 Task: Find connections with filter location Navapolatsk with filter topic #construction with filter profile language English with filter current company Rabobank with filter school The West Bengal University of Health Sciences, Kolkata with filter industry Spring and Wire Product Manufacturing with filter service category Print Design with filter keywords title Store Manager
Action: Mouse moved to (192, 261)
Screenshot: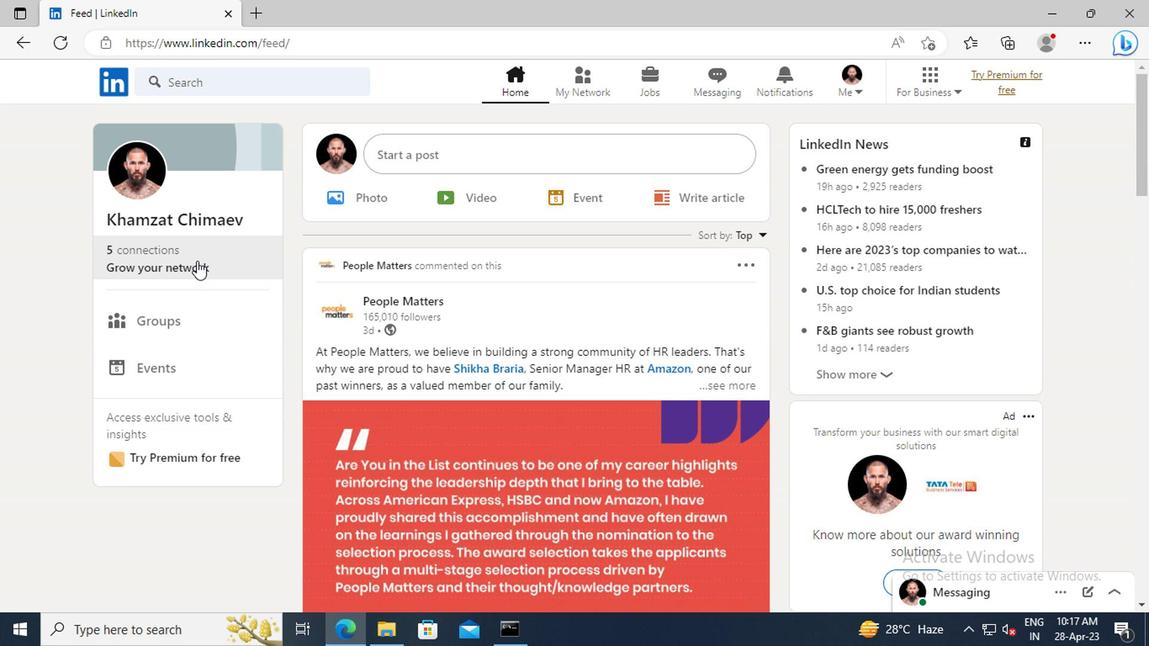 
Action: Mouse pressed left at (192, 261)
Screenshot: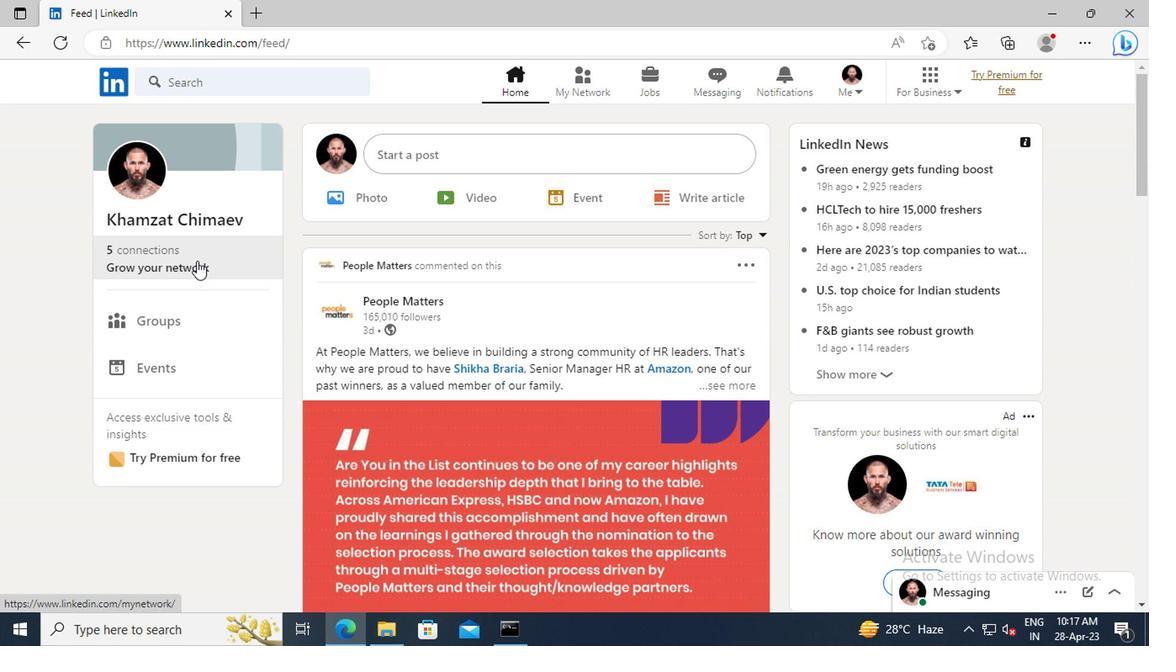 
Action: Mouse moved to (194, 176)
Screenshot: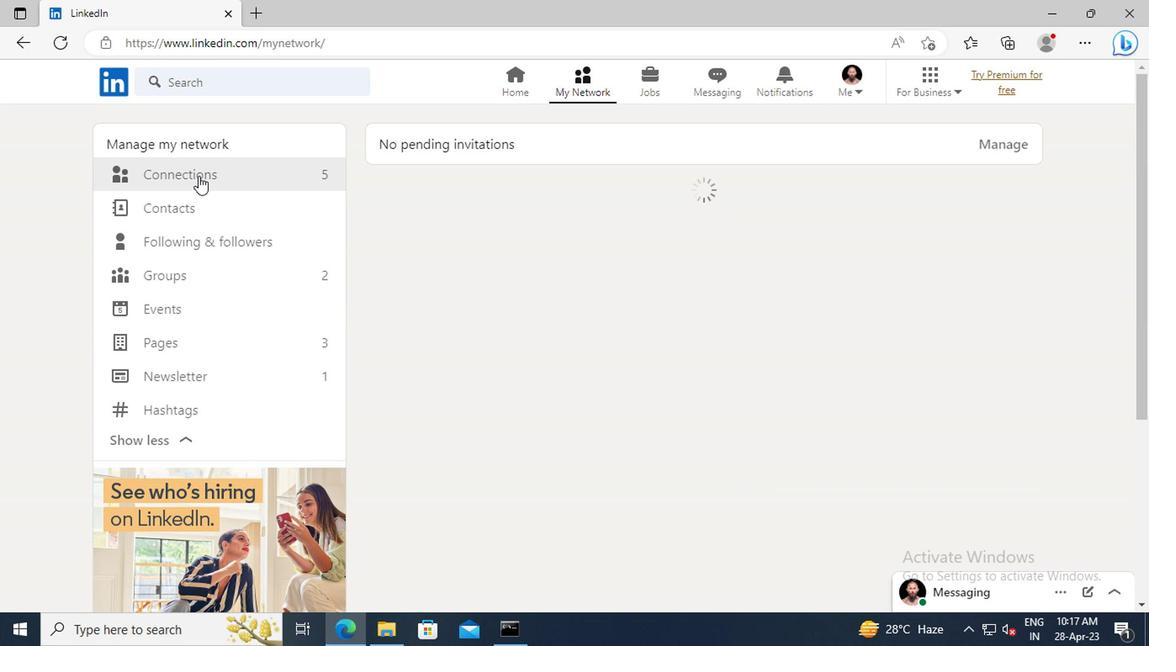 
Action: Mouse pressed left at (194, 176)
Screenshot: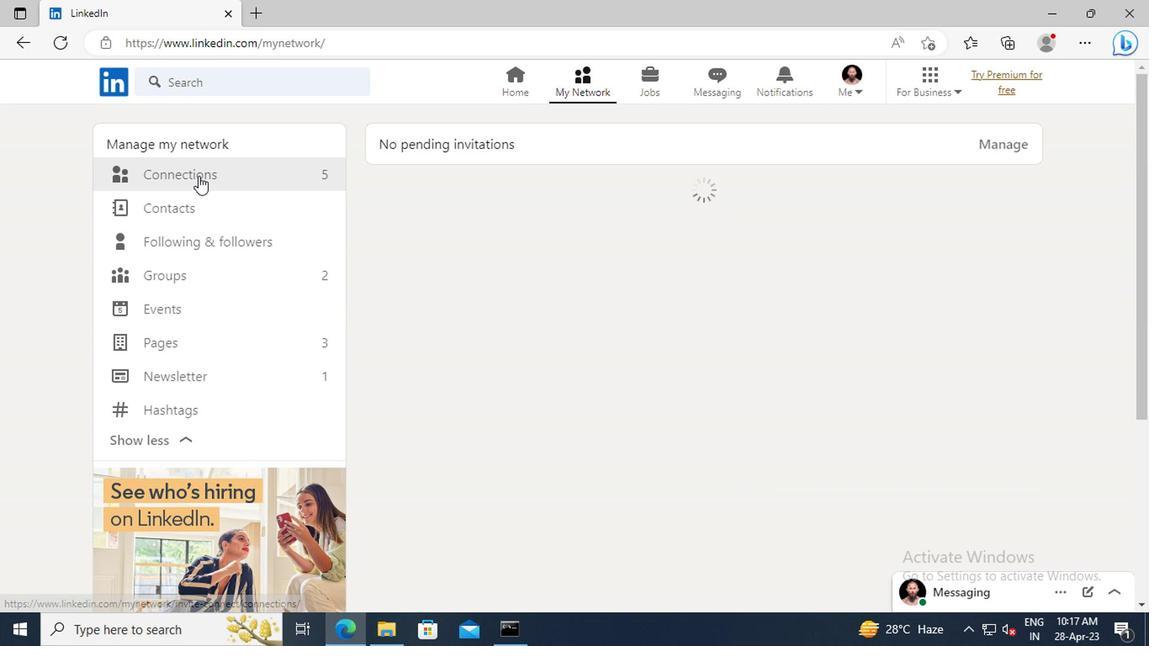 
Action: Mouse moved to (690, 180)
Screenshot: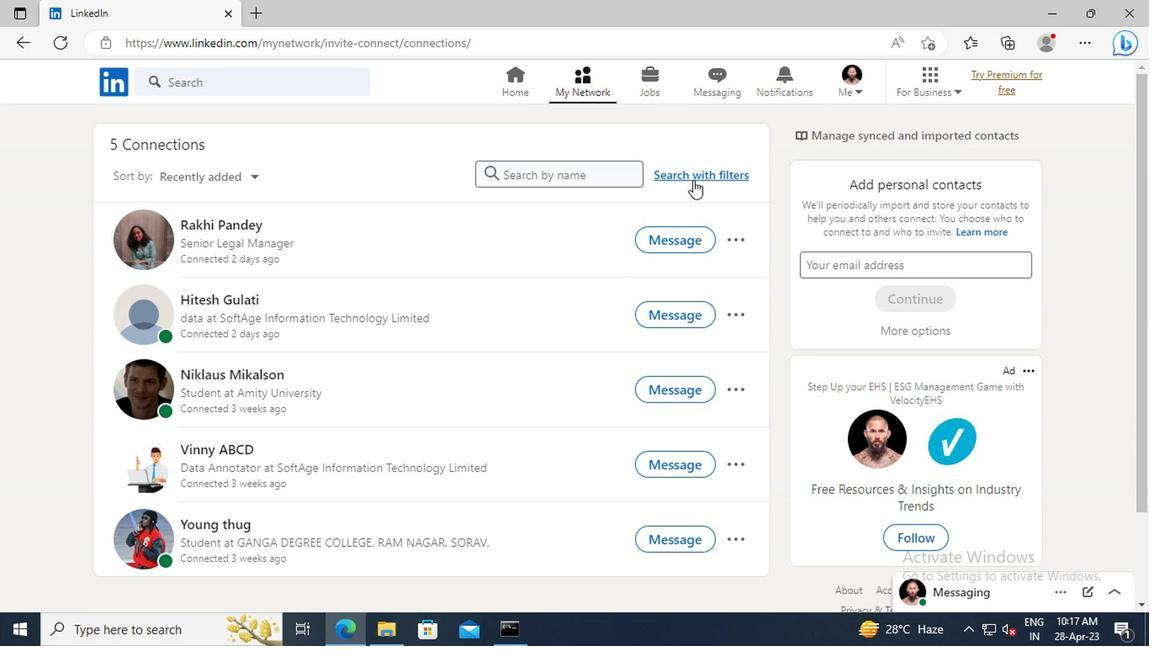 
Action: Mouse pressed left at (690, 180)
Screenshot: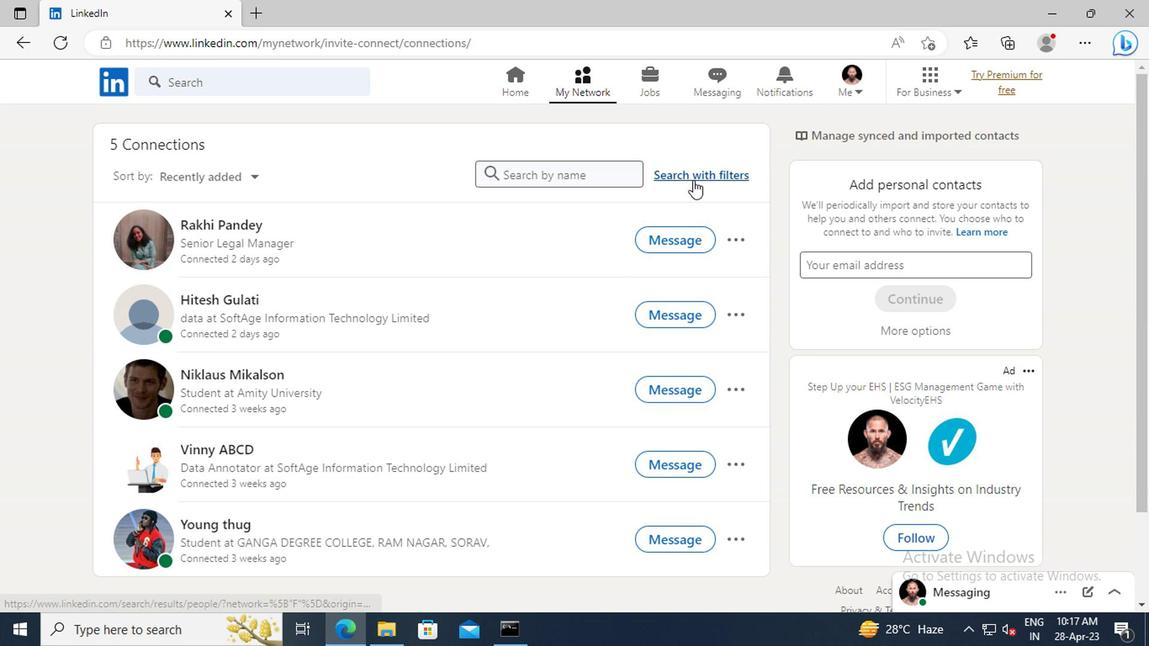 
Action: Mouse moved to (635, 132)
Screenshot: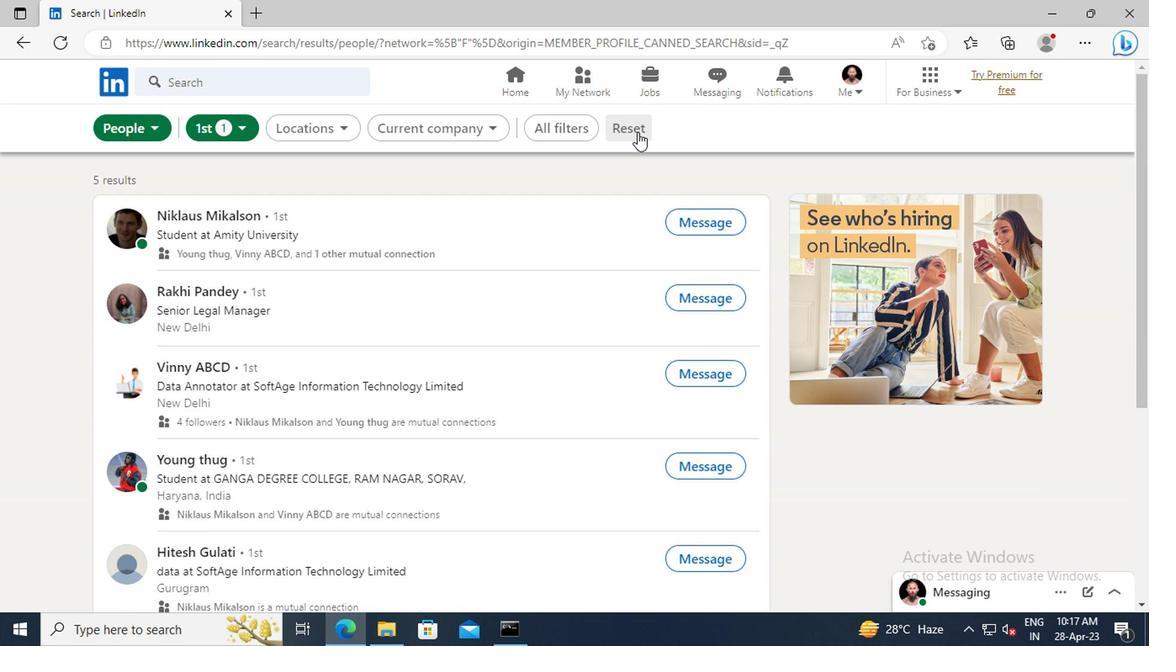 
Action: Mouse pressed left at (635, 132)
Screenshot: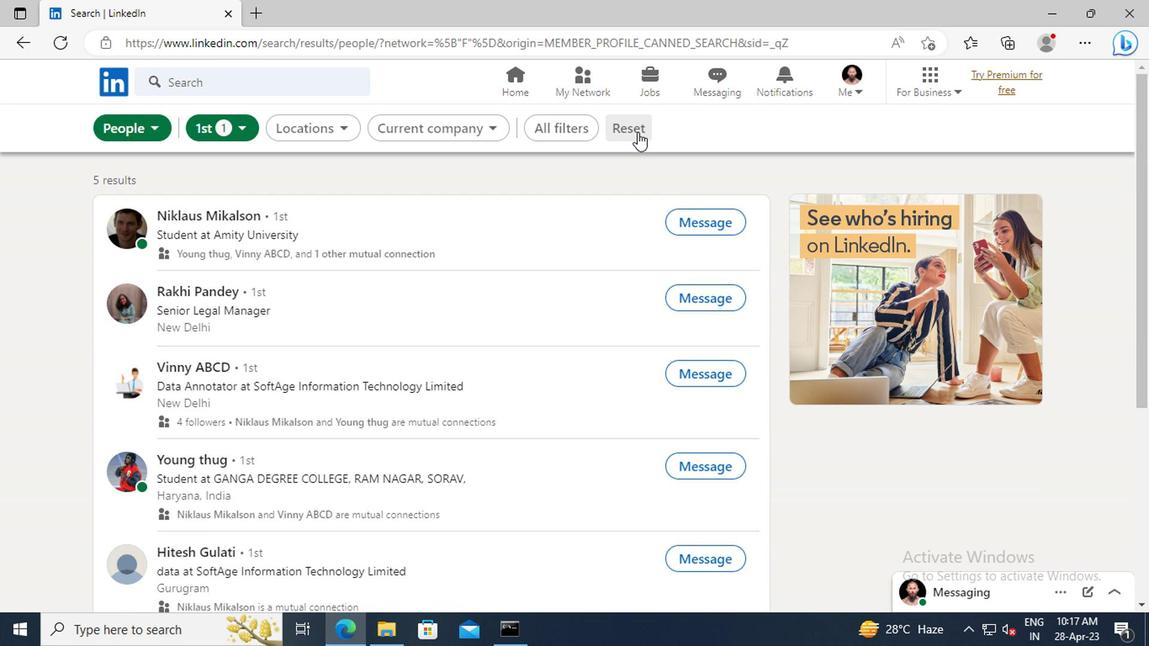 
Action: Mouse moved to (605, 129)
Screenshot: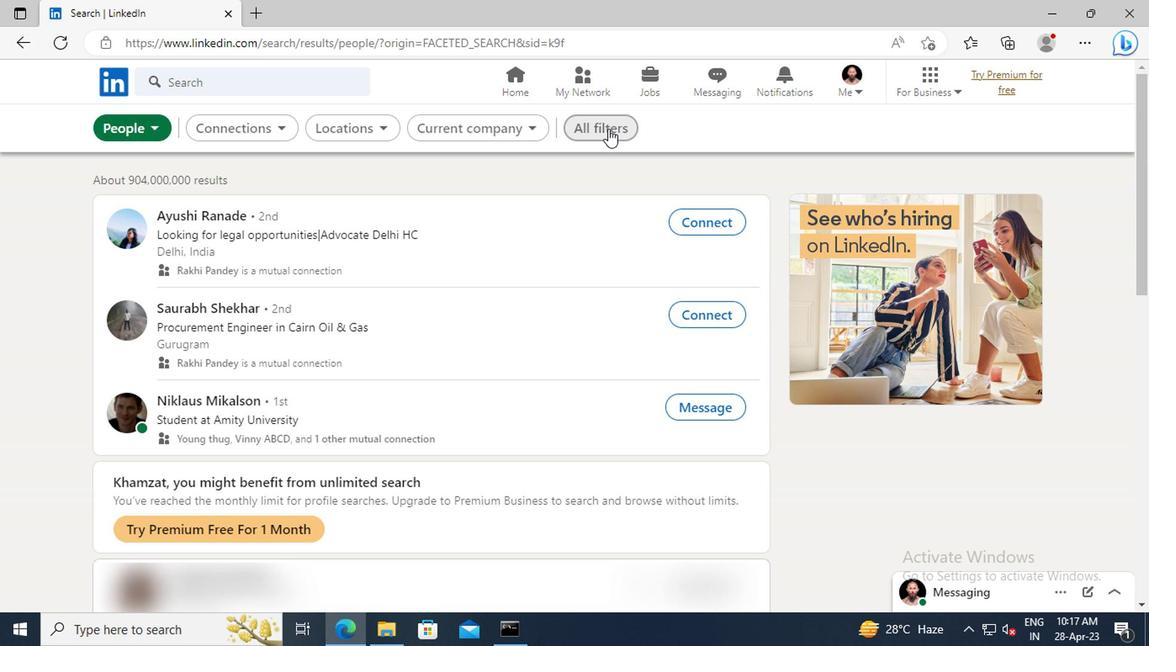 
Action: Mouse pressed left at (605, 129)
Screenshot: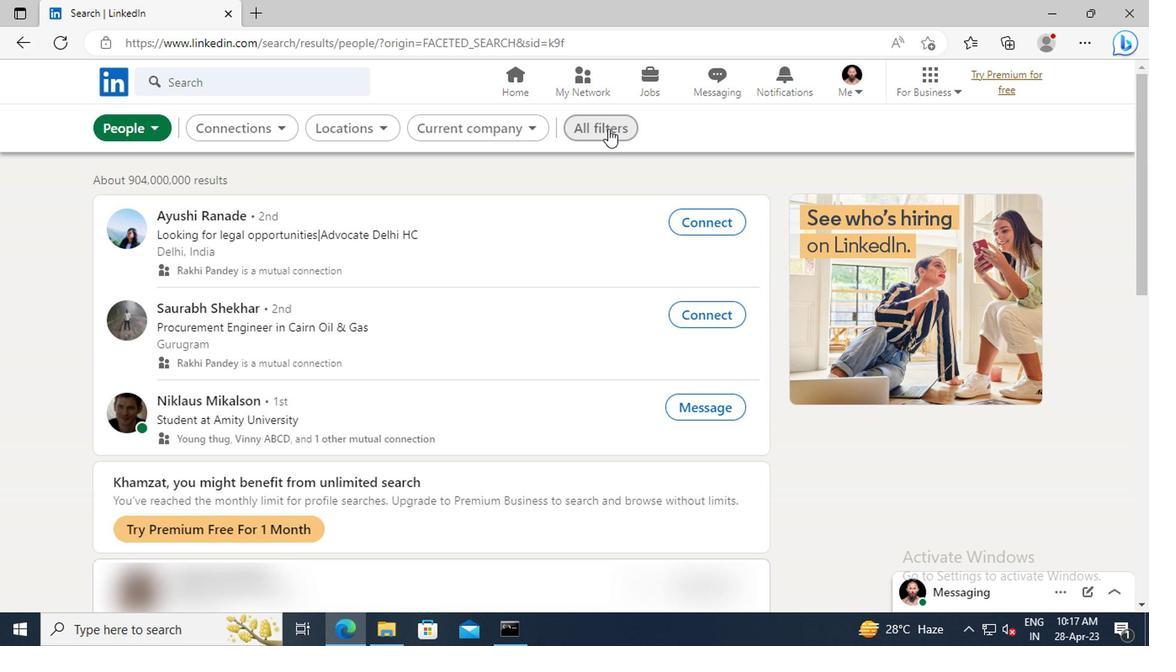 
Action: Mouse moved to (943, 299)
Screenshot: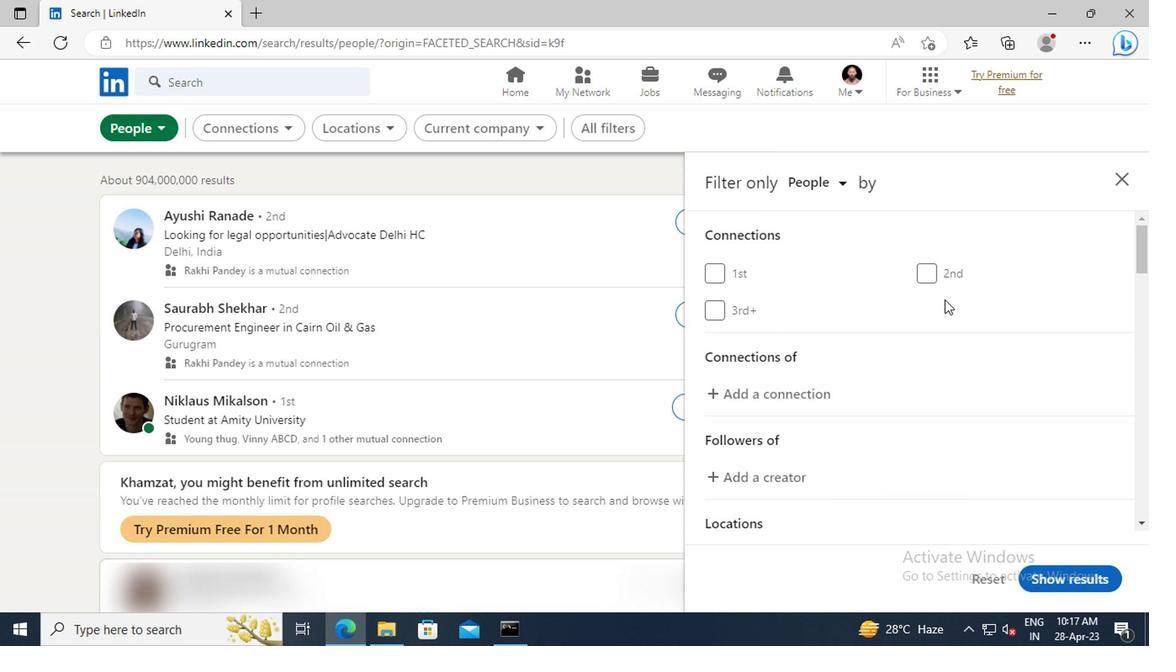 
Action: Mouse scrolled (943, 298) with delta (0, 0)
Screenshot: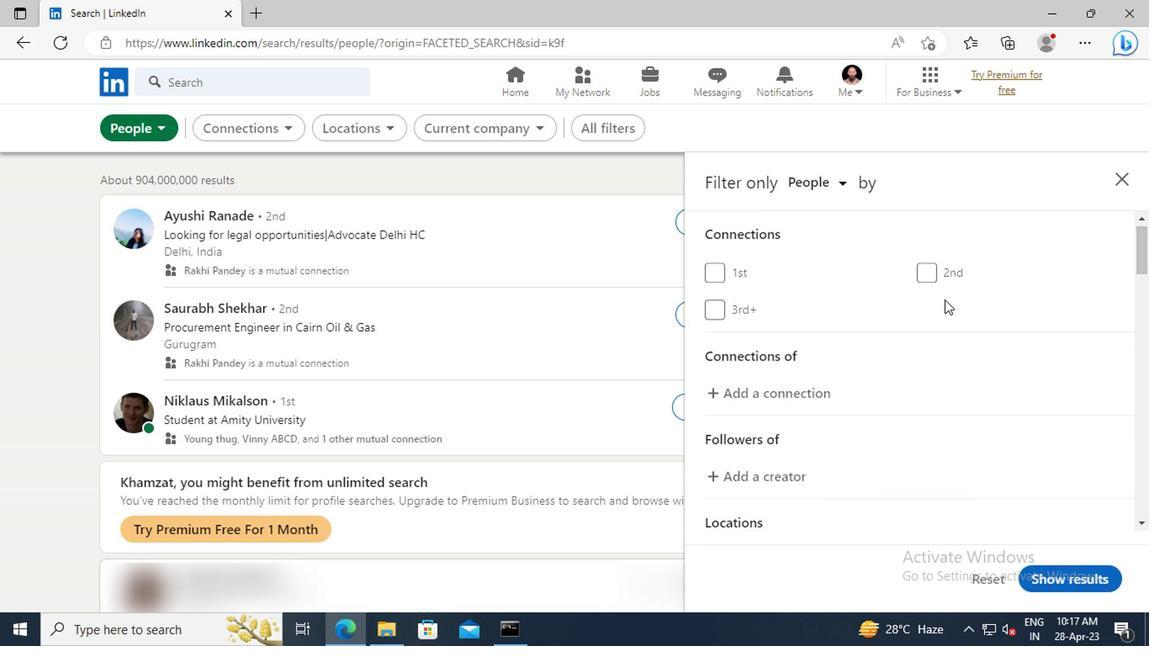 
Action: Mouse scrolled (943, 298) with delta (0, 0)
Screenshot: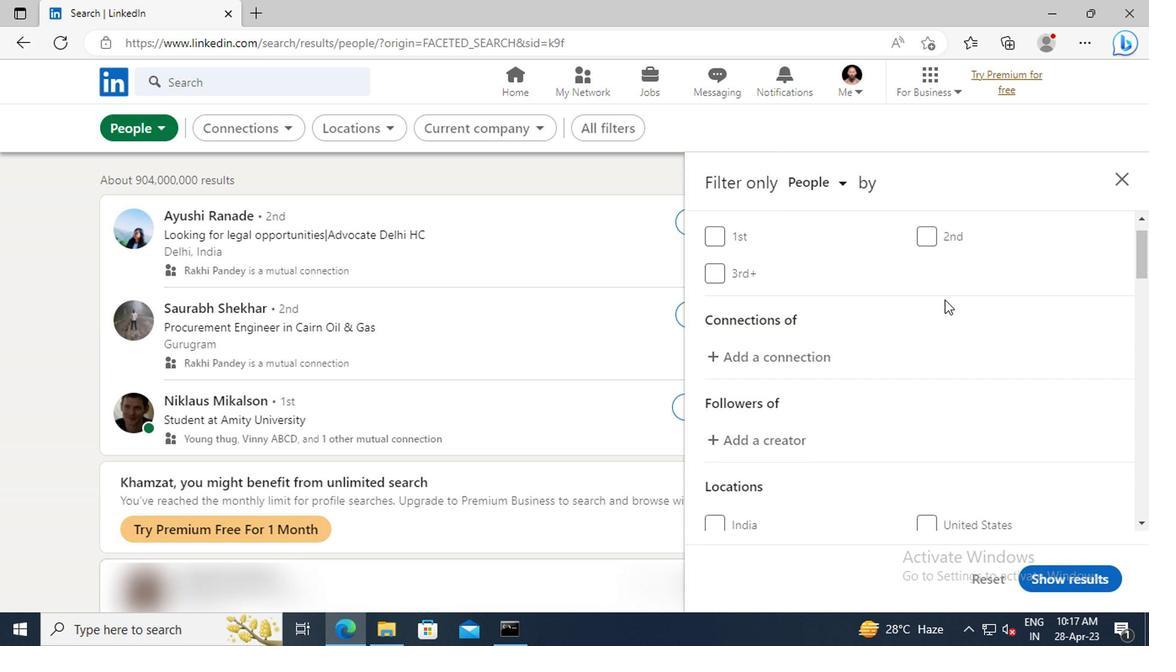 
Action: Mouse scrolled (943, 298) with delta (0, 0)
Screenshot: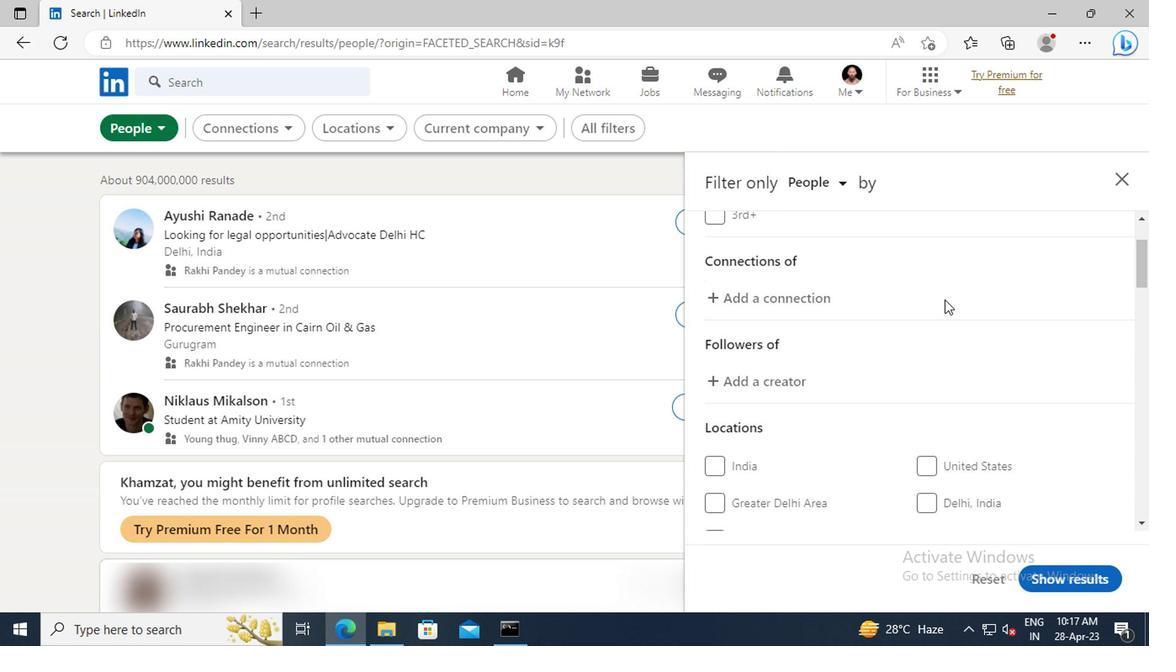 
Action: Mouse moved to (943, 300)
Screenshot: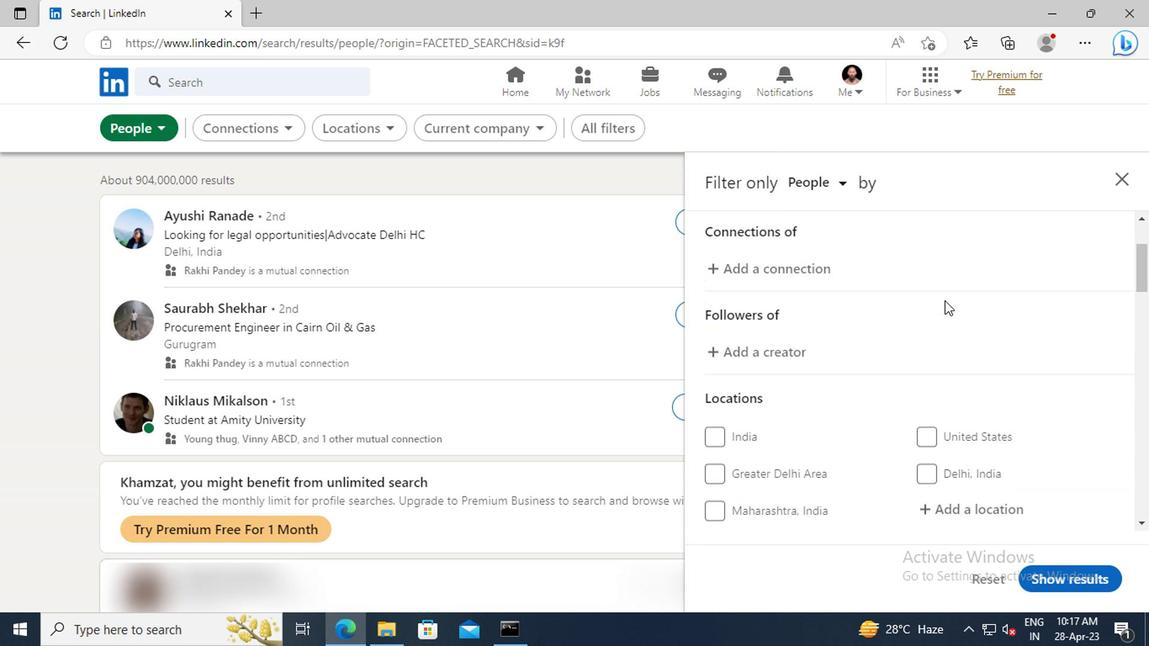 
Action: Mouse scrolled (943, 299) with delta (0, -1)
Screenshot: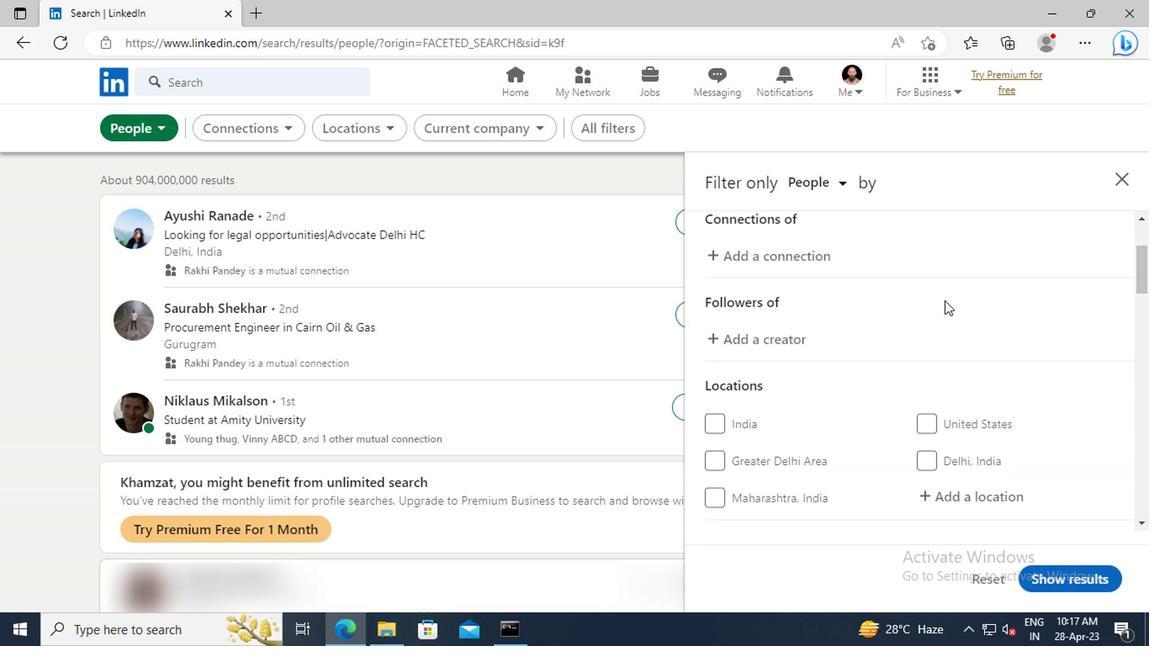 
Action: Mouse scrolled (943, 299) with delta (0, -1)
Screenshot: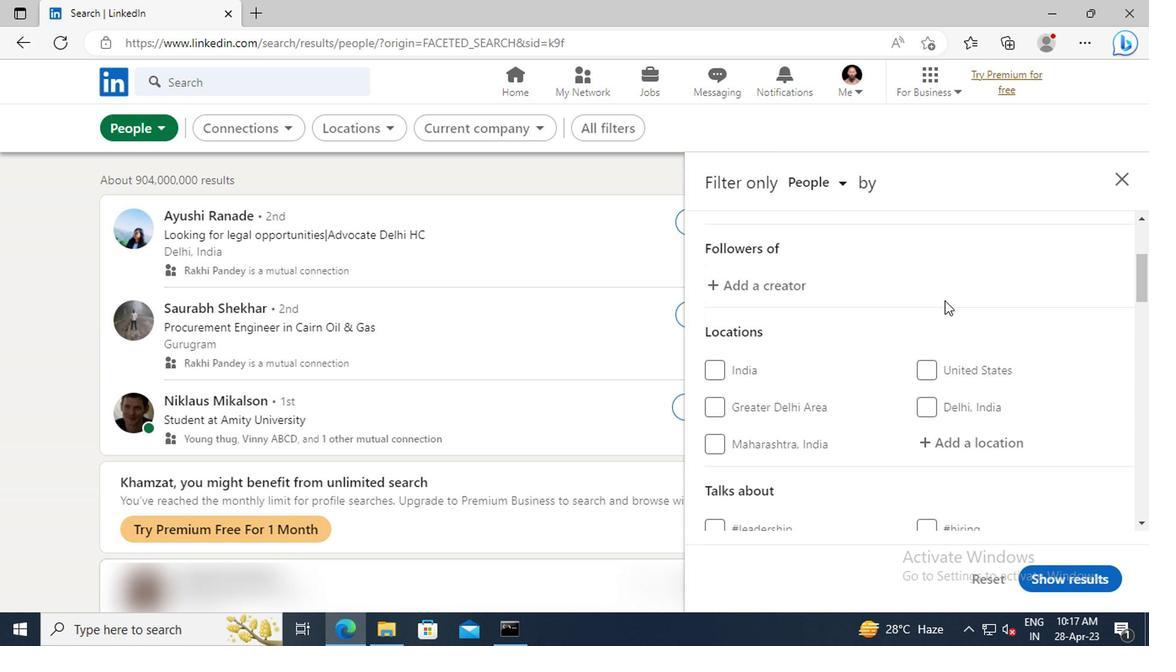 
Action: Mouse scrolled (943, 299) with delta (0, -1)
Screenshot: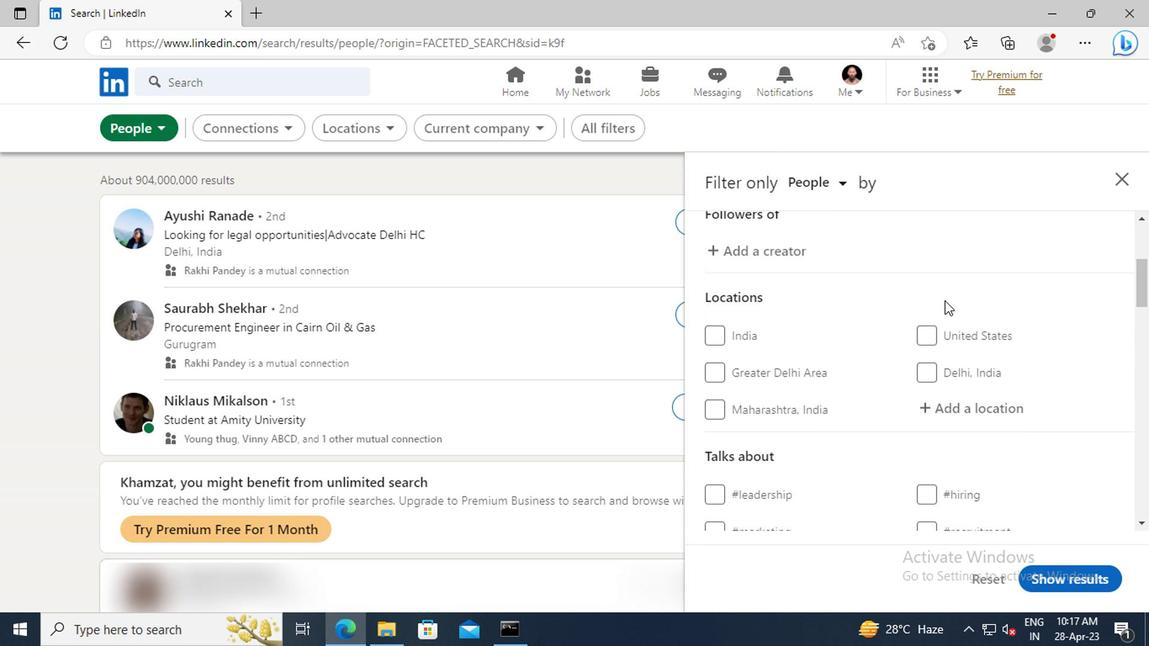 
Action: Mouse moved to (950, 341)
Screenshot: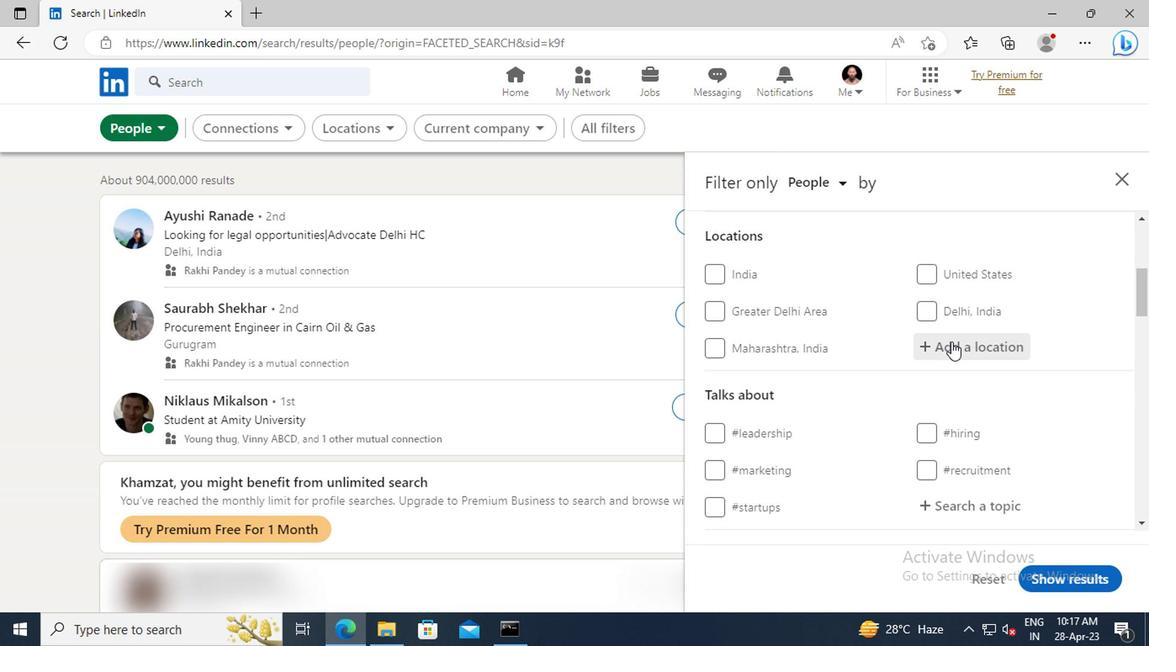 
Action: Mouse pressed left at (950, 341)
Screenshot: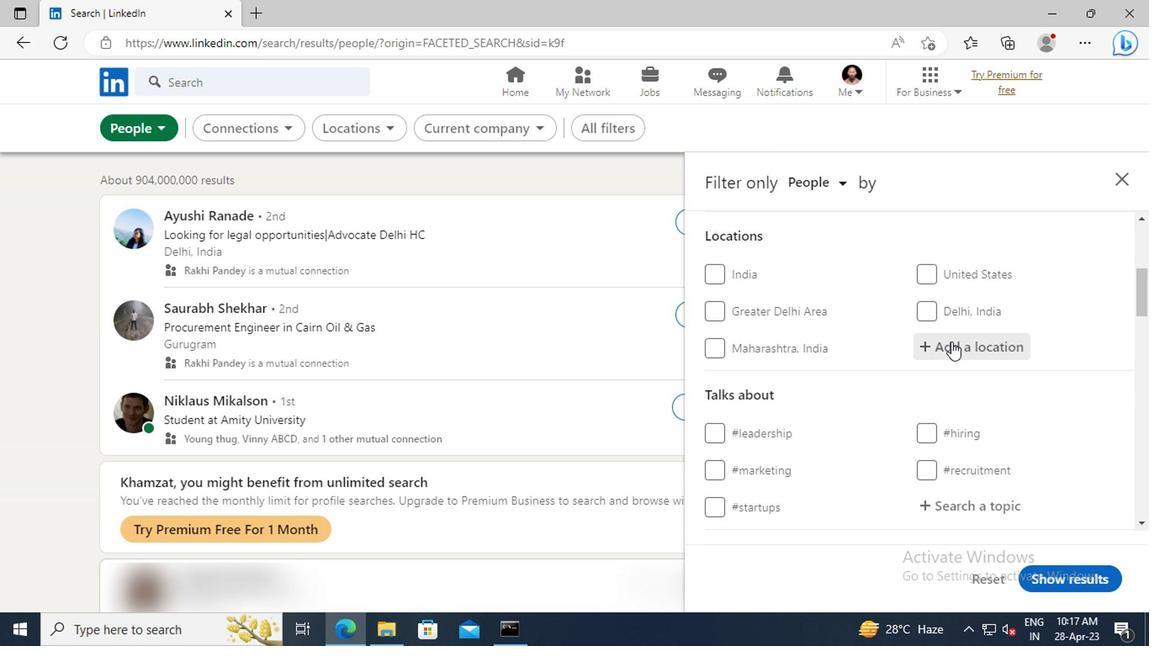 
Action: Key pressed <Key.shift>NAVAPOLATSK
Screenshot: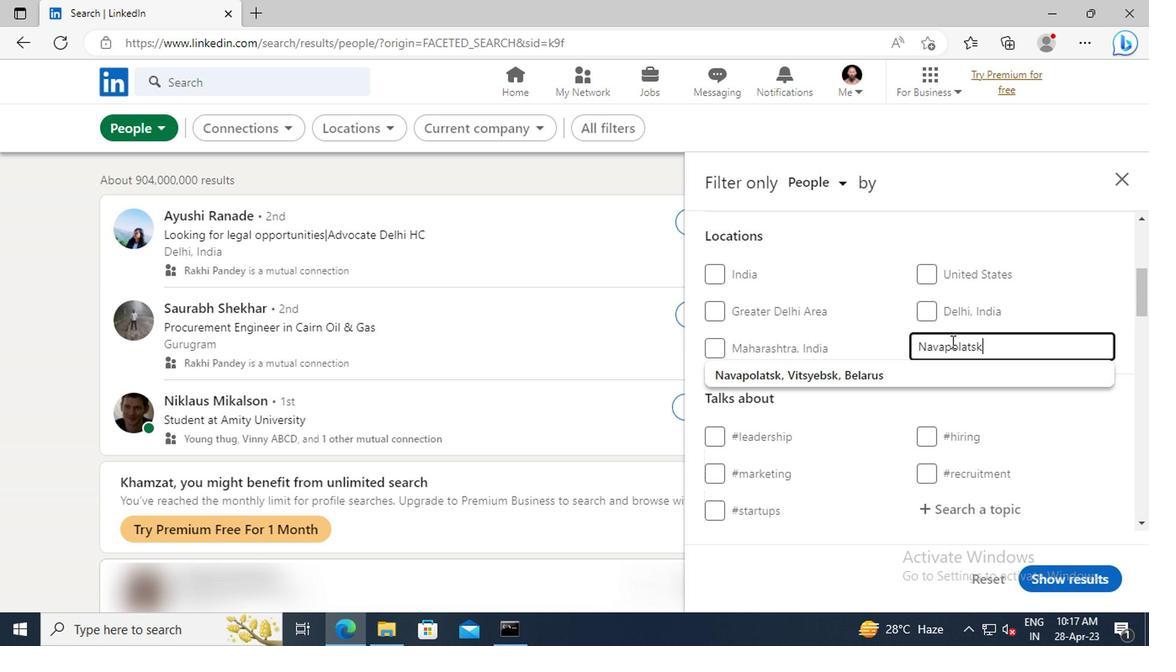 
Action: Mouse moved to (950, 368)
Screenshot: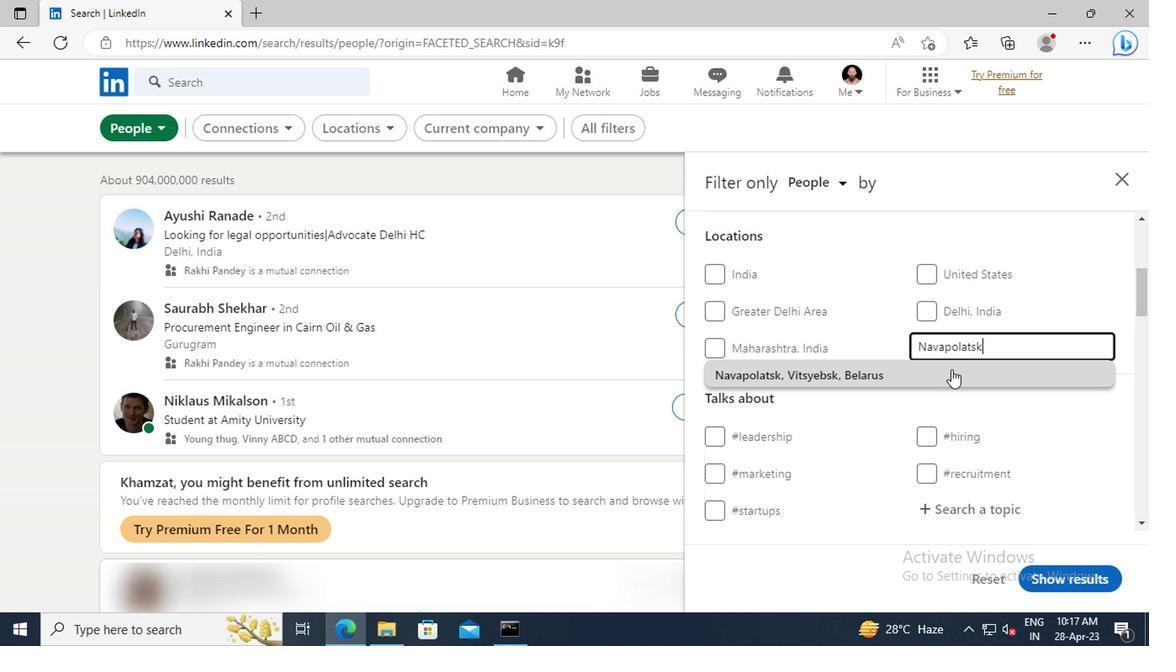 
Action: Mouse pressed left at (950, 368)
Screenshot: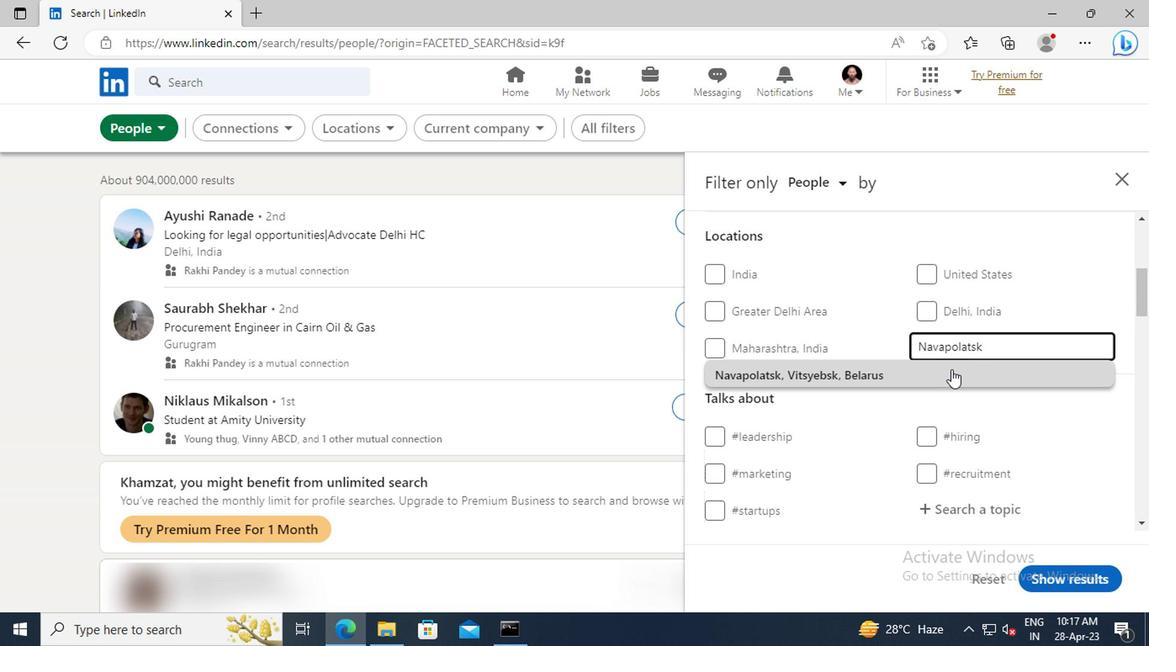 
Action: Mouse moved to (952, 356)
Screenshot: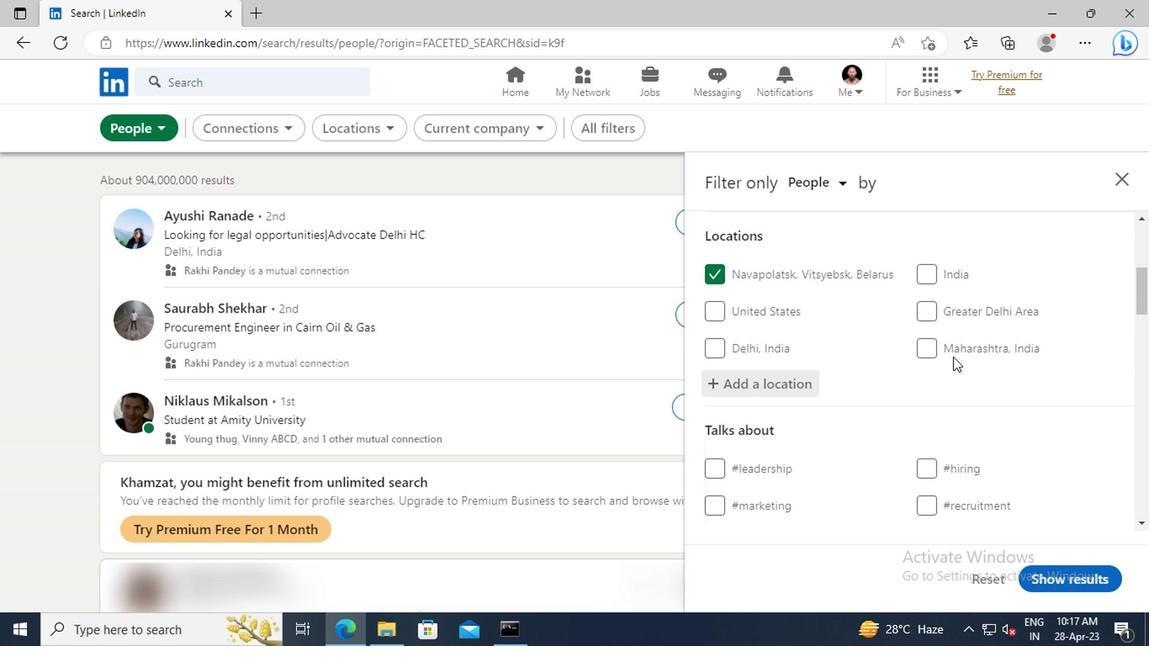 
Action: Mouse scrolled (952, 355) with delta (0, 0)
Screenshot: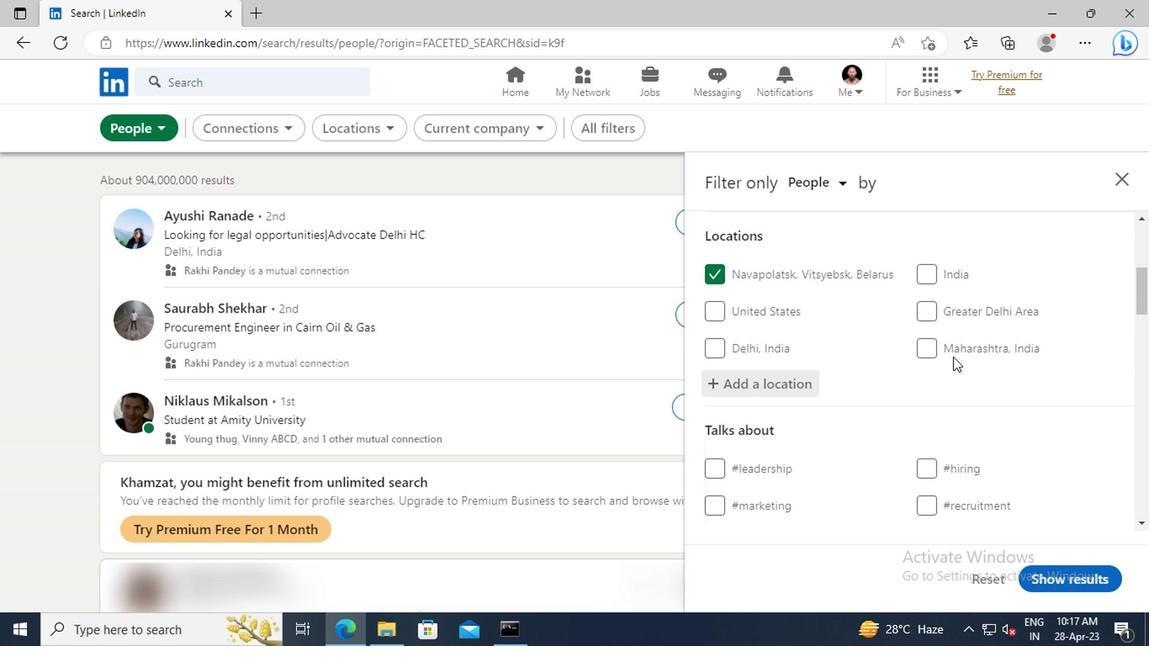 
Action: Mouse scrolled (952, 355) with delta (0, 0)
Screenshot: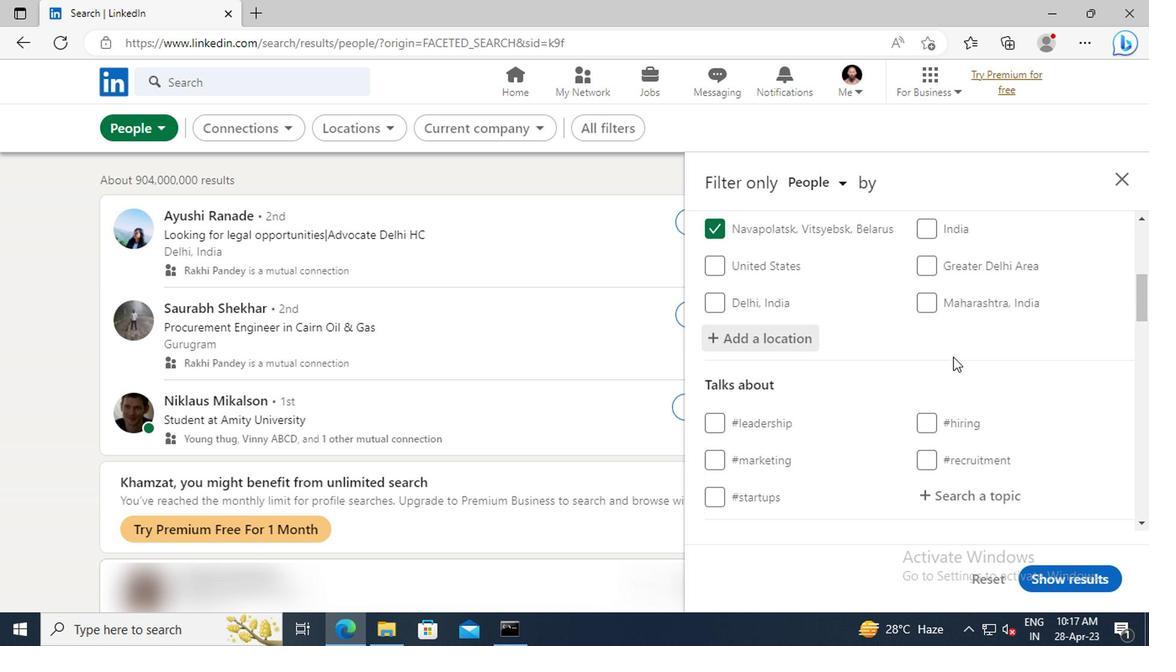 
Action: Mouse scrolled (952, 355) with delta (0, 0)
Screenshot: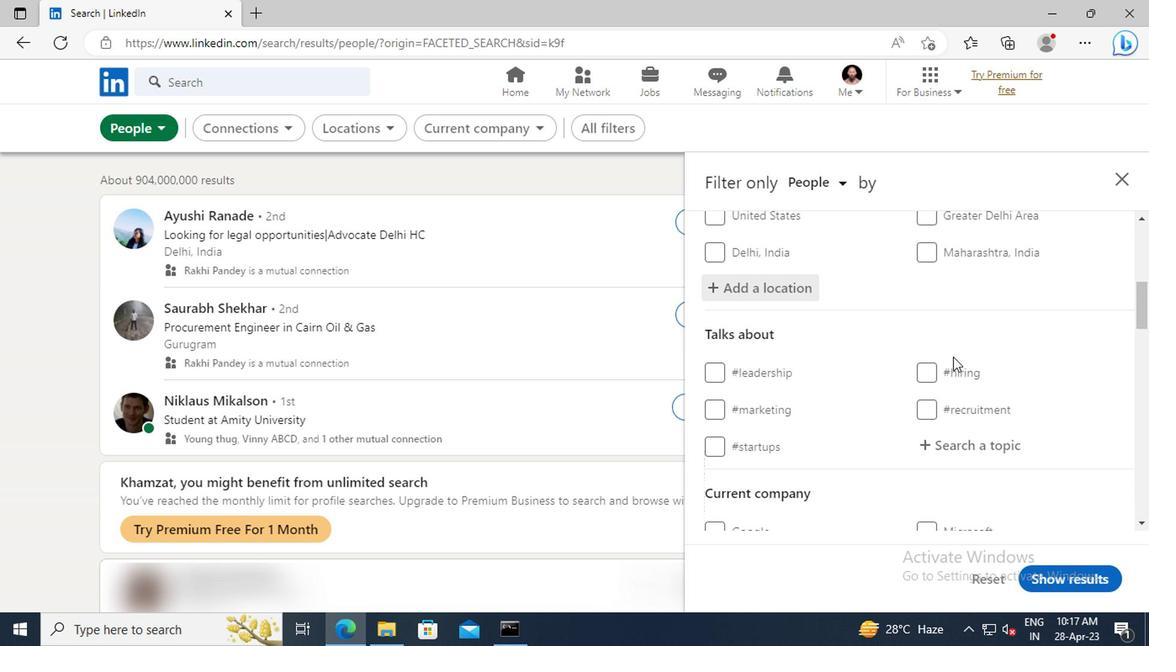 
Action: Mouse moved to (953, 396)
Screenshot: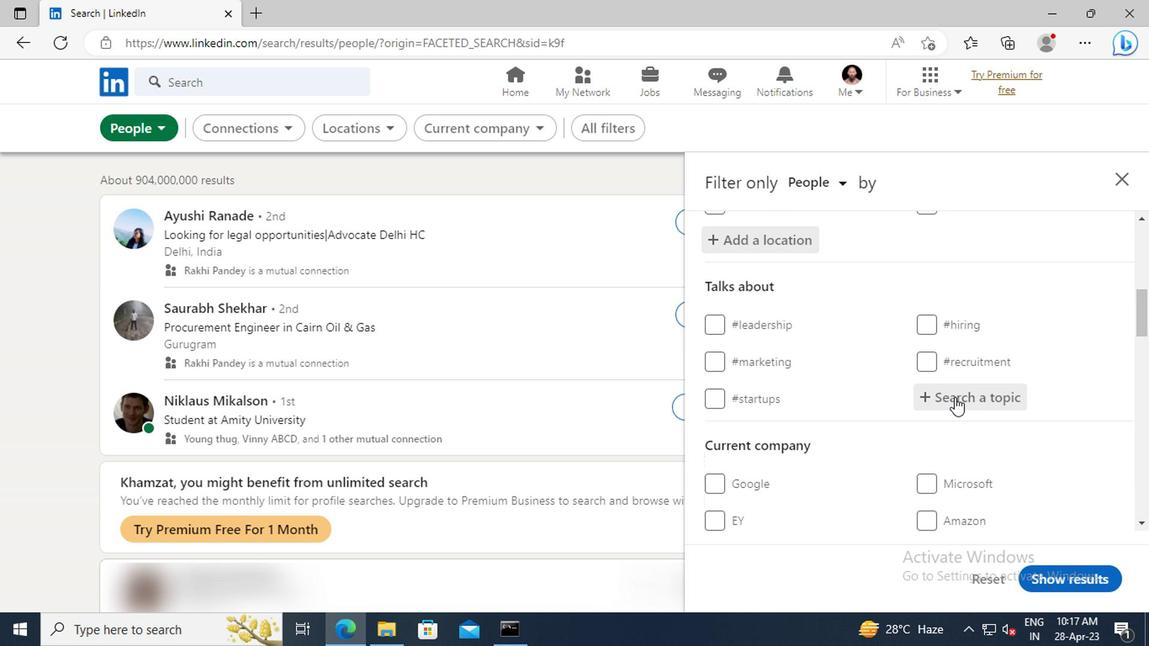 
Action: Mouse pressed left at (953, 396)
Screenshot: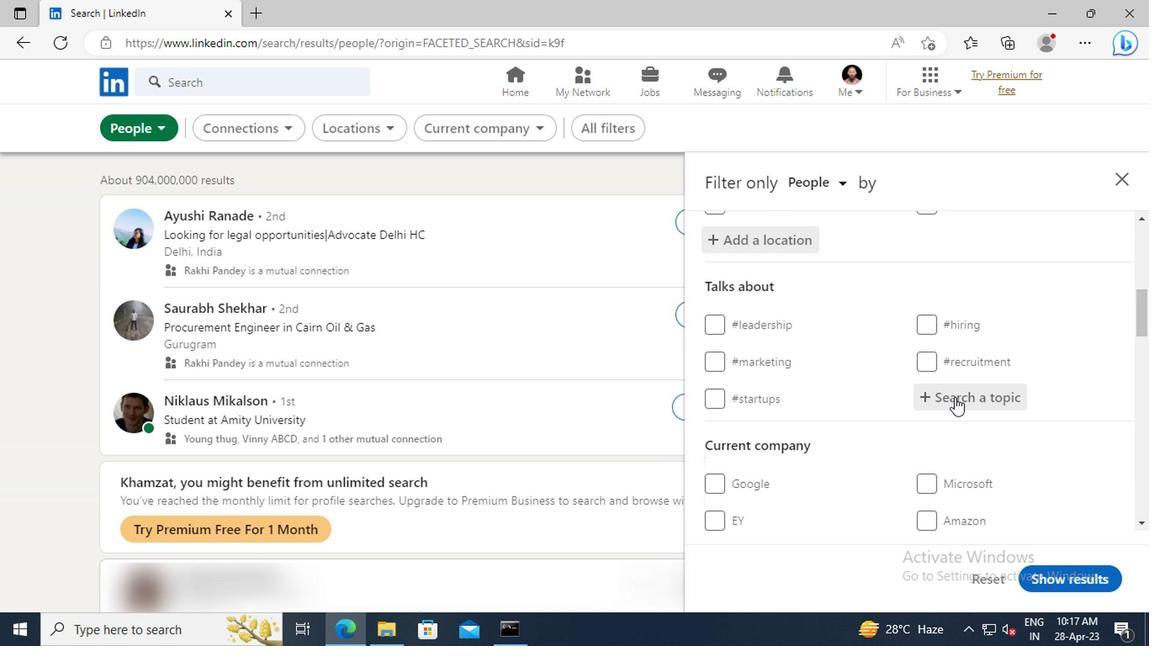 
Action: Key pressed <Key.shift>#CONSTRUCTION<Key.enter>
Screenshot: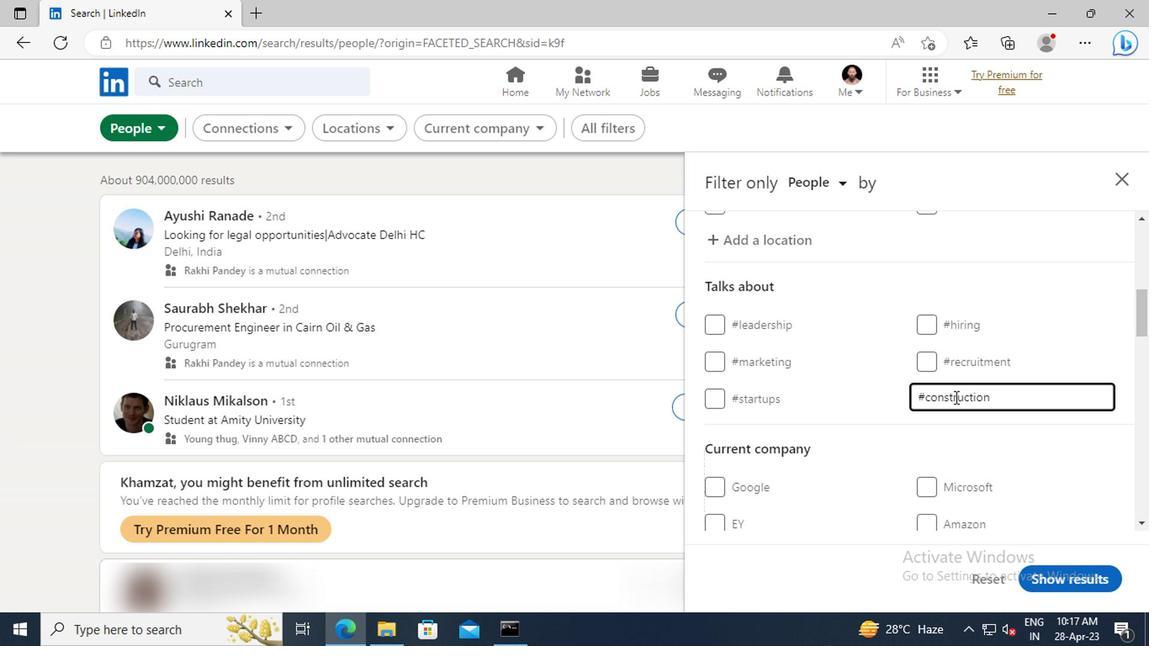 
Action: Mouse scrolled (953, 395) with delta (0, 0)
Screenshot: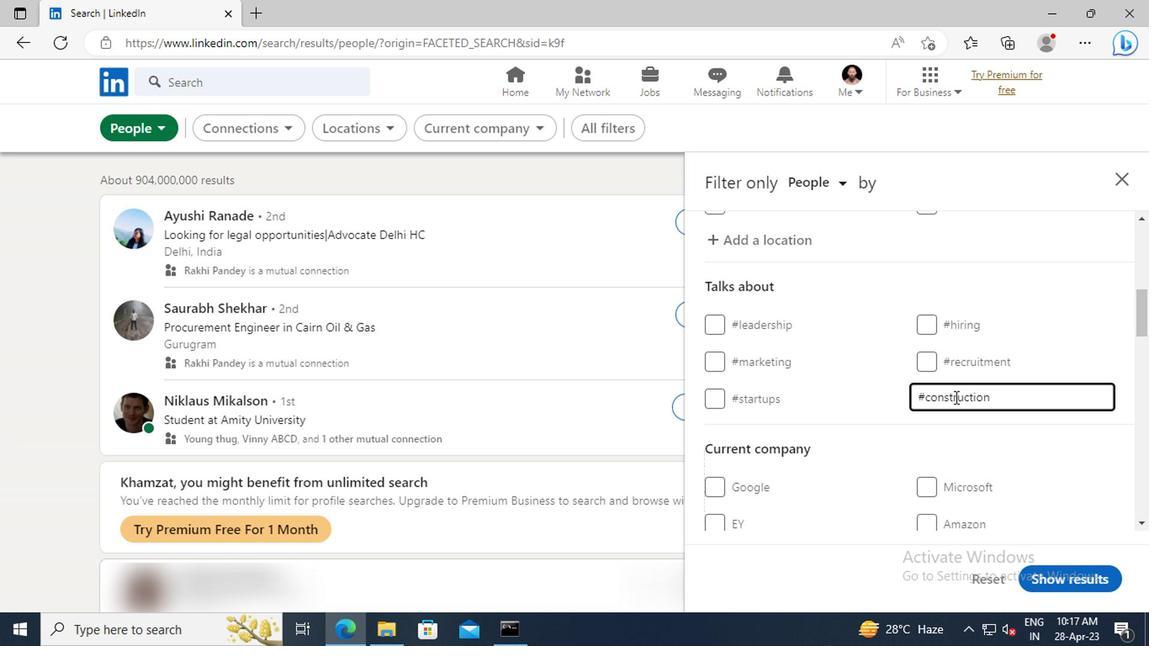 
Action: Mouse scrolled (953, 395) with delta (0, 0)
Screenshot: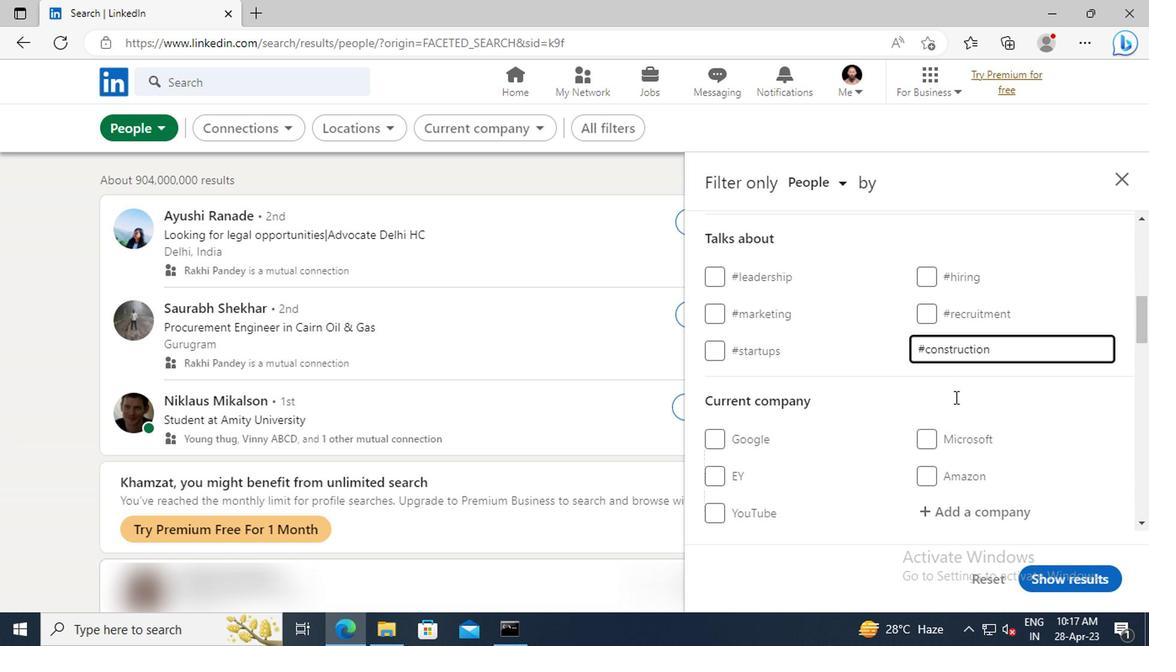 
Action: Mouse scrolled (953, 395) with delta (0, 0)
Screenshot: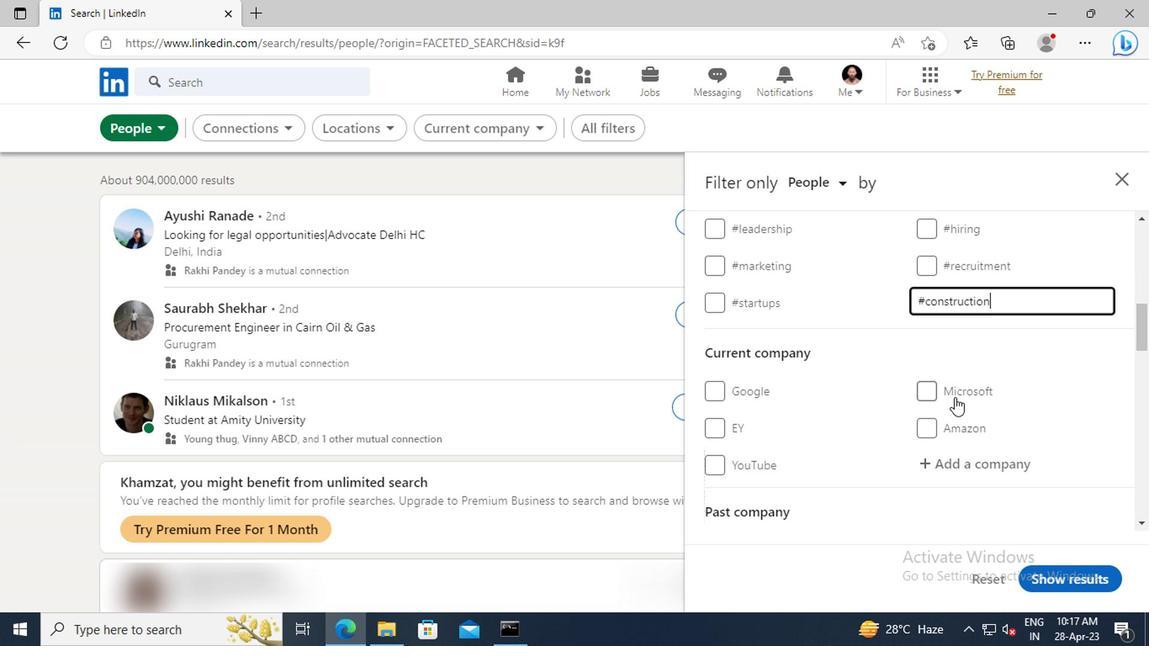 
Action: Mouse scrolled (953, 395) with delta (0, 0)
Screenshot: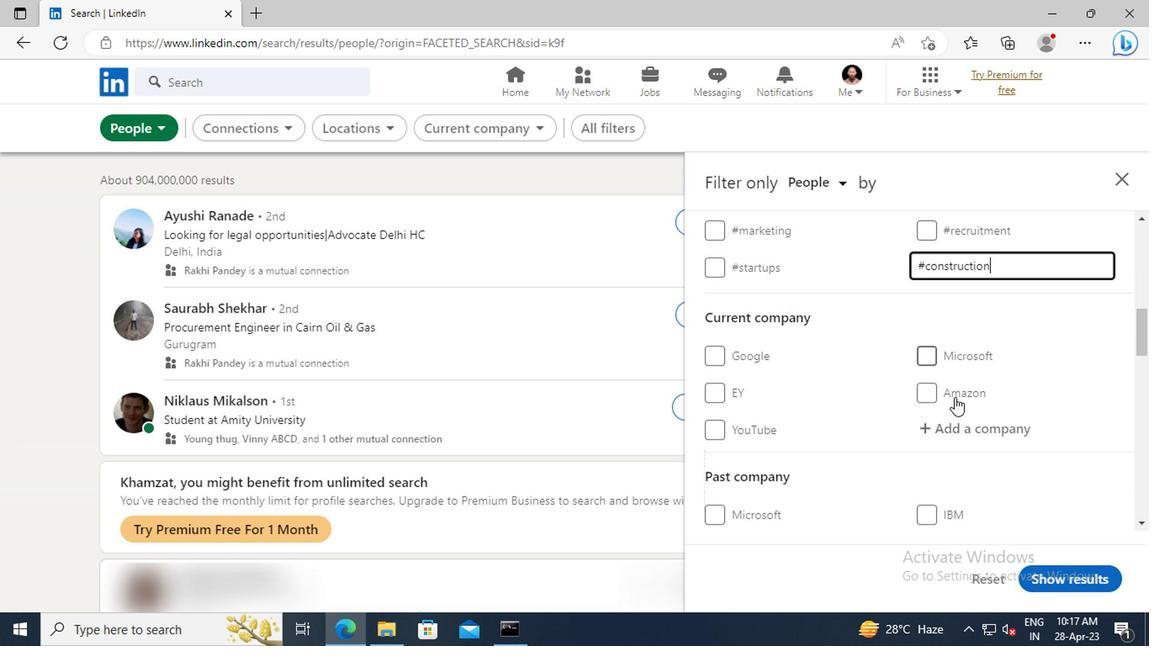
Action: Mouse scrolled (953, 395) with delta (0, 0)
Screenshot: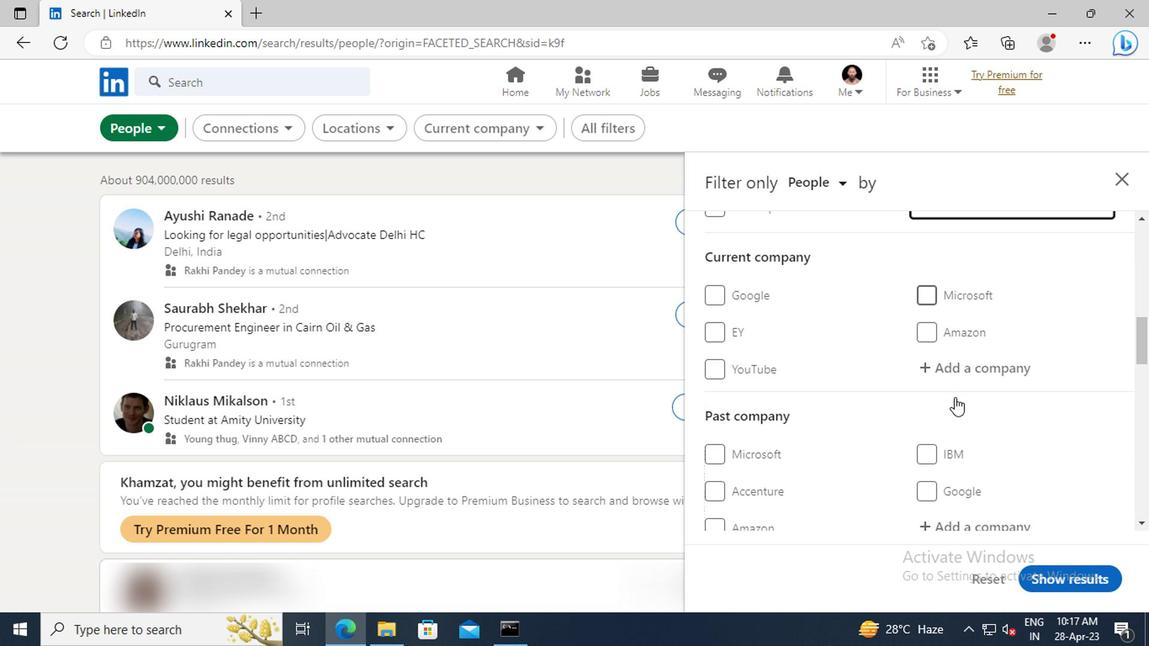 
Action: Mouse scrolled (953, 395) with delta (0, 0)
Screenshot: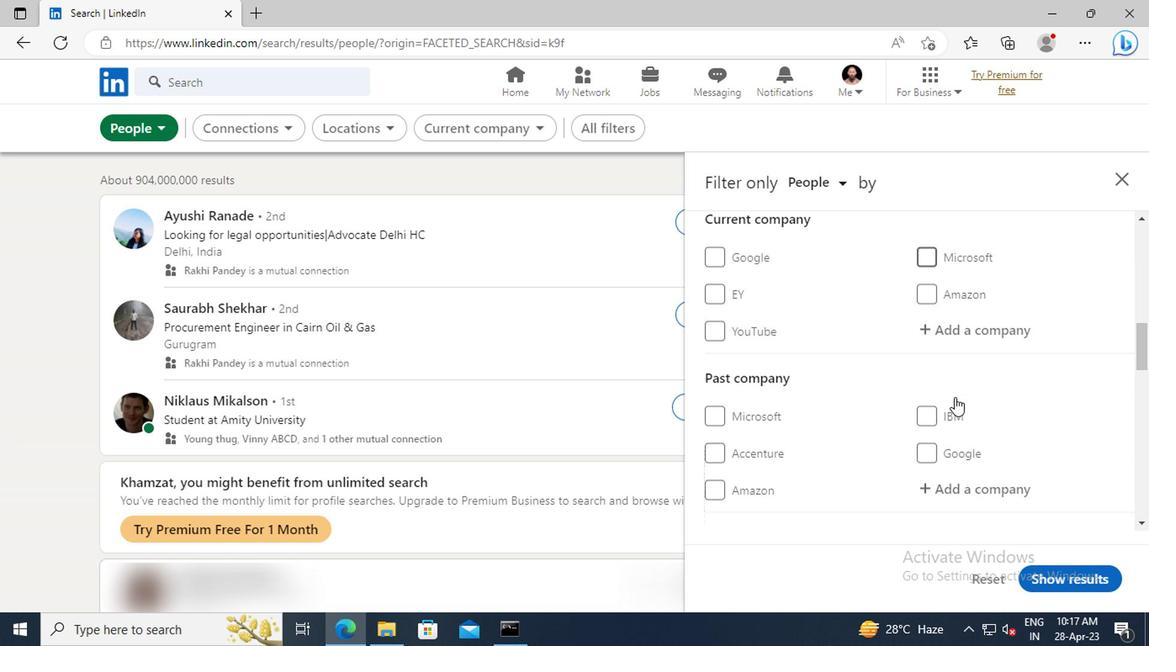 
Action: Mouse scrolled (953, 395) with delta (0, 0)
Screenshot: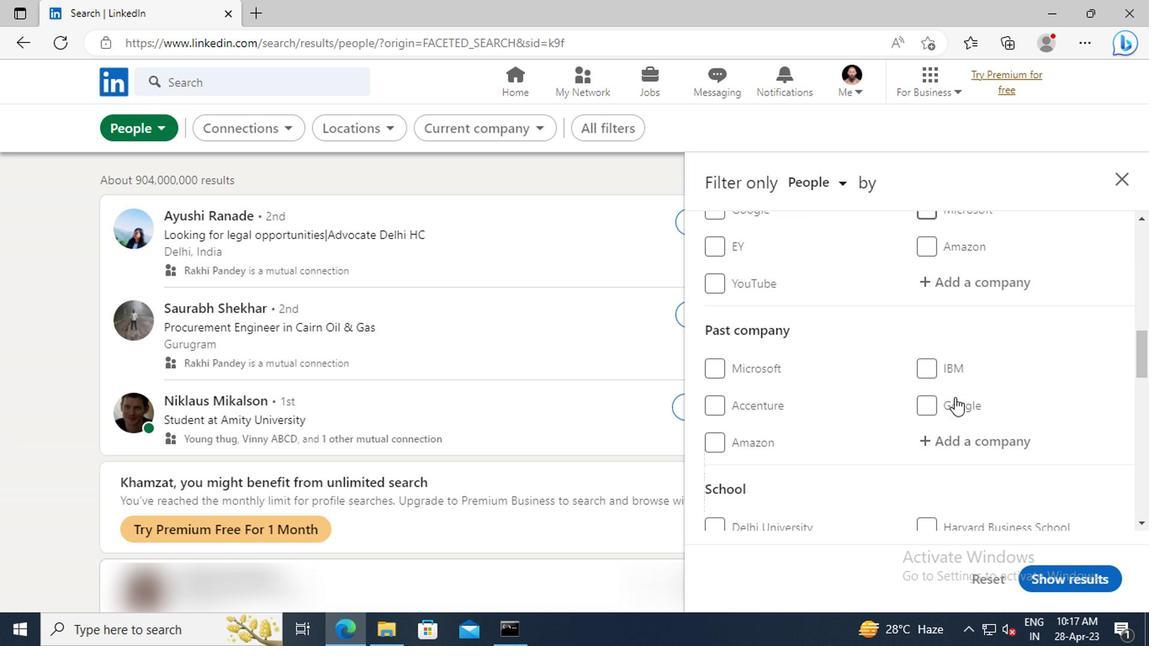 
Action: Mouse scrolled (953, 395) with delta (0, 0)
Screenshot: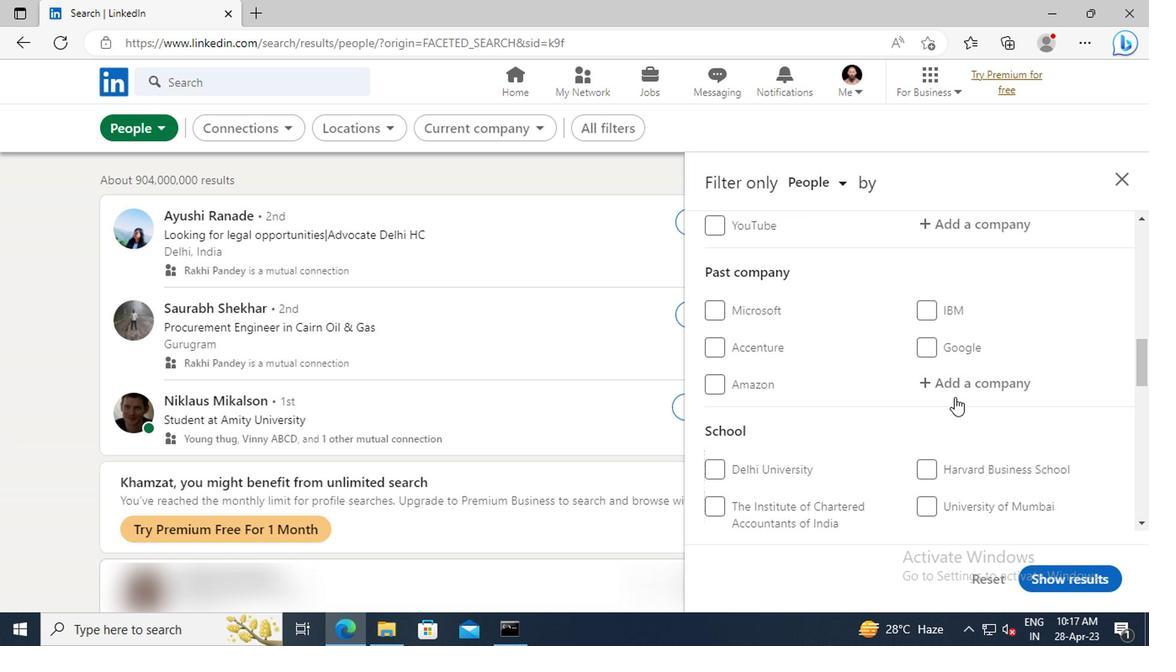 
Action: Mouse scrolled (953, 395) with delta (0, 0)
Screenshot: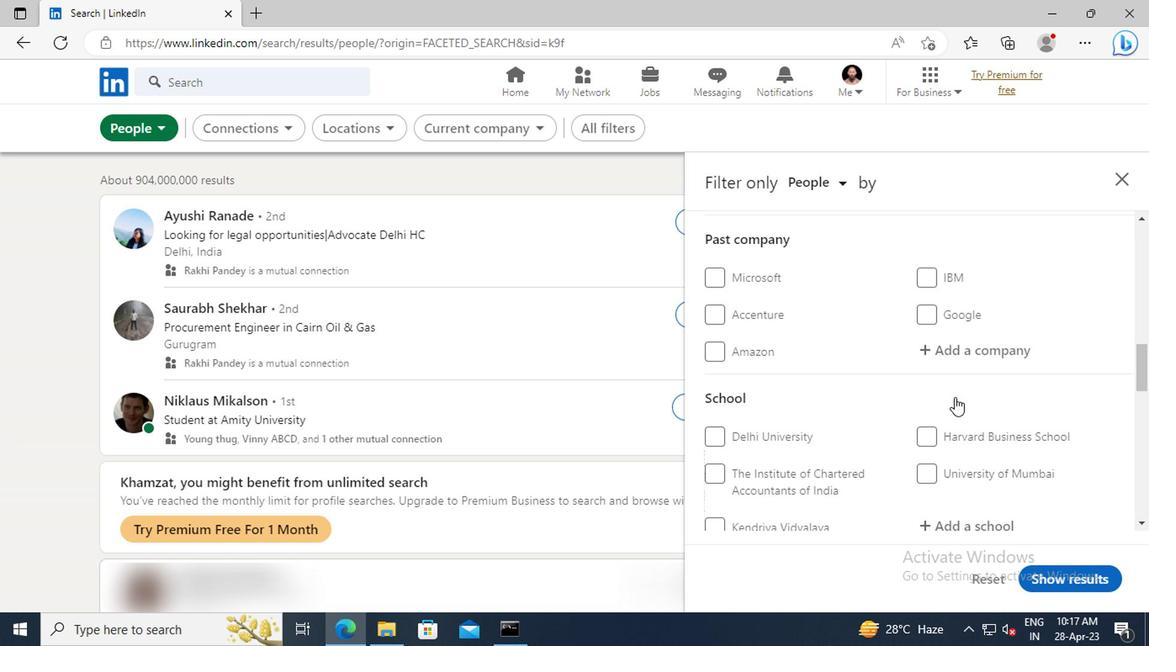 
Action: Mouse scrolled (953, 395) with delta (0, 0)
Screenshot: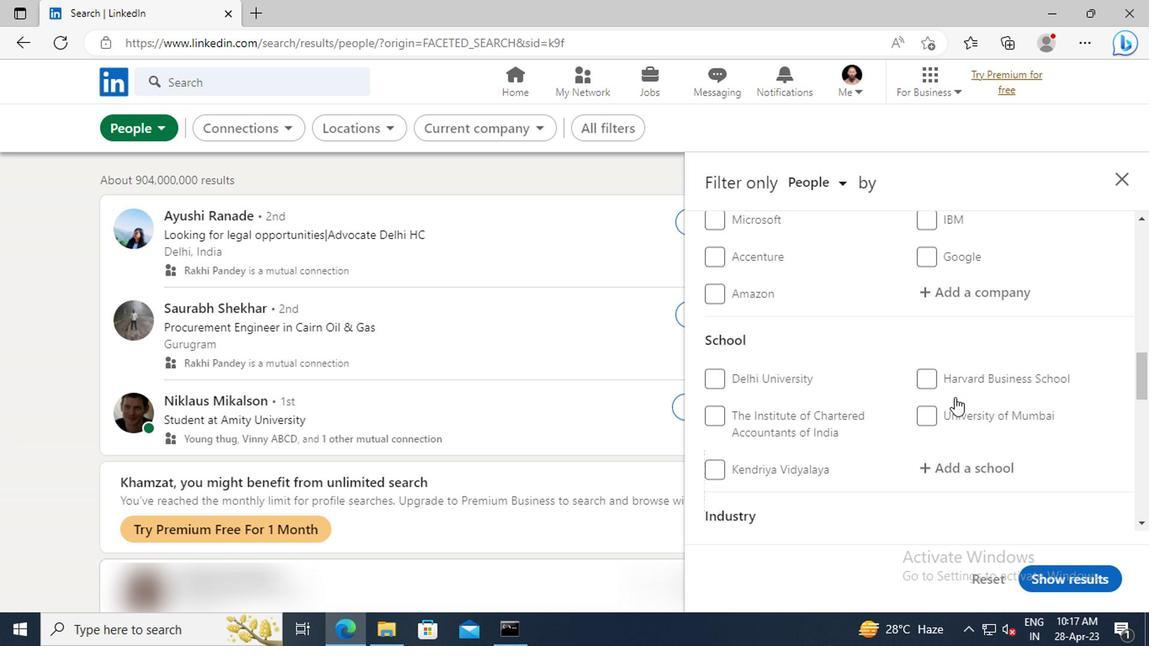
Action: Mouse scrolled (953, 395) with delta (0, 0)
Screenshot: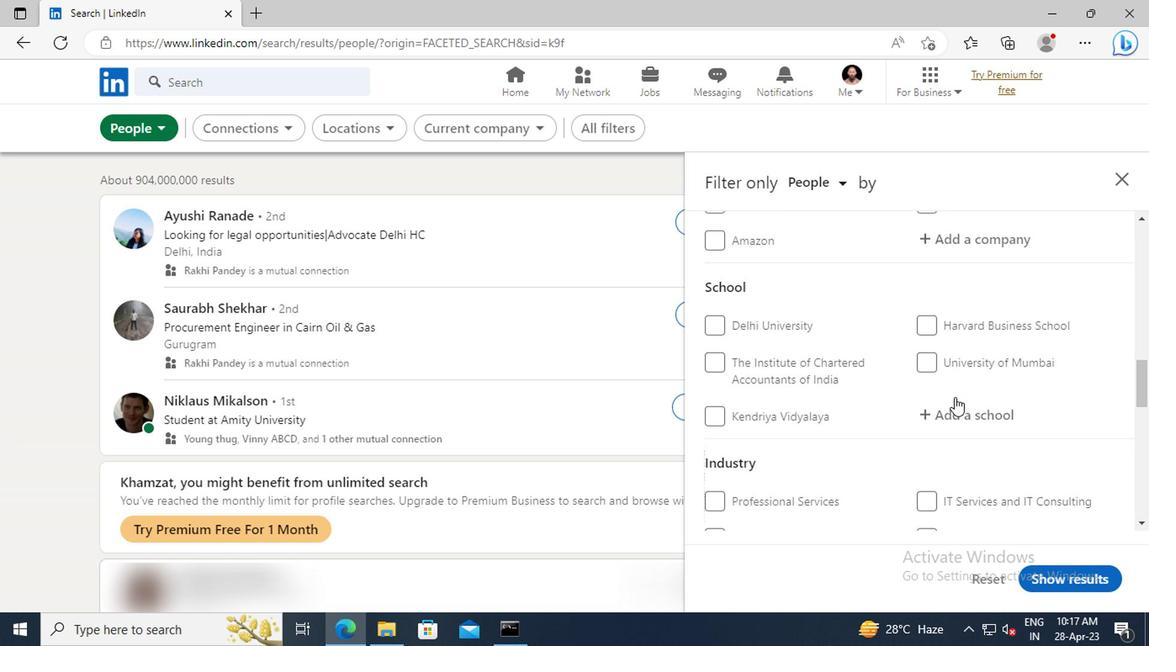 
Action: Mouse scrolled (953, 395) with delta (0, 0)
Screenshot: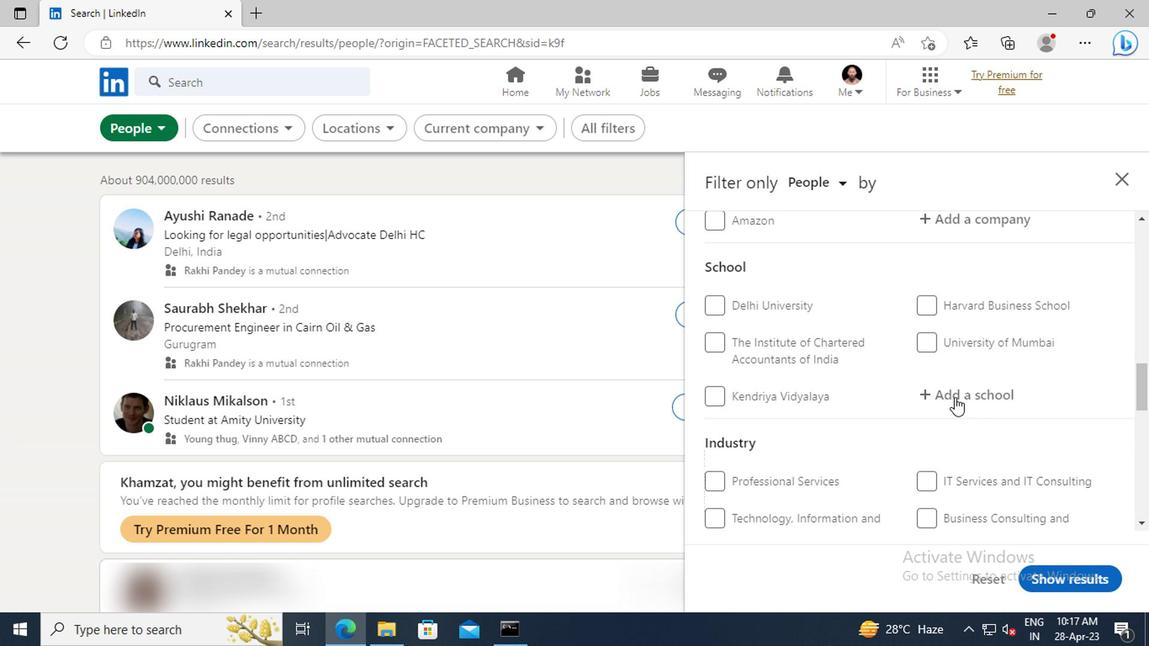 
Action: Mouse scrolled (953, 395) with delta (0, 0)
Screenshot: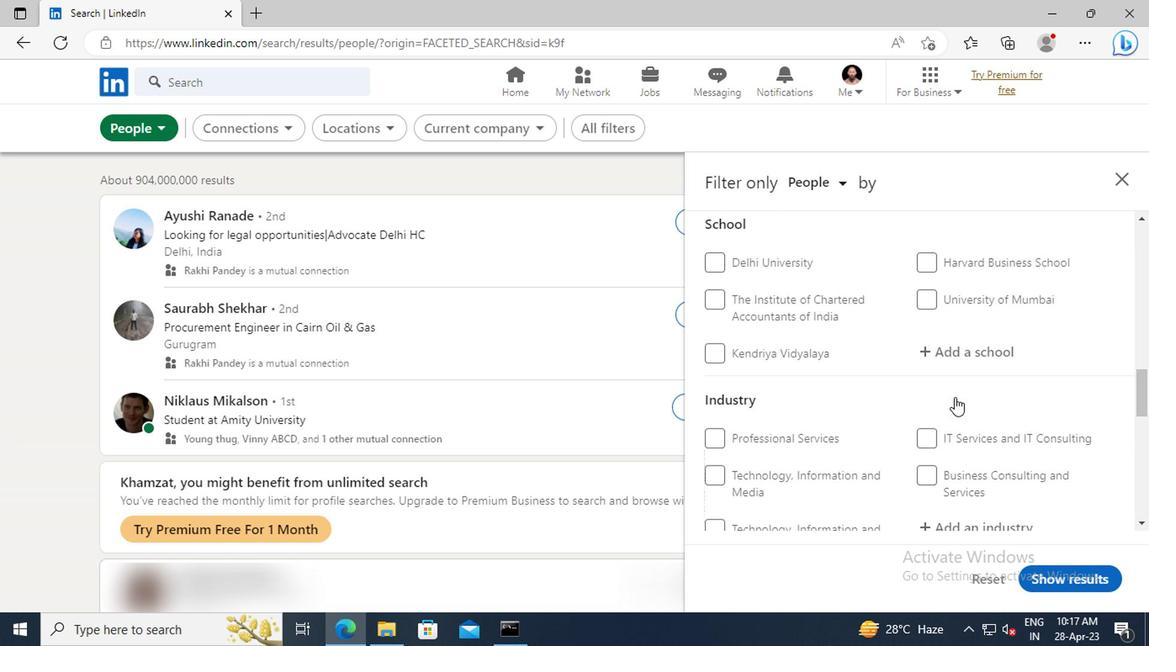 
Action: Mouse scrolled (953, 395) with delta (0, 0)
Screenshot: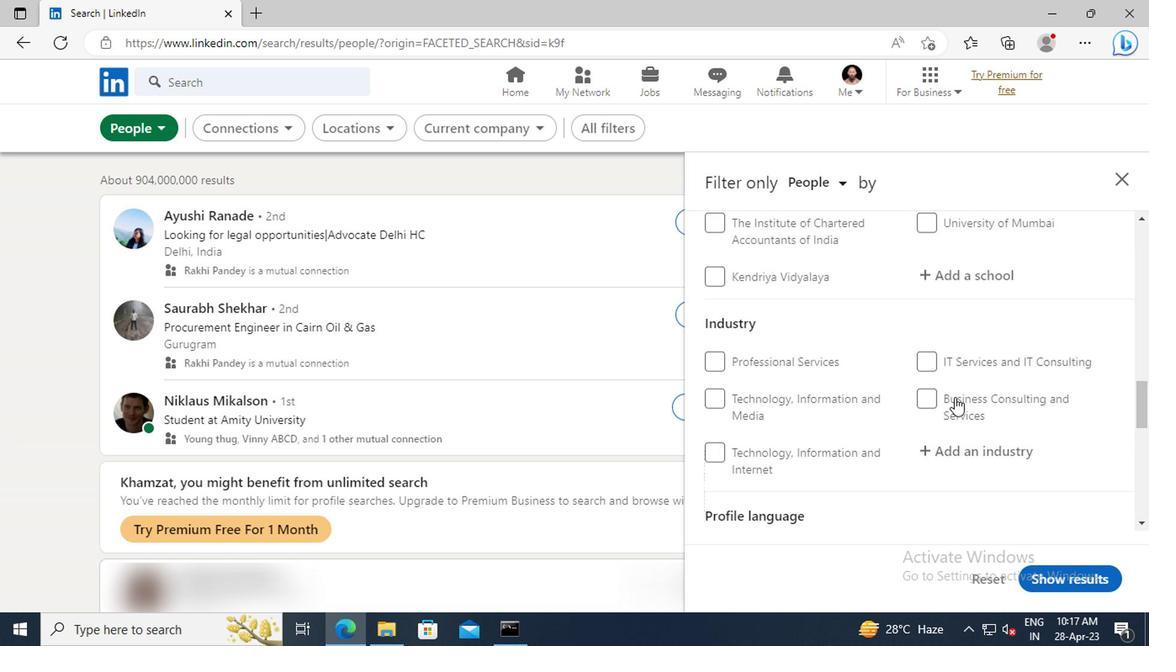
Action: Mouse scrolled (953, 395) with delta (0, 0)
Screenshot: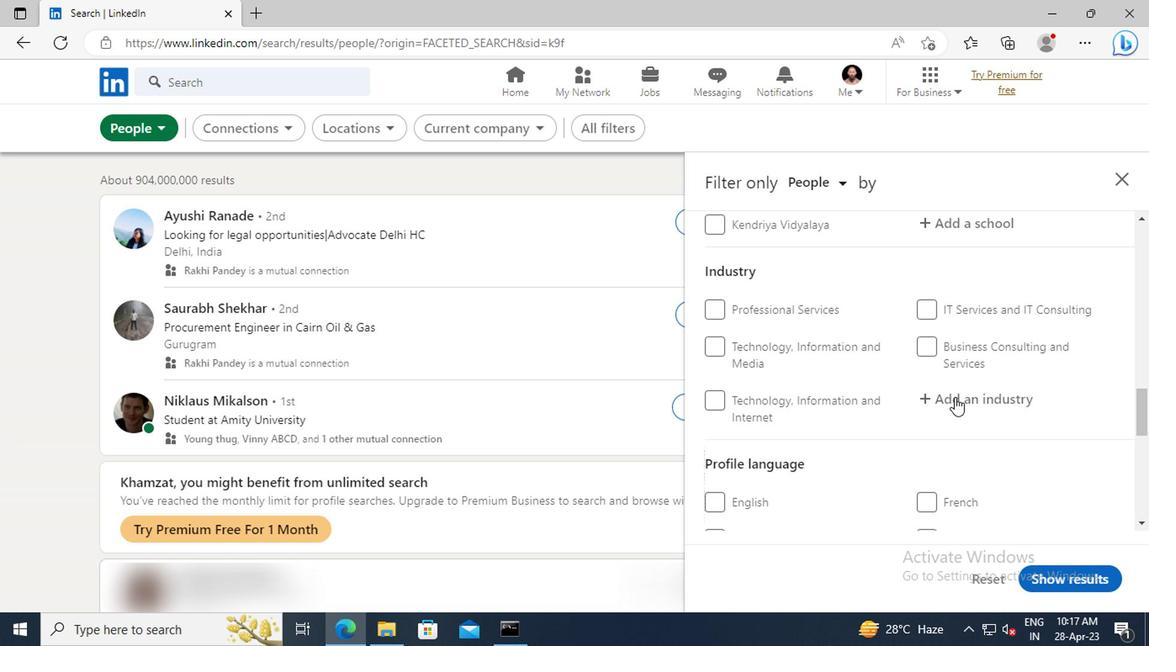 
Action: Mouse scrolled (953, 395) with delta (0, 0)
Screenshot: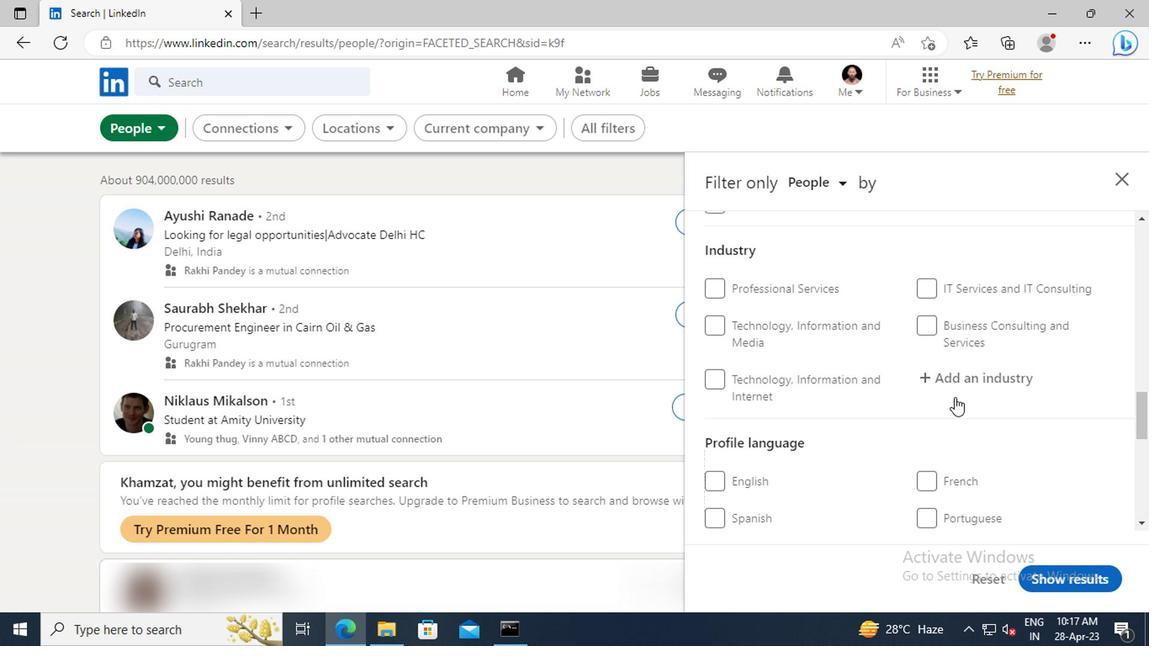
Action: Mouse scrolled (953, 395) with delta (0, 0)
Screenshot: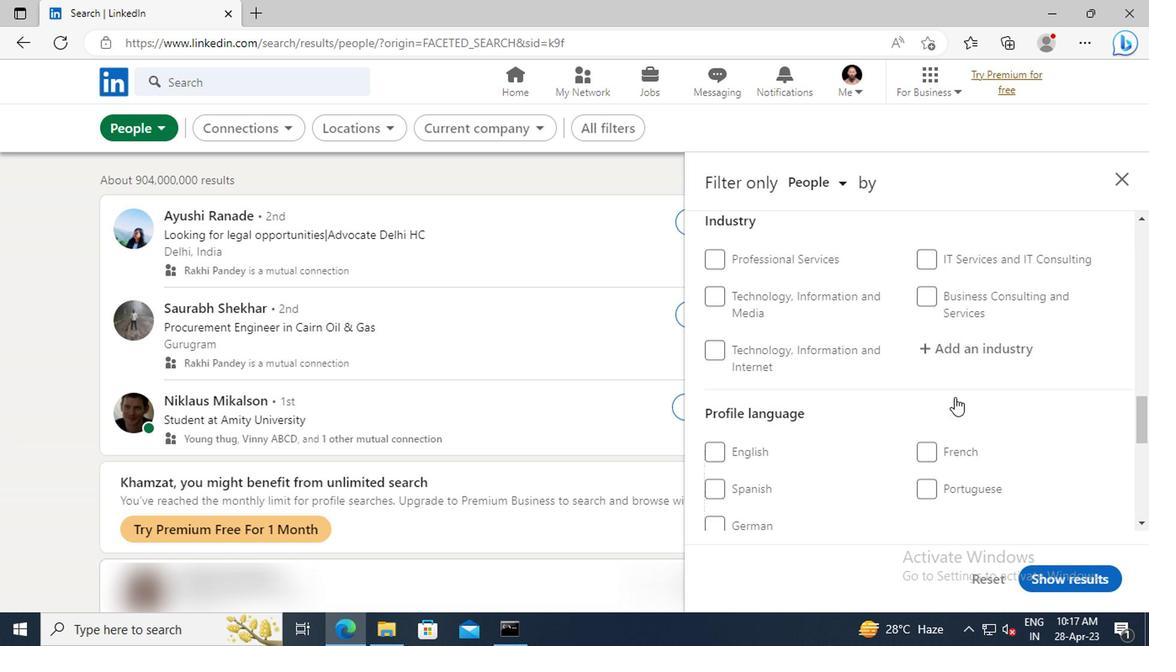 
Action: Mouse scrolled (953, 395) with delta (0, 0)
Screenshot: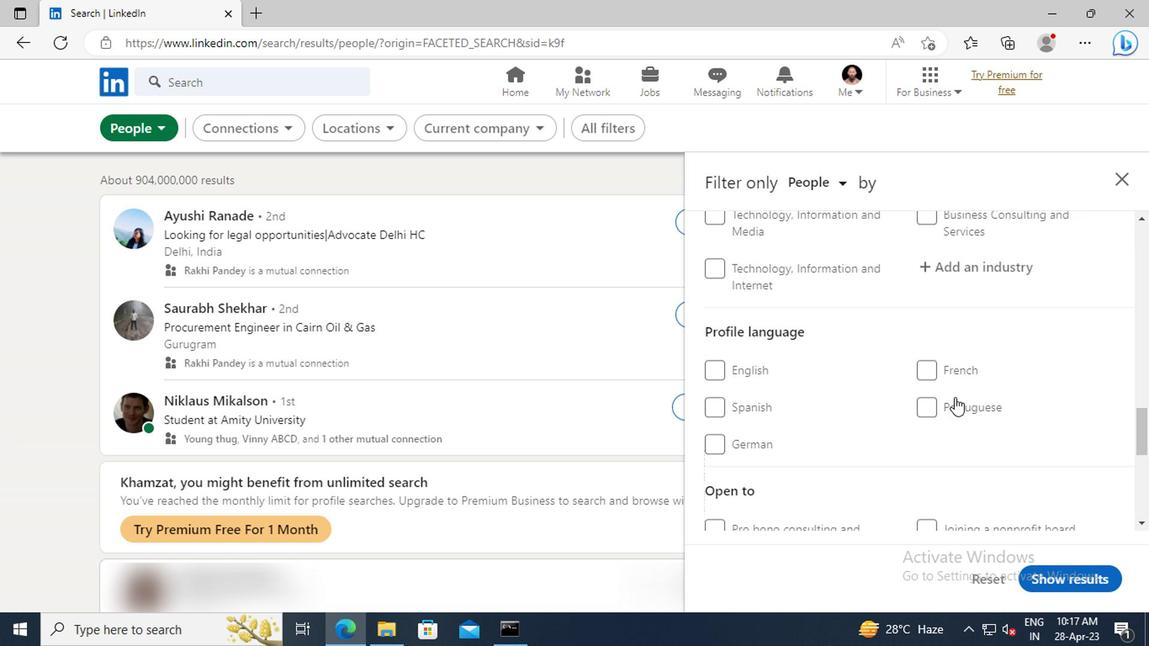 
Action: Mouse moved to (718, 314)
Screenshot: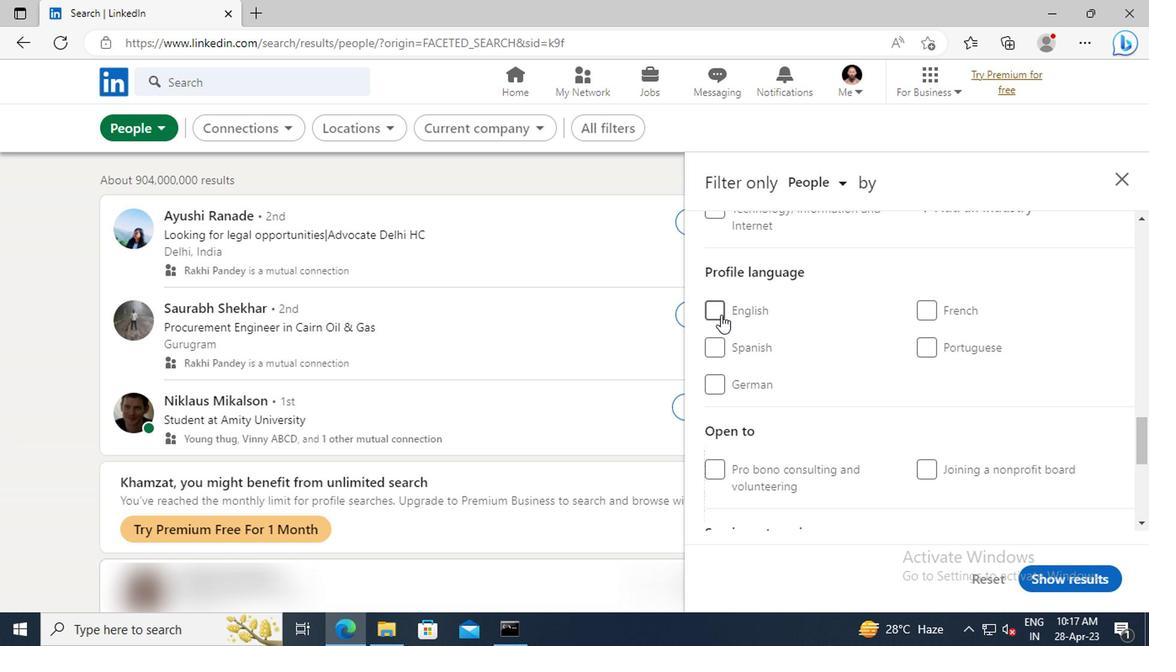 
Action: Mouse pressed left at (718, 314)
Screenshot: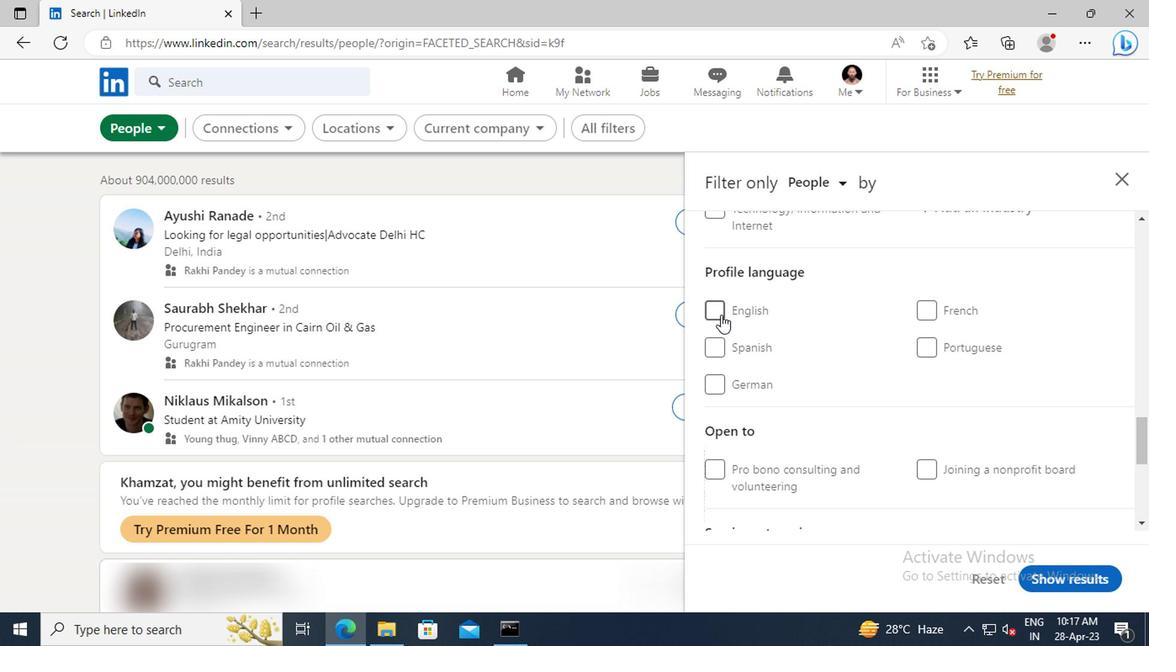 
Action: Mouse moved to (901, 362)
Screenshot: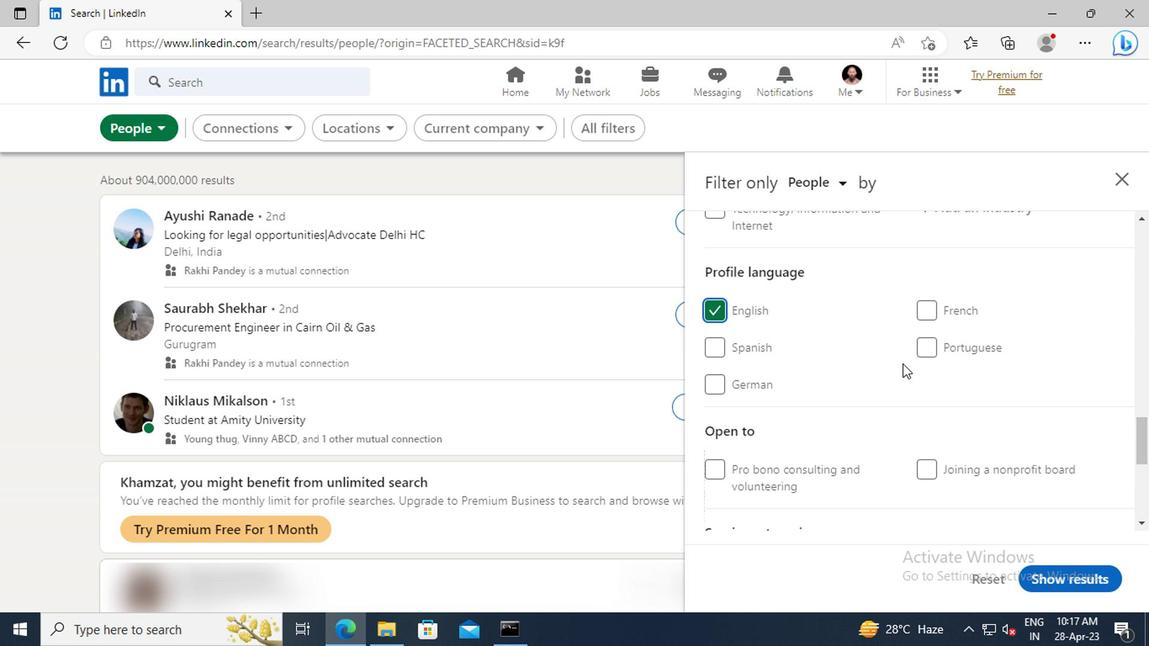 
Action: Mouse scrolled (901, 364) with delta (0, 1)
Screenshot: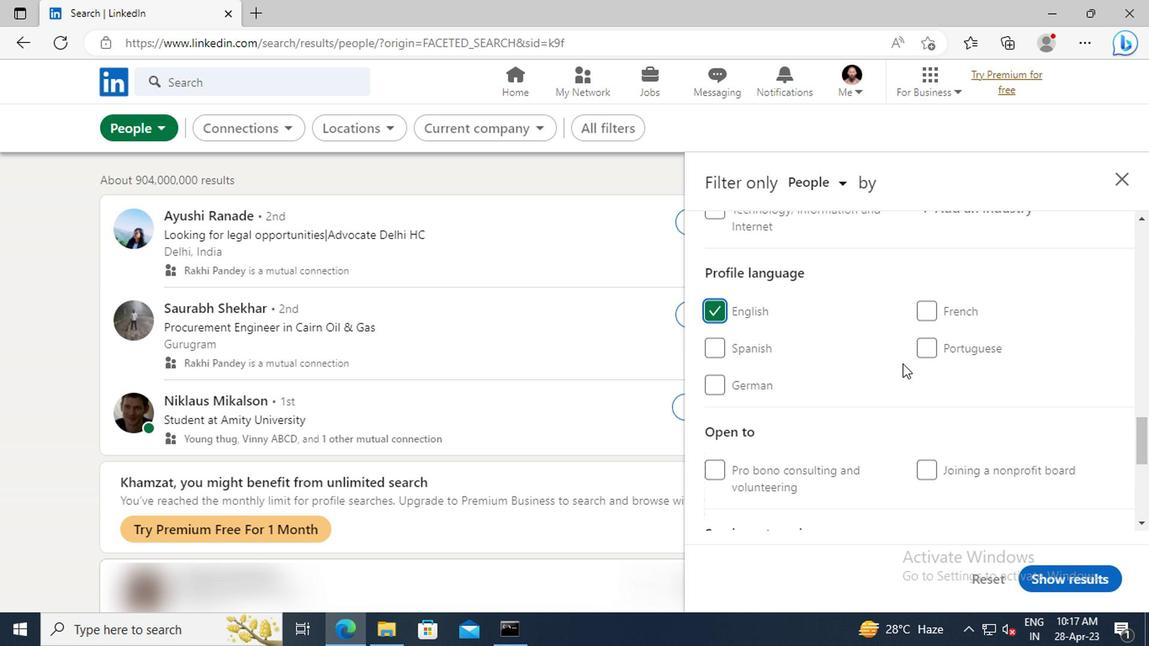 
Action: Mouse scrolled (901, 364) with delta (0, 1)
Screenshot: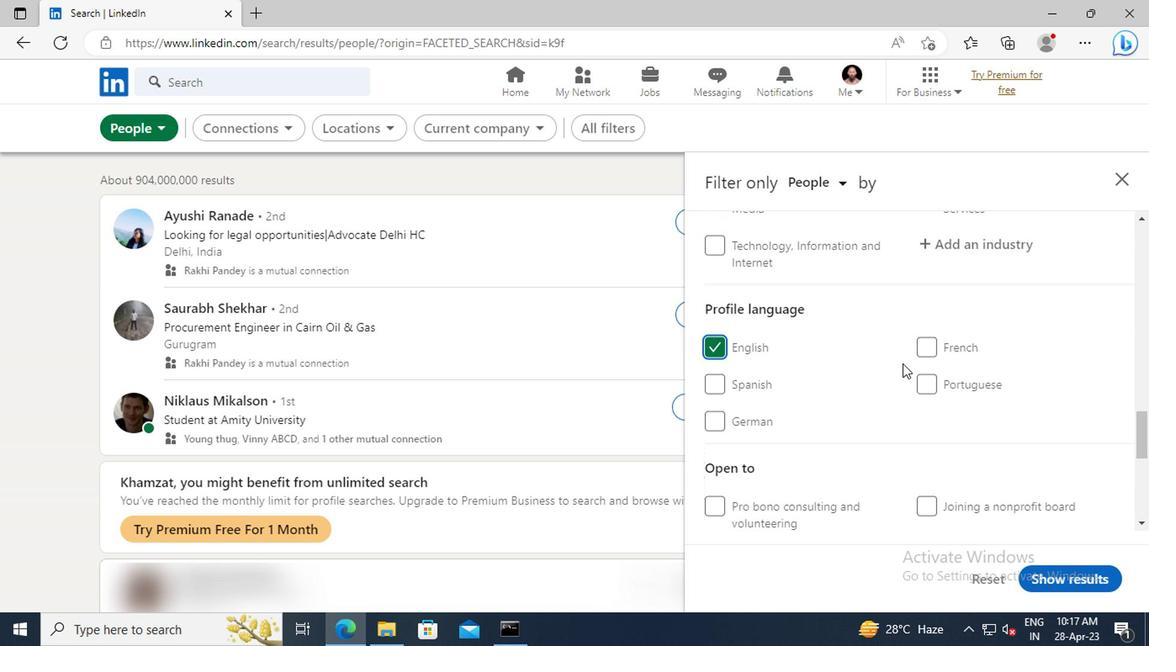 
Action: Mouse scrolled (901, 364) with delta (0, 1)
Screenshot: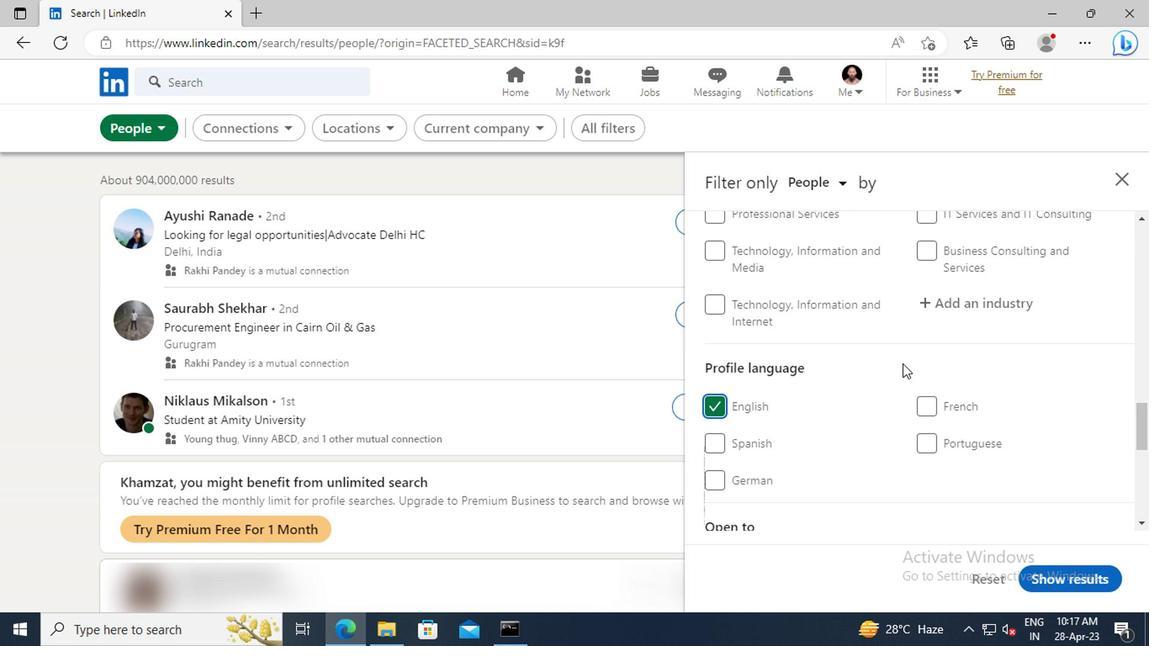 
Action: Mouse scrolled (901, 364) with delta (0, 1)
Screenshot: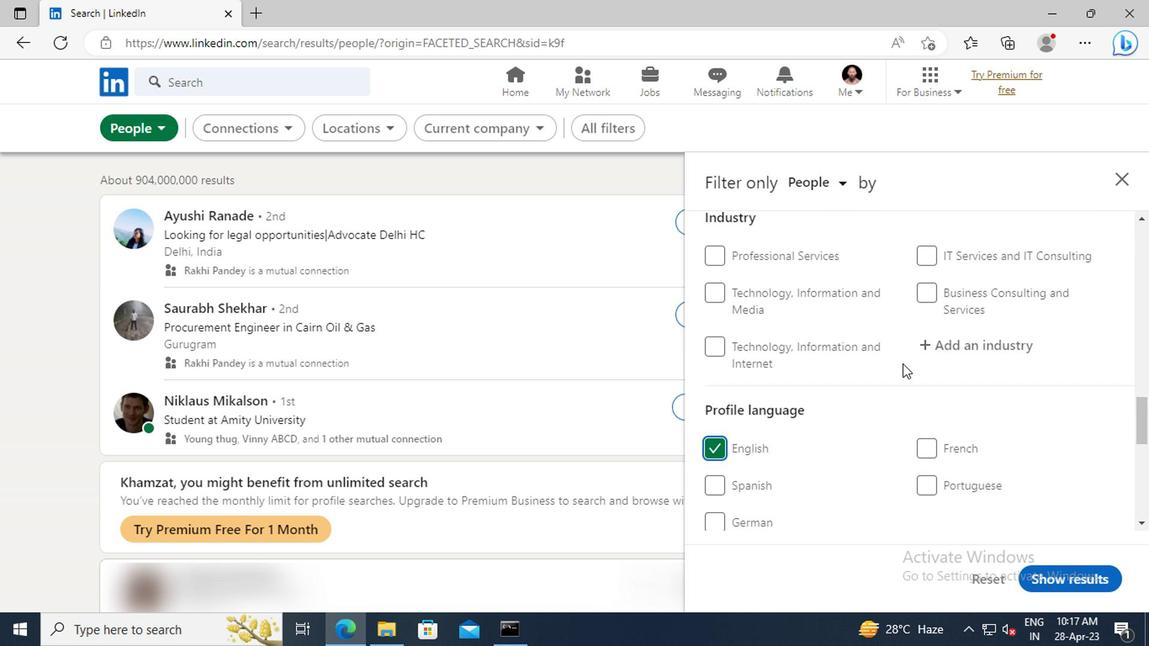 
Action: Mouse scrolled (901, 364) with delta (0, 1)
Screenshot: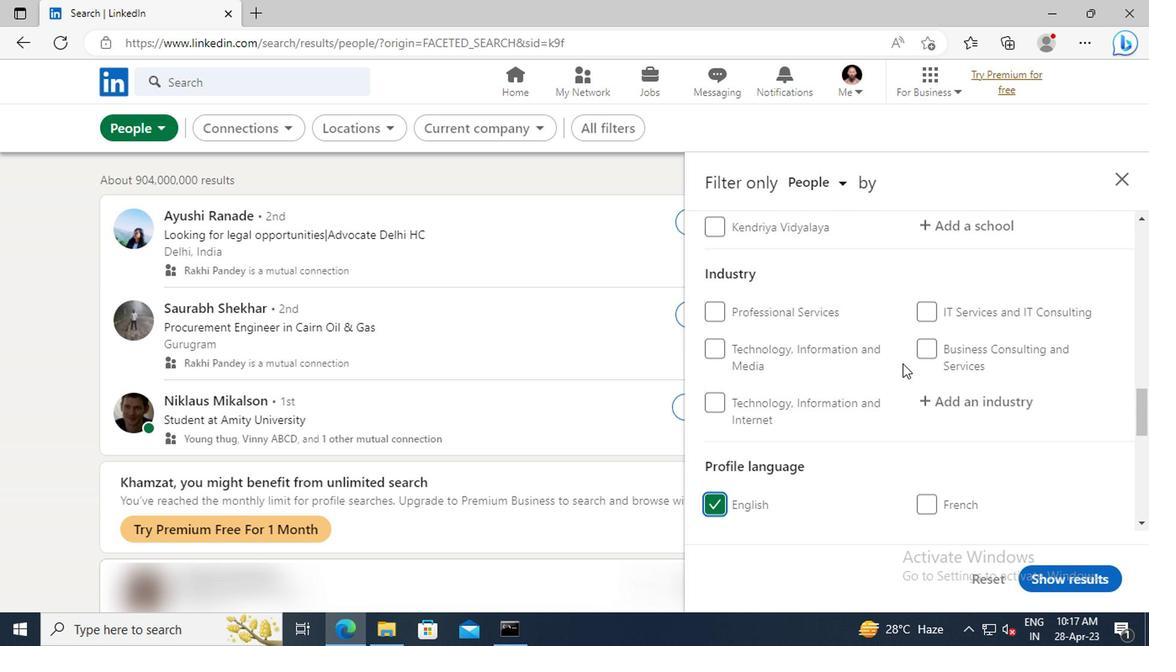 
Action: Mouse scrolled (901, 364) with delta (0, 1)
Screenshot: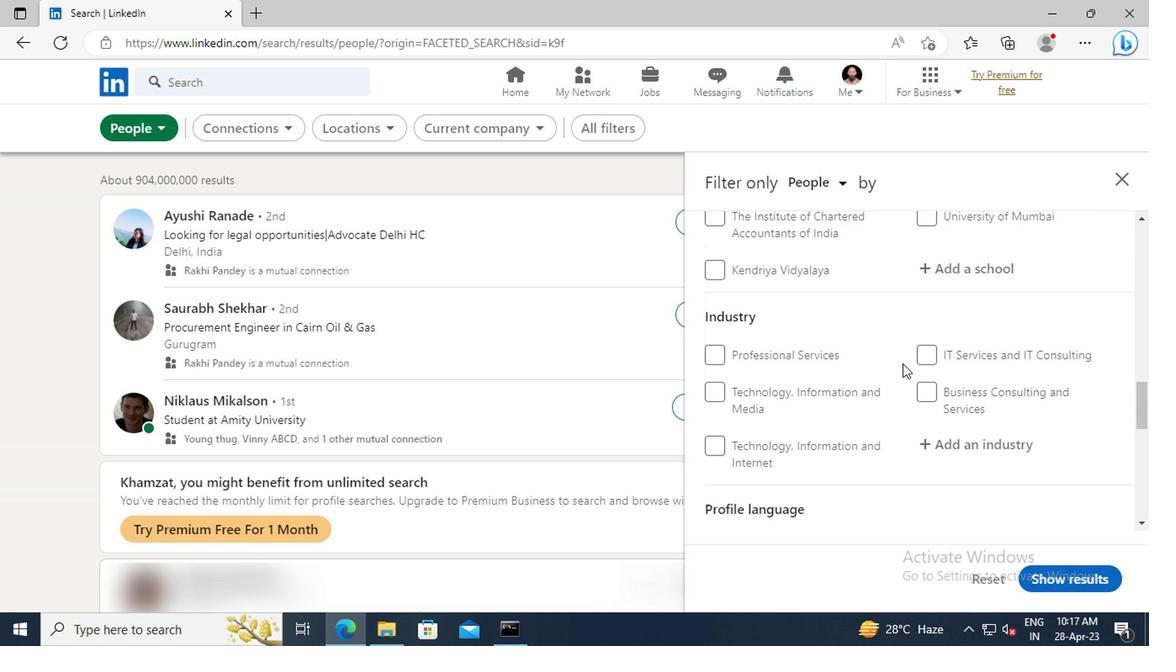 
Action: Mouse scrolled (901, 364) with delta (0, 1)
Screenshot: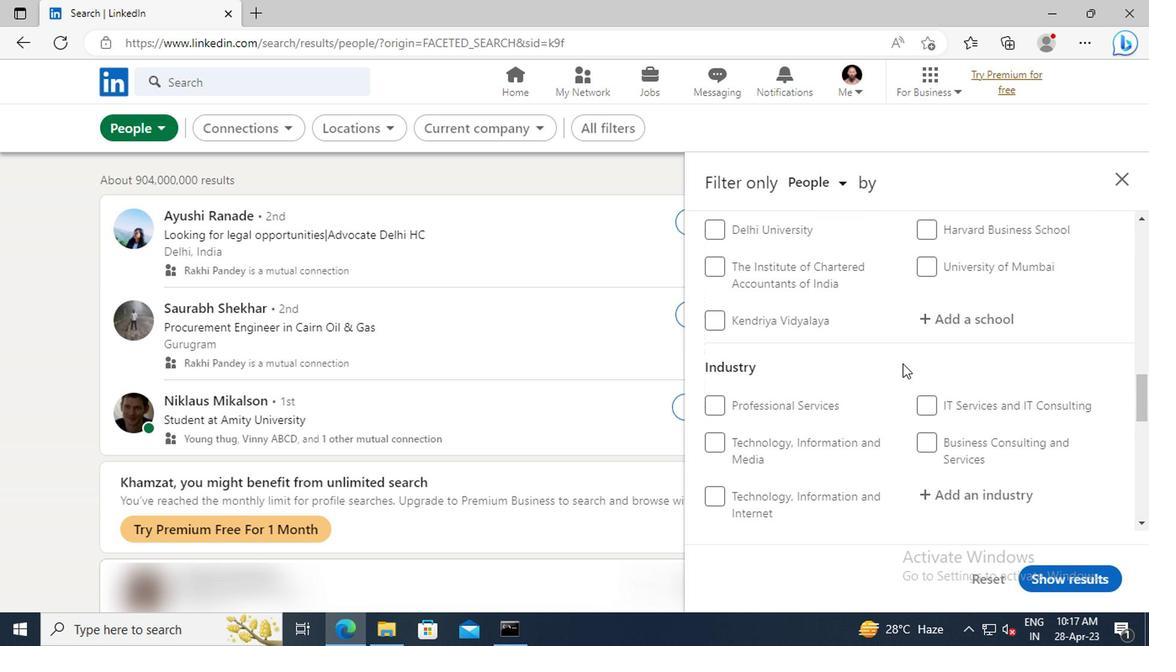 
Action: Mouse scrolled (901, 364) with delta (0, 1)
Screenshot: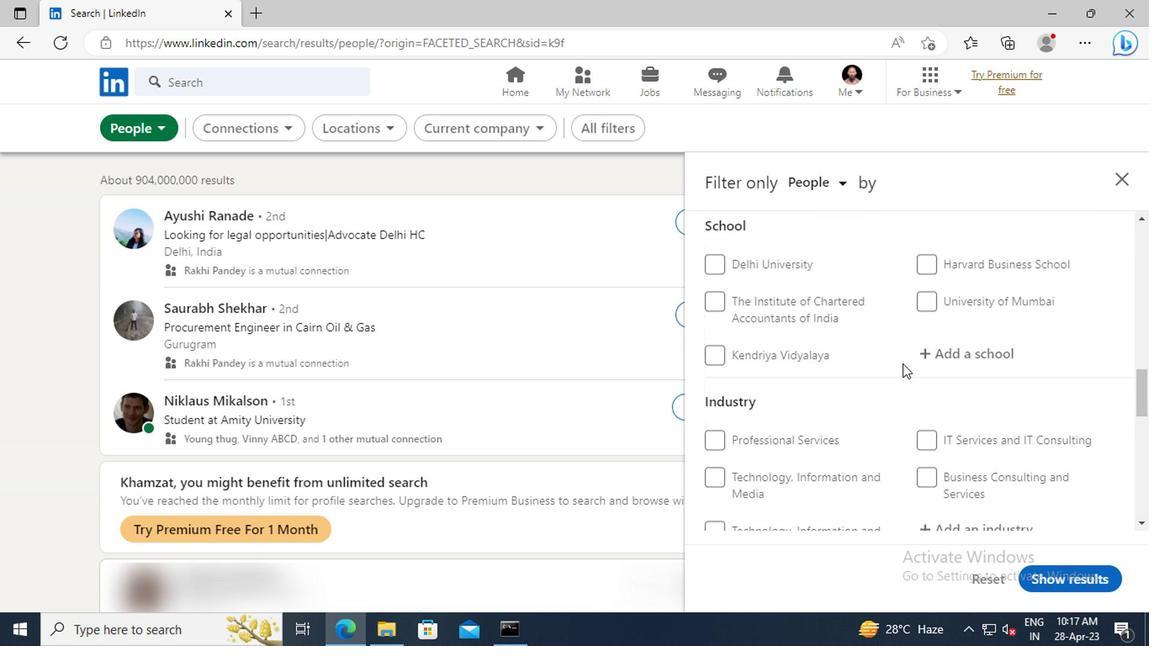 
Action: Mouse scrolled (901, 364) with delta (0, 1)
Screenshot: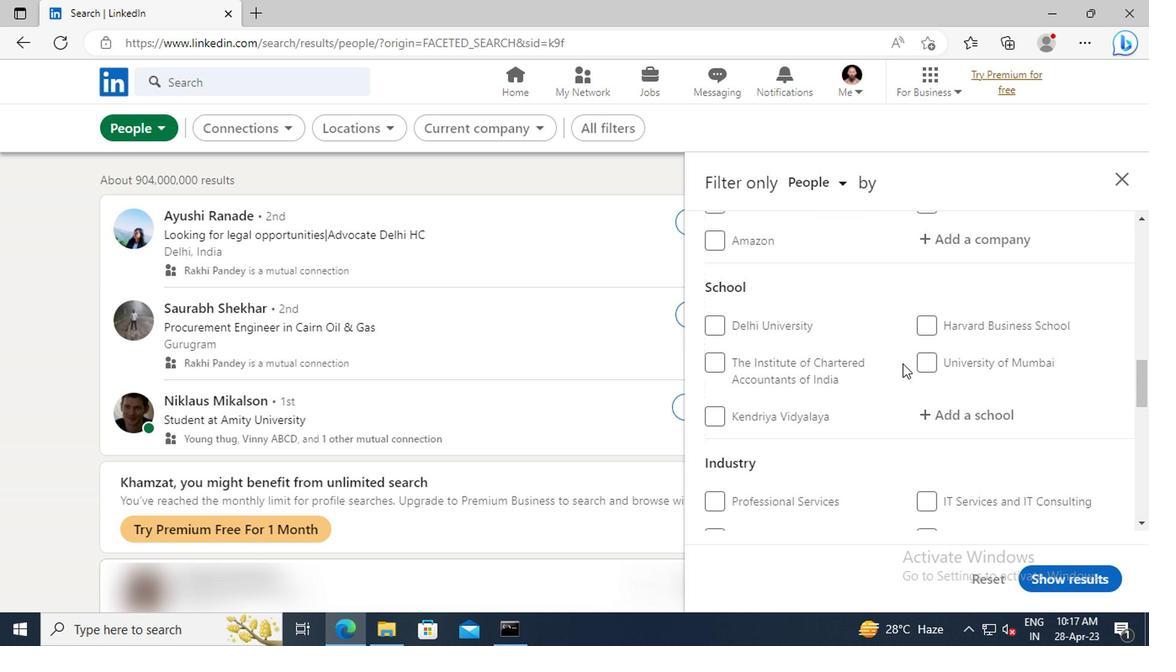
Action: Mouse scrolled (901, 364) with delta (0, 1)
Screenshot: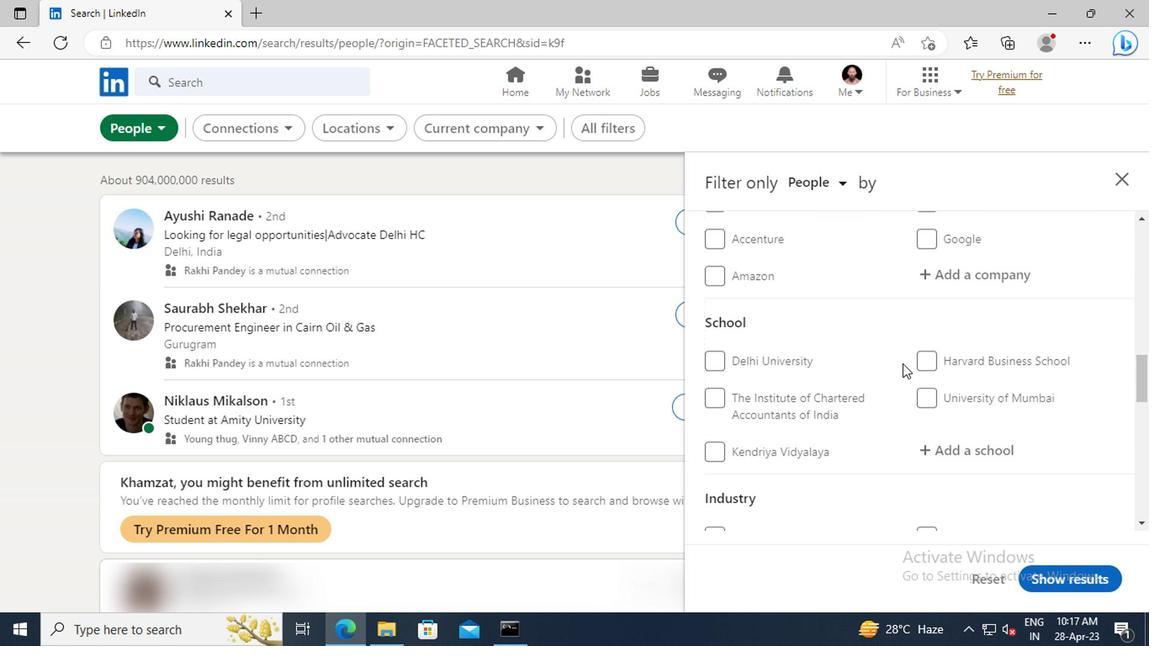 
Action: Mouse scrolled (901, 364) with delta (0, 1)
Screenshot: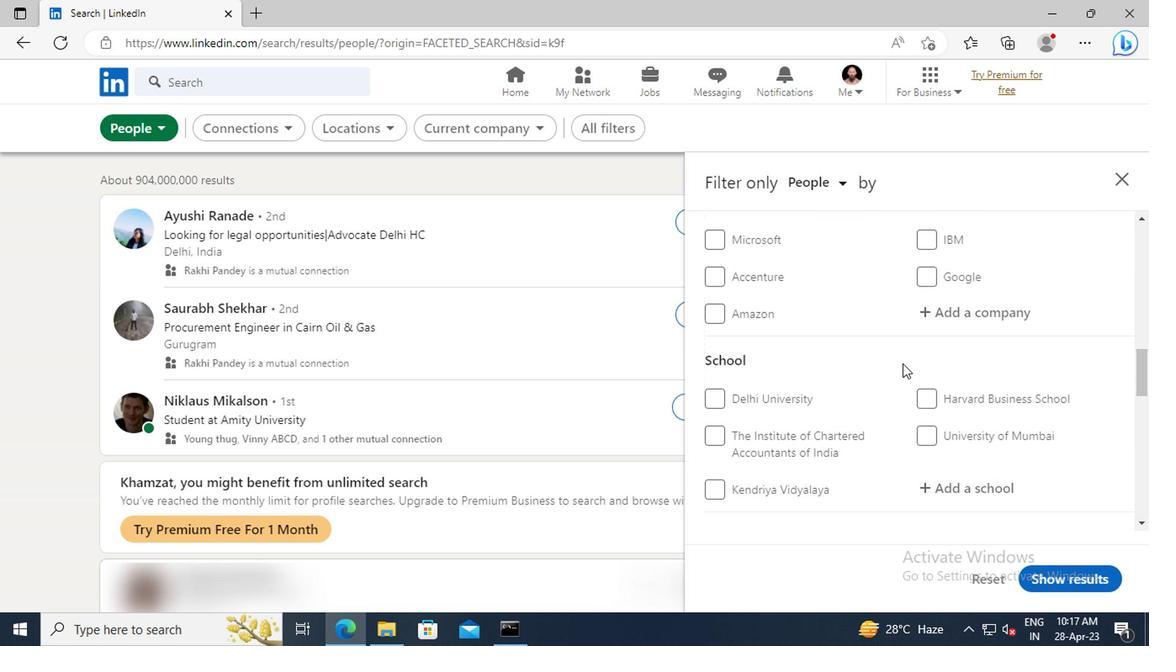 
Action: Mouse scrolled (901, 364) with delta (0, 1)
Screenshot: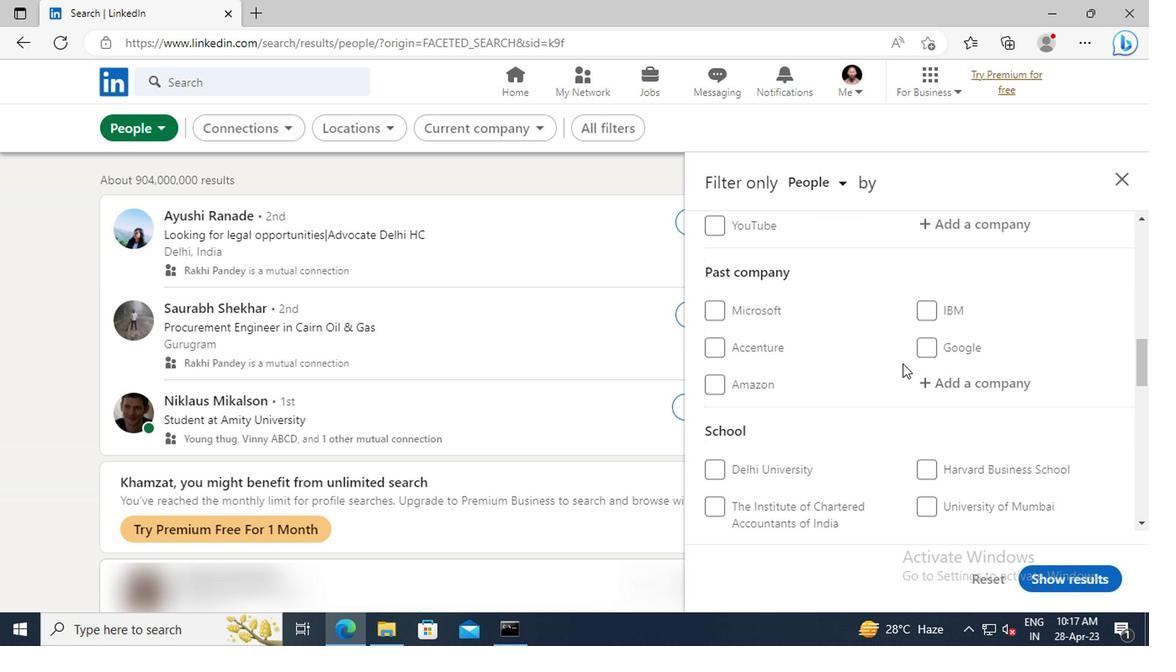 
Action: Mouse scrolled (901, 364) with delta (0, 1)
Screenshot: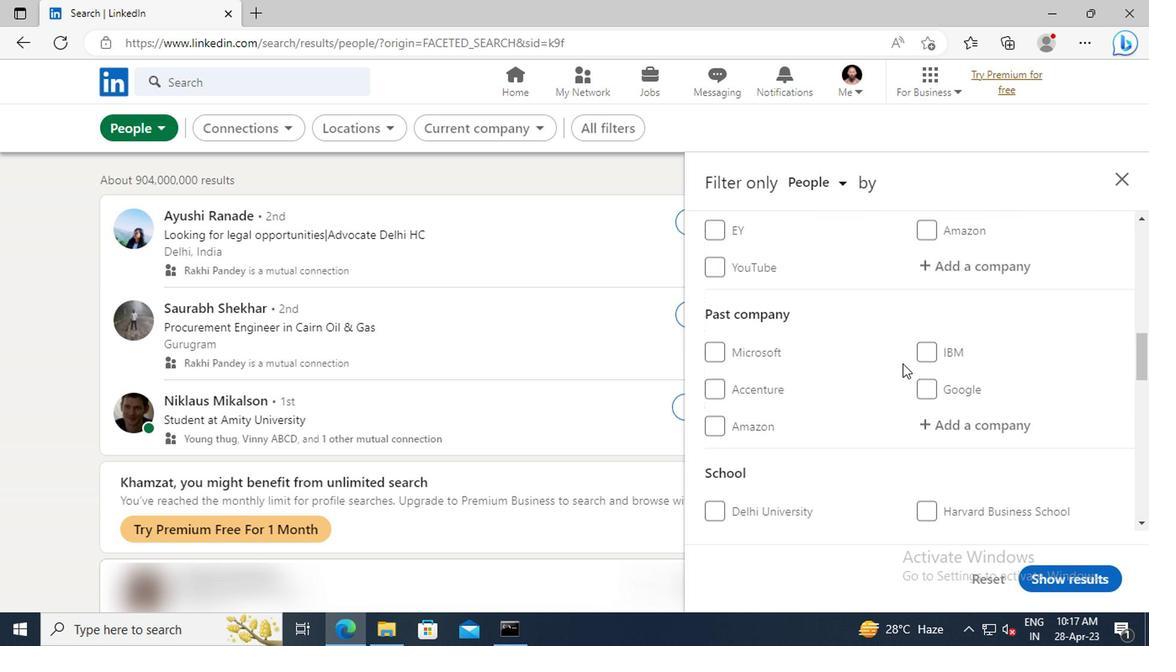 
Action: Mouse scrolled (901, 364) with delta (0, 1)
Screenshot: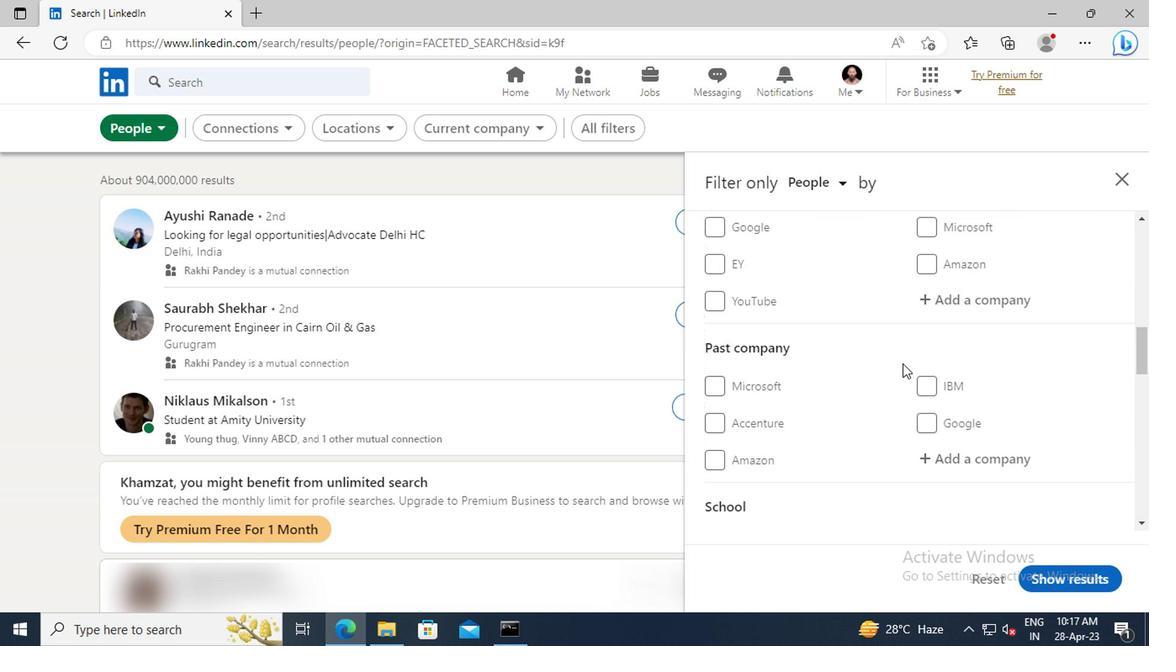 
Action: Mouse moved to (933, 372)
Screenshot: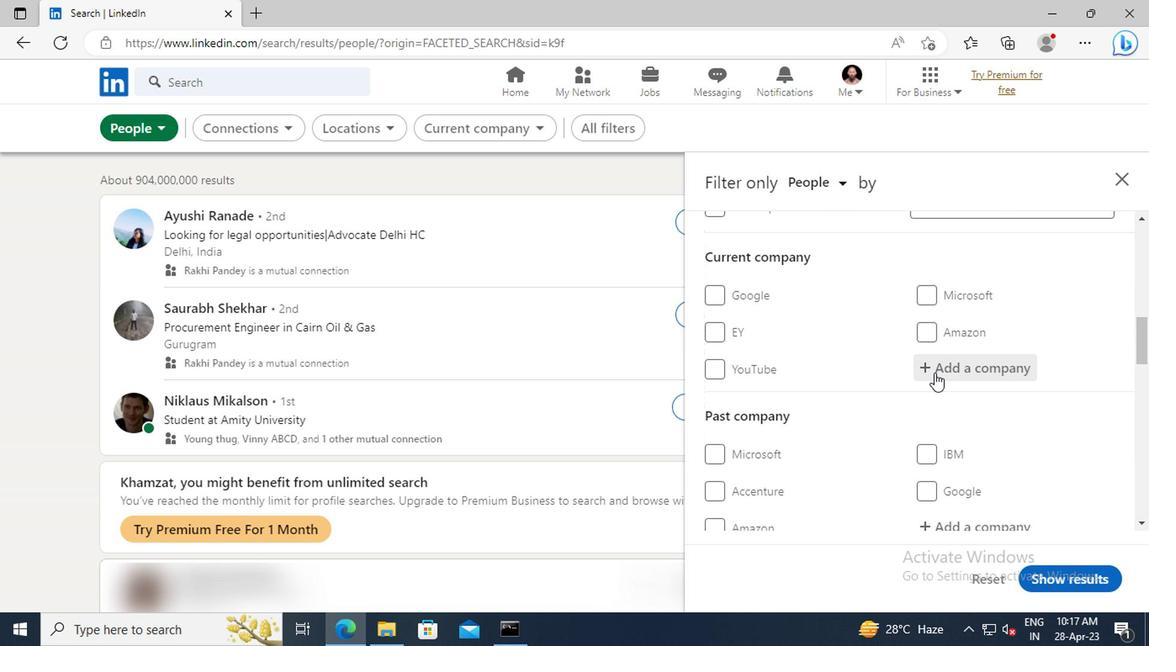 
Action: Mouse pressed left at (933, 372)
Screenshot: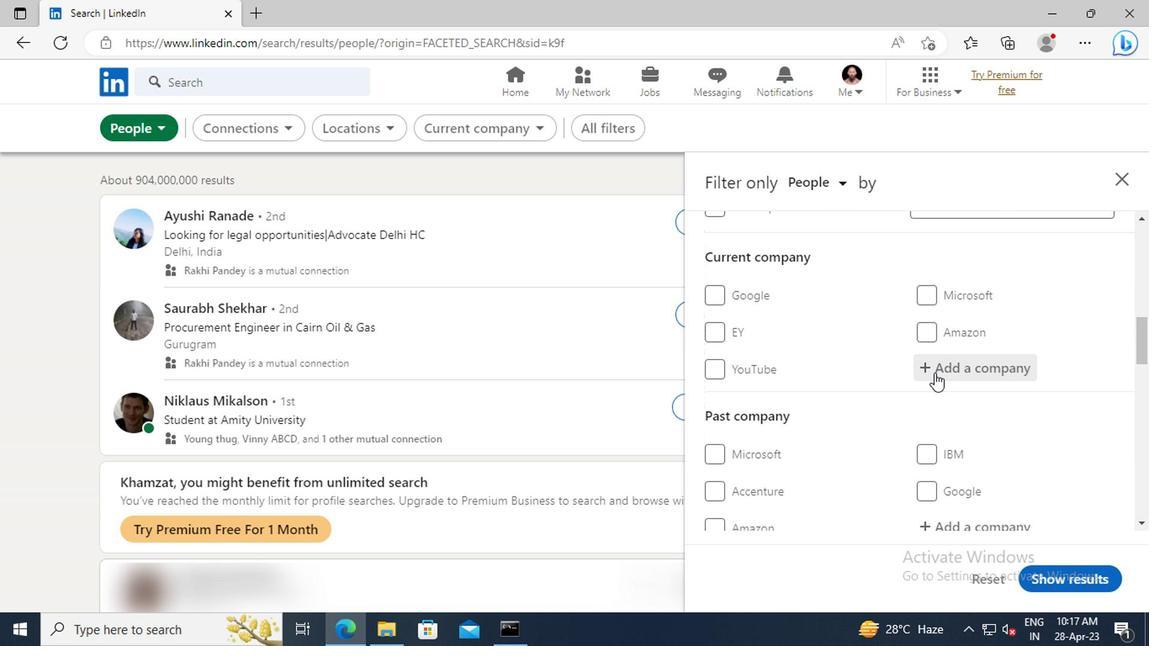 
Action: Key pressed <Key.shift>RABOBANK
Screenshot: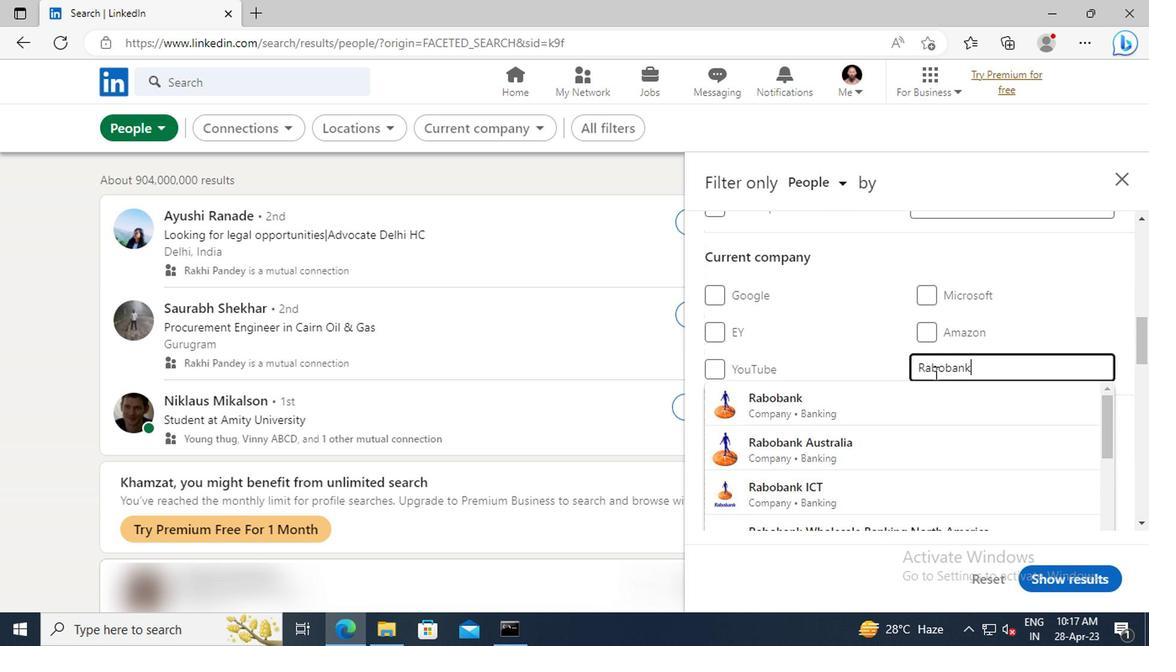 
Action: Mouse moved to (935, 395)
Screenshot: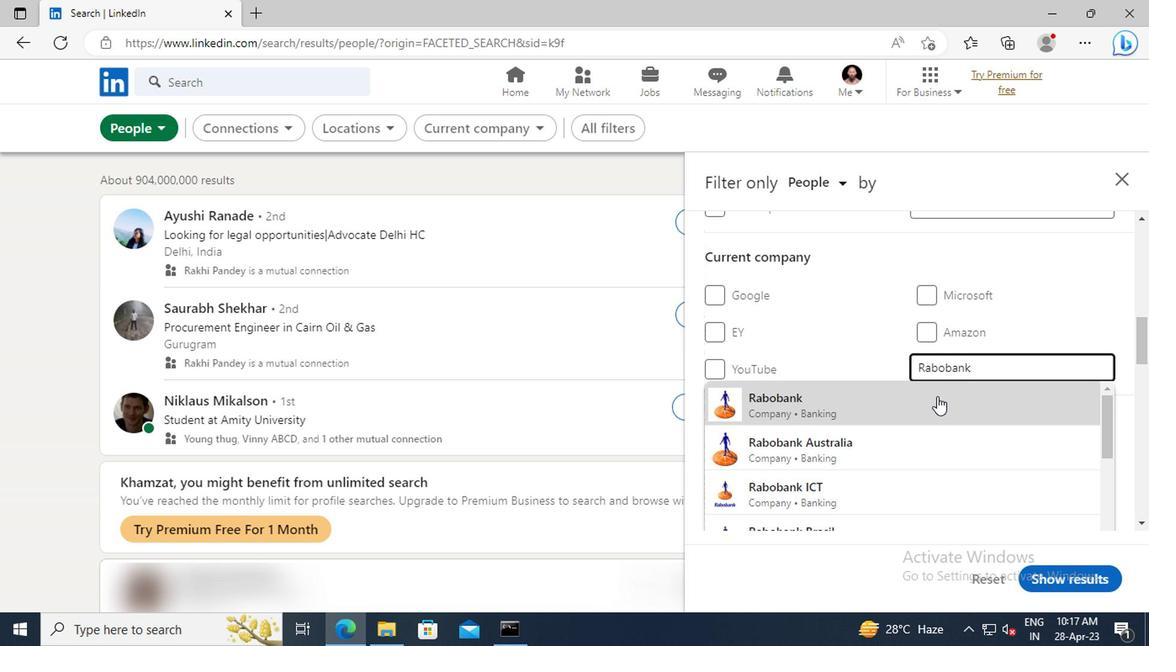 
Action: Mouse pressed left at (935, 395)
Screenshot: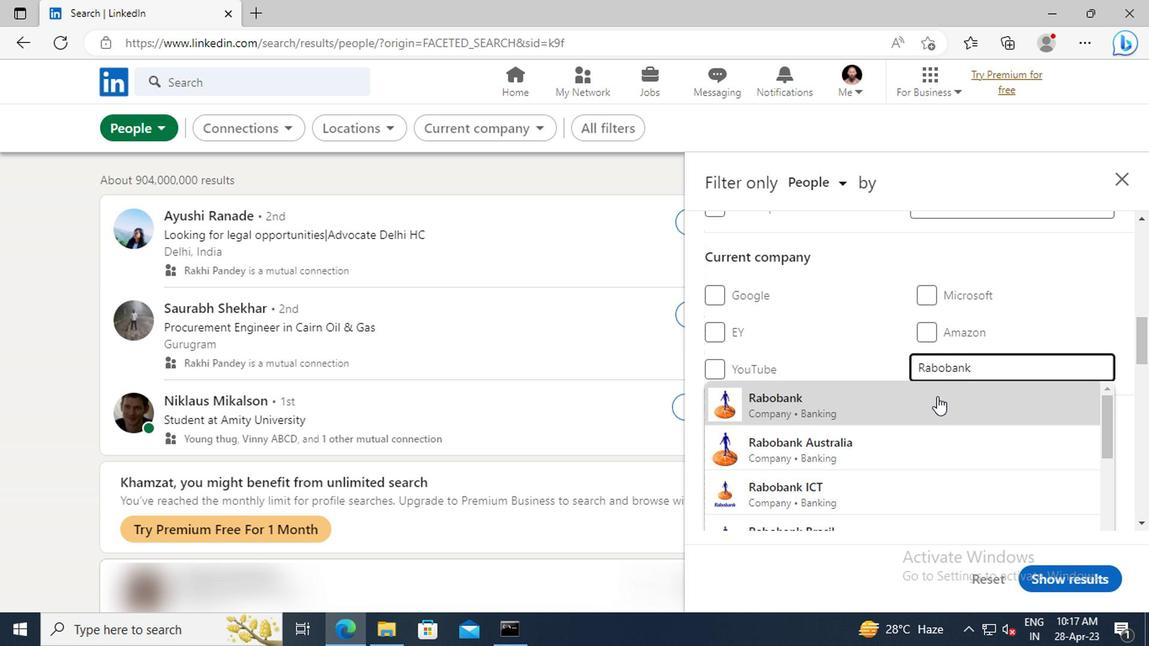 
Action: Mouse moved to (927, 362)
Screenshot: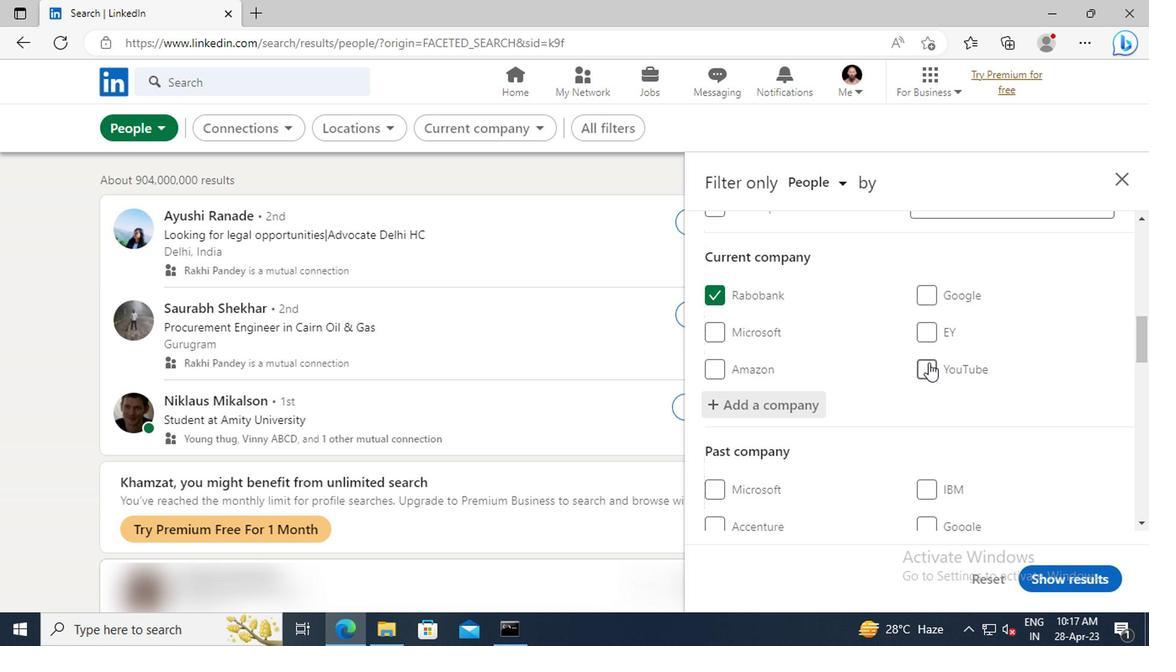 
Action: Mouse scrolled (927, 361) with delta (0, 0)
Screenshot: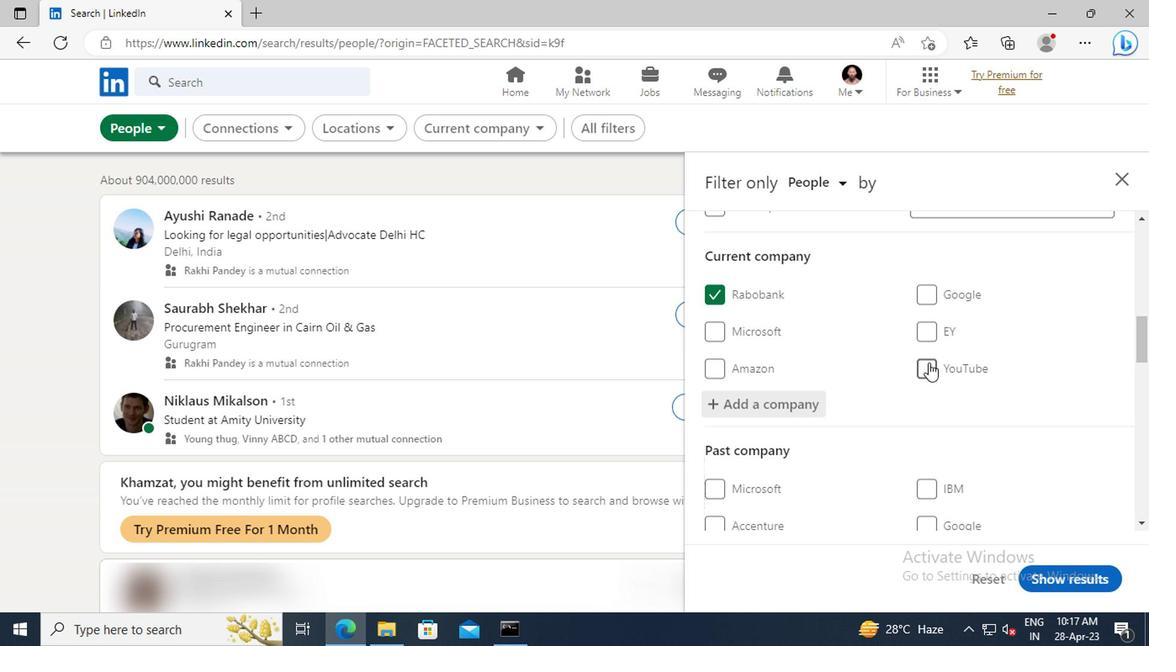 
Action: Mouse scrolled (927, 361) with delta (0, 0)
Screenshot: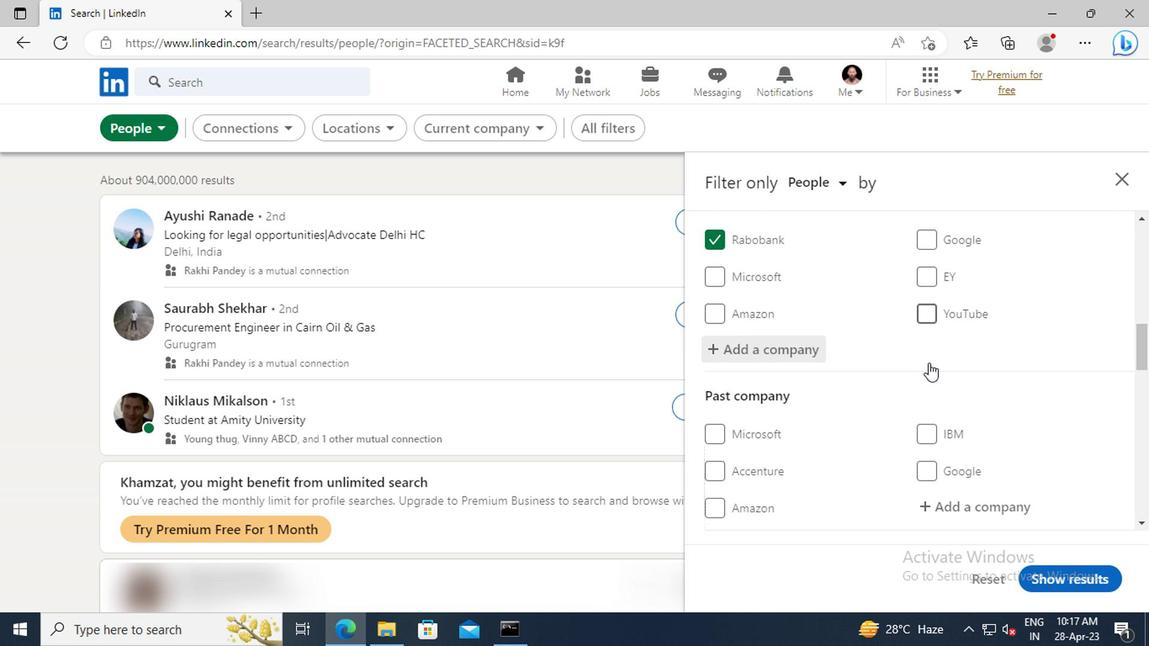 
Action: Mouse scrolled (927, 361) with delta (0, 0)
Screenshot: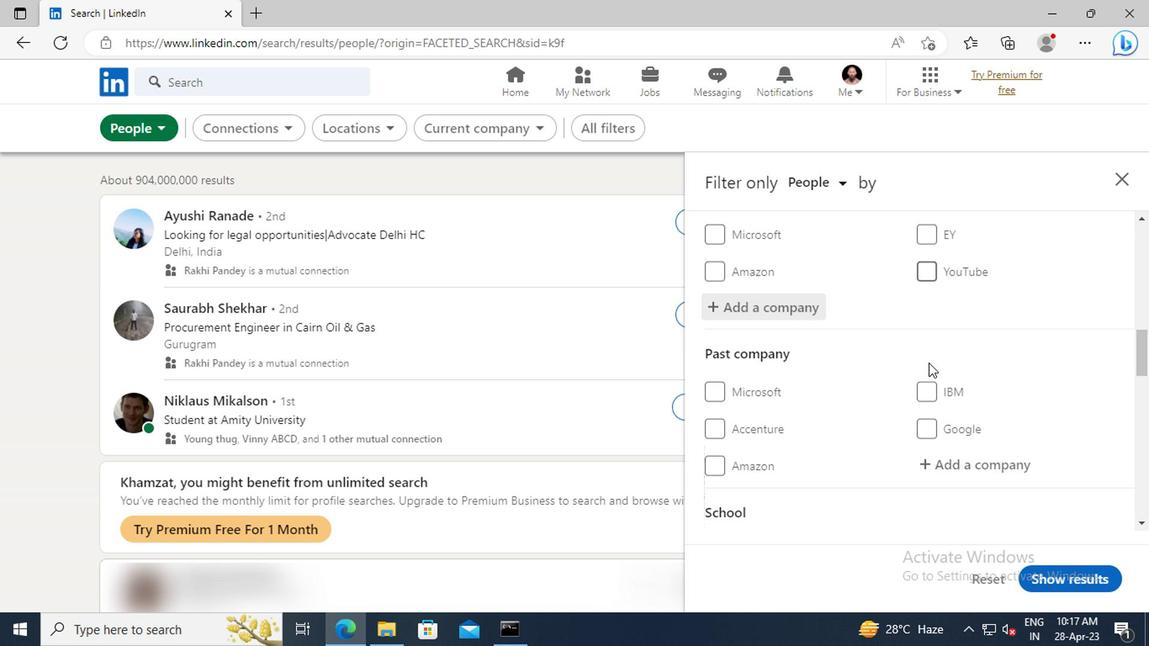 
Action: Mouse scrolled (927, 361) with delta (0, 0)
Screenshot: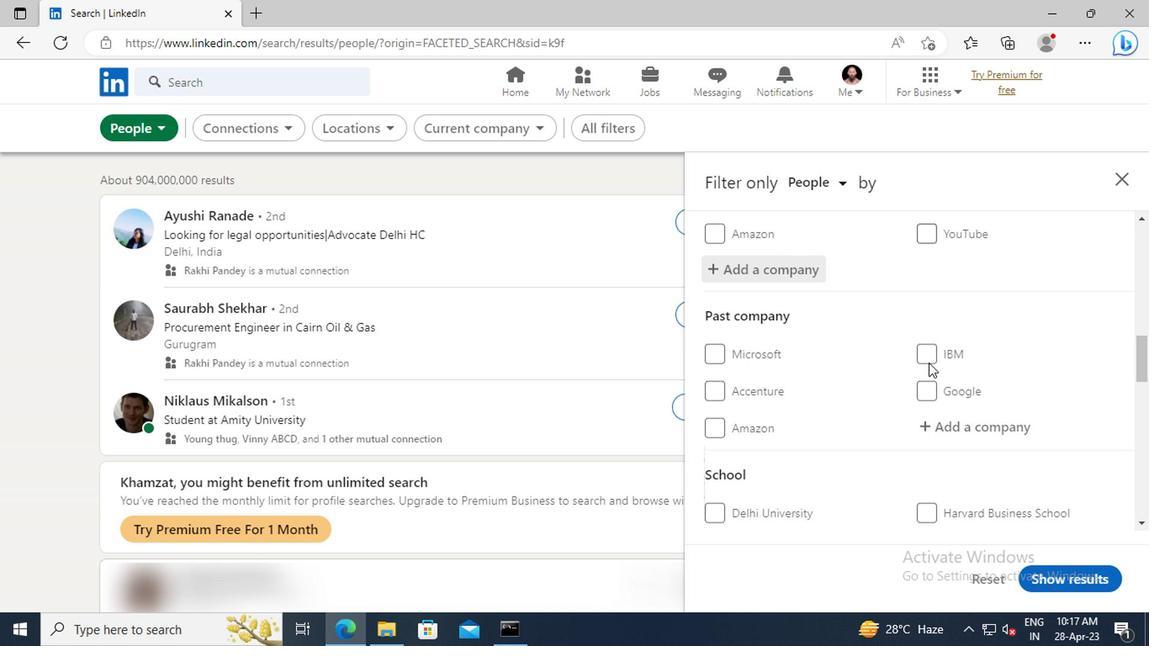 
Action: Mouse scrolled (927, 361) with delta (0, 0)
Screenshot: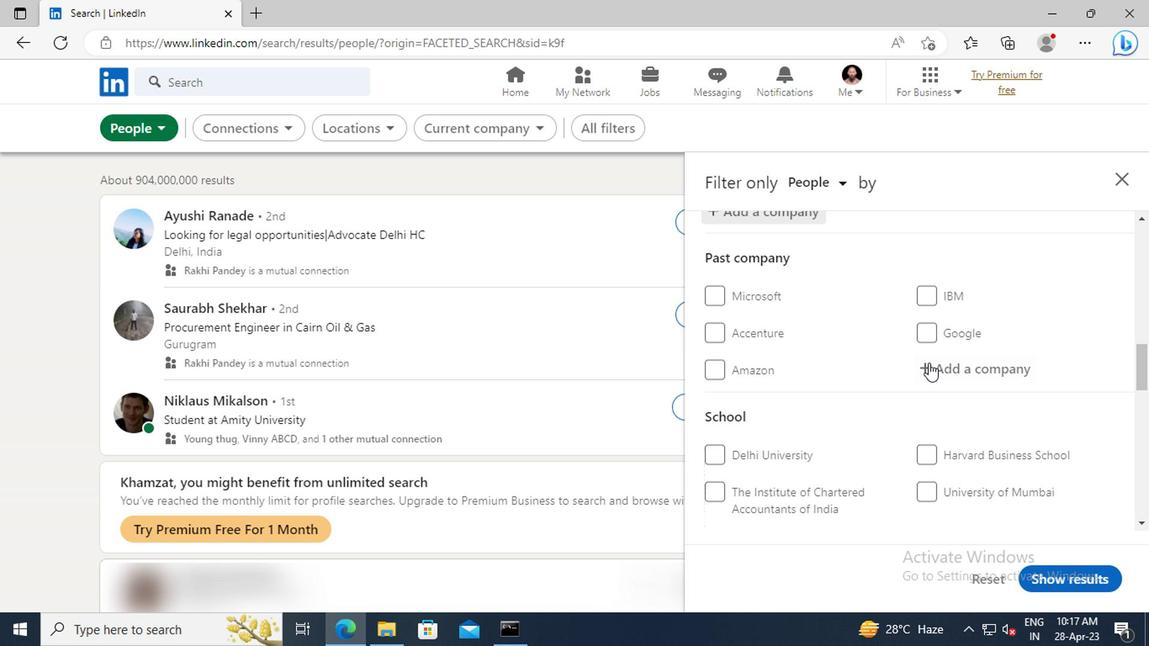 
Action: Mouse scrolled (927, 361) with delta (0, 0)
Screenshot: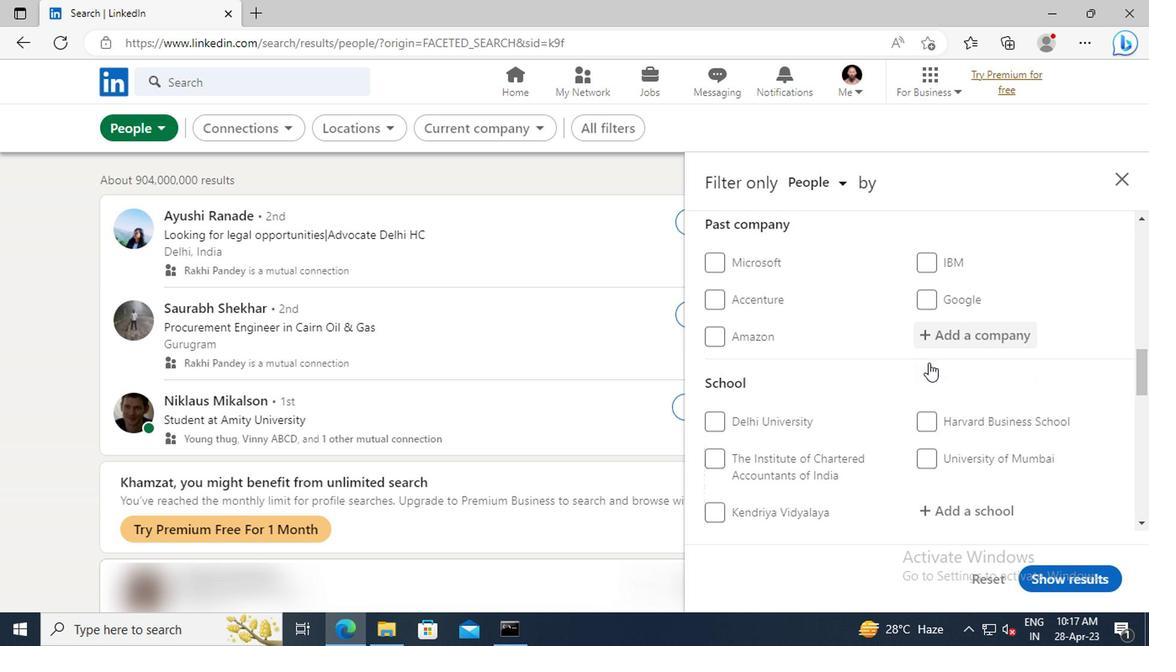 
Action: Mouse moved to (926, 362)
Screenshot: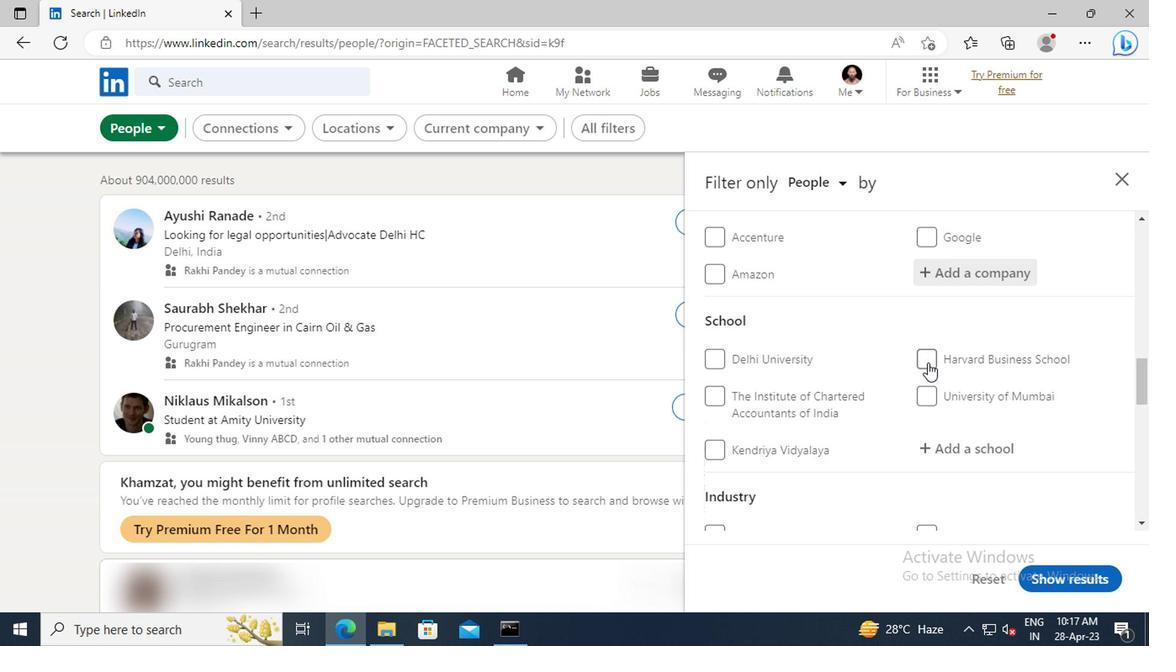 
Action: Mouse scrolled (926, 361) with delta (0, 0)
Screenshot: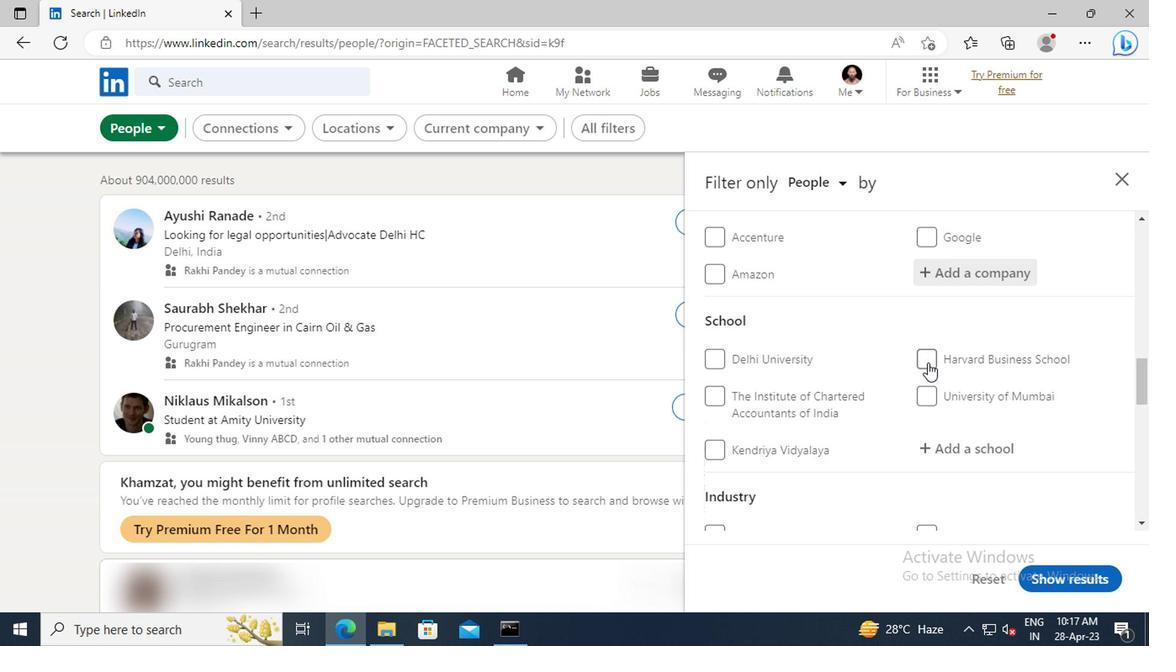 
Action: Mouse moved to (927, 403)
Screenshot: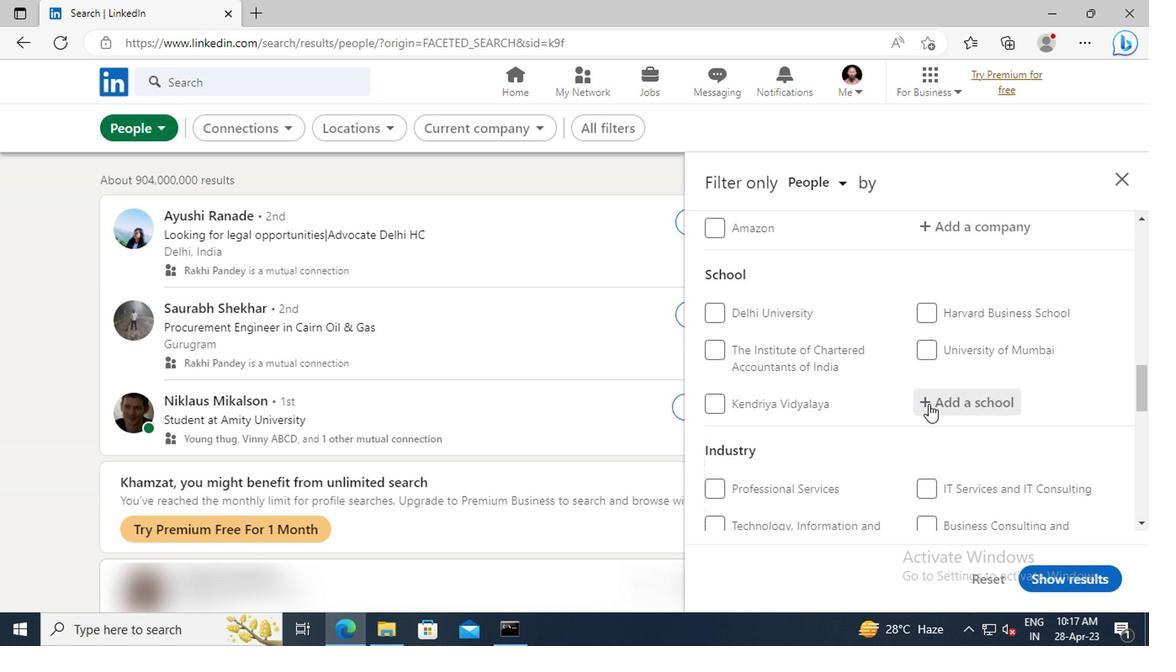 
Action: Mouse pressed left at (927, 403)
Screenshot: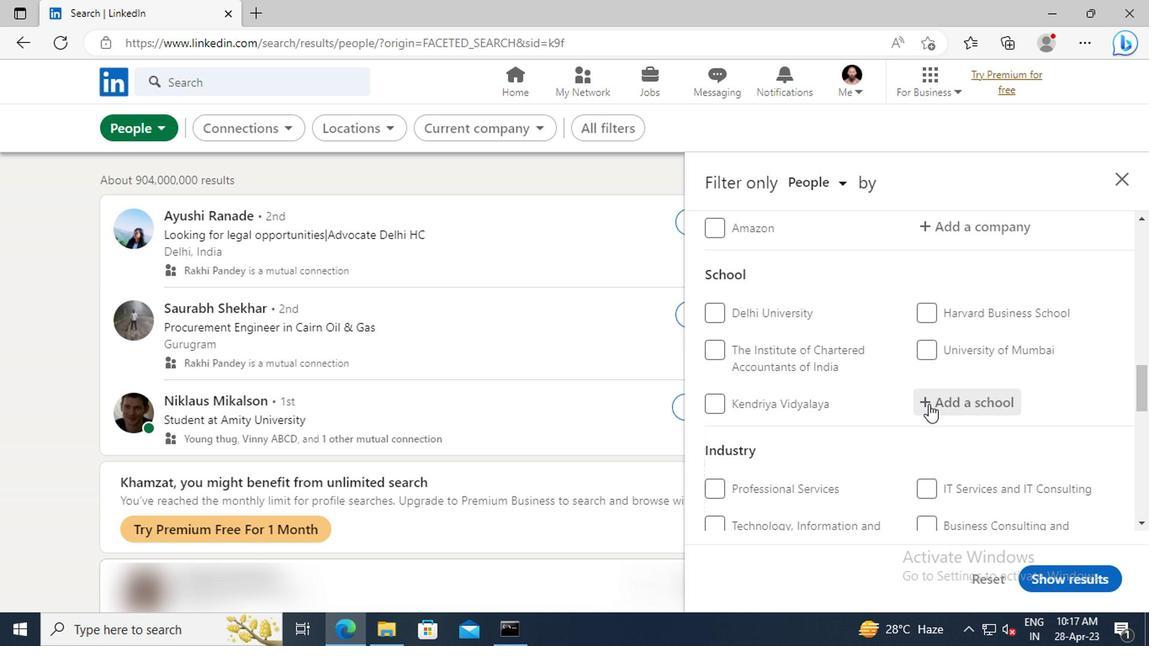 
Action: Key pressed <Key.shift>THE<Key.space><Key.shift>WEST<Key.space><Key.shift>BENGAL<Key.space><Key.shift>UNIVERSITY
Screenshot: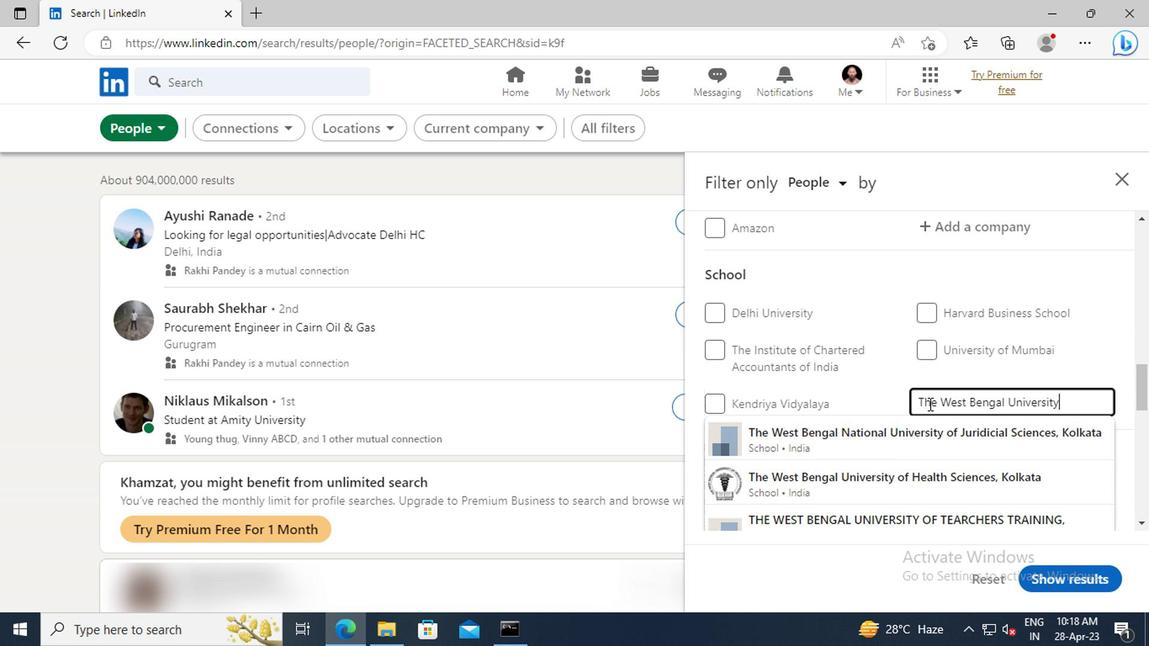 
Action: Mouse moved to (931, 429)
Screenshot: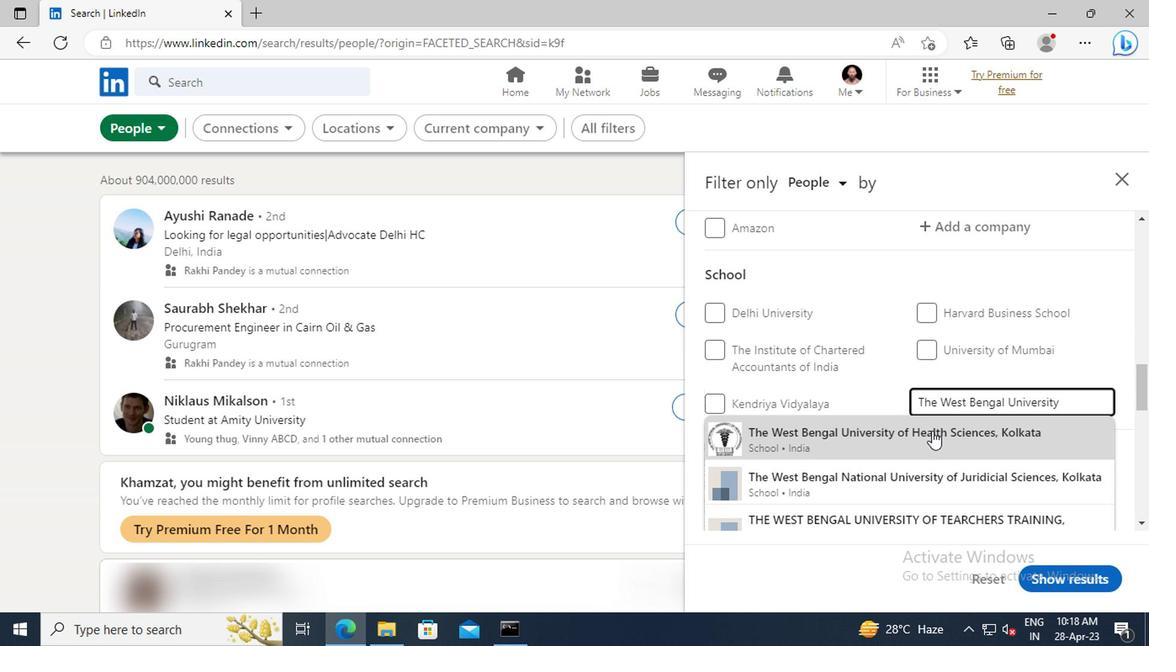 
Action: Mouse pressed left at (931, 429)
Screenshot: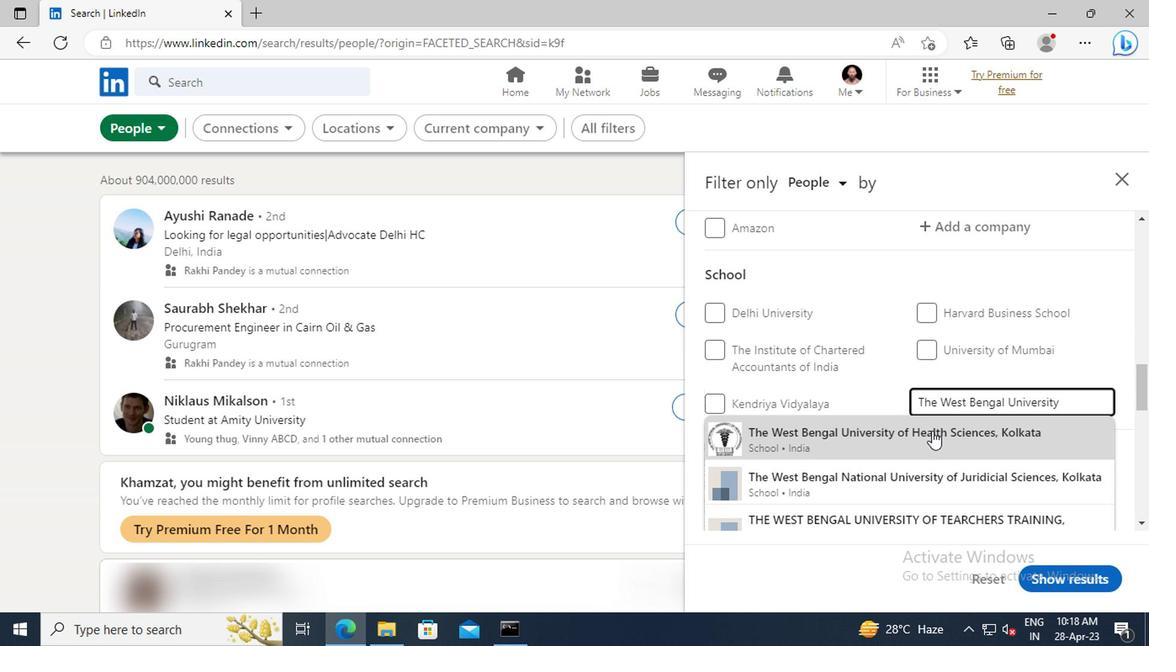 
Action: Mouse moved to (943, 349)
Screenshot: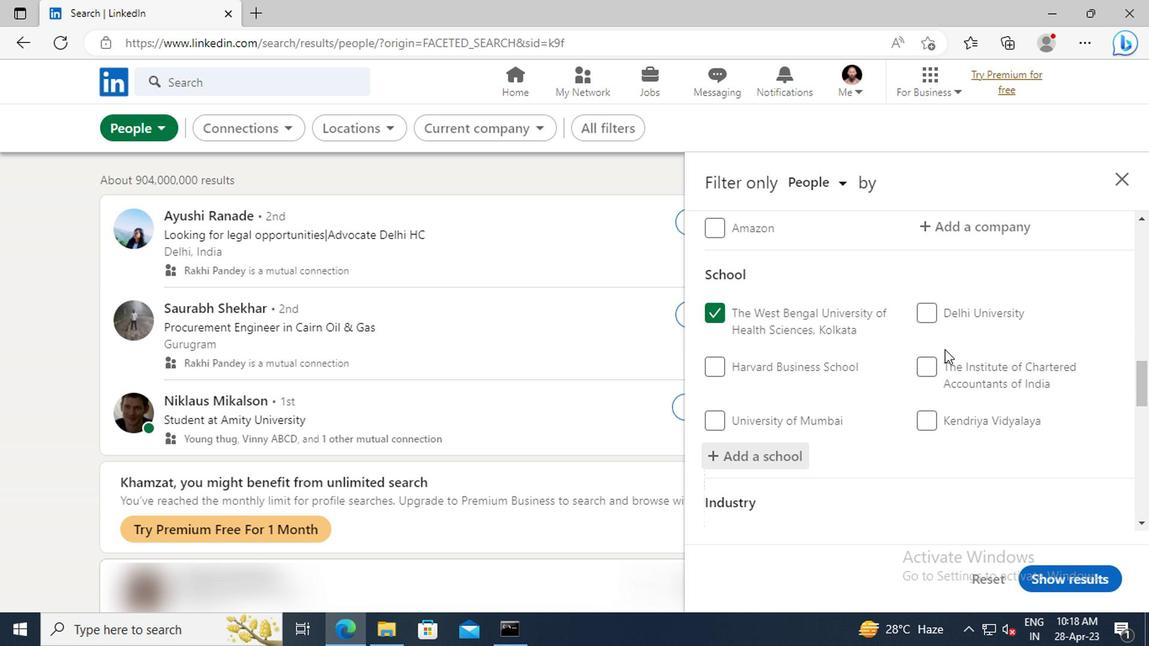 
Action: Mouse scrolled (943, 347) with delta (0, -1)
Screenshot: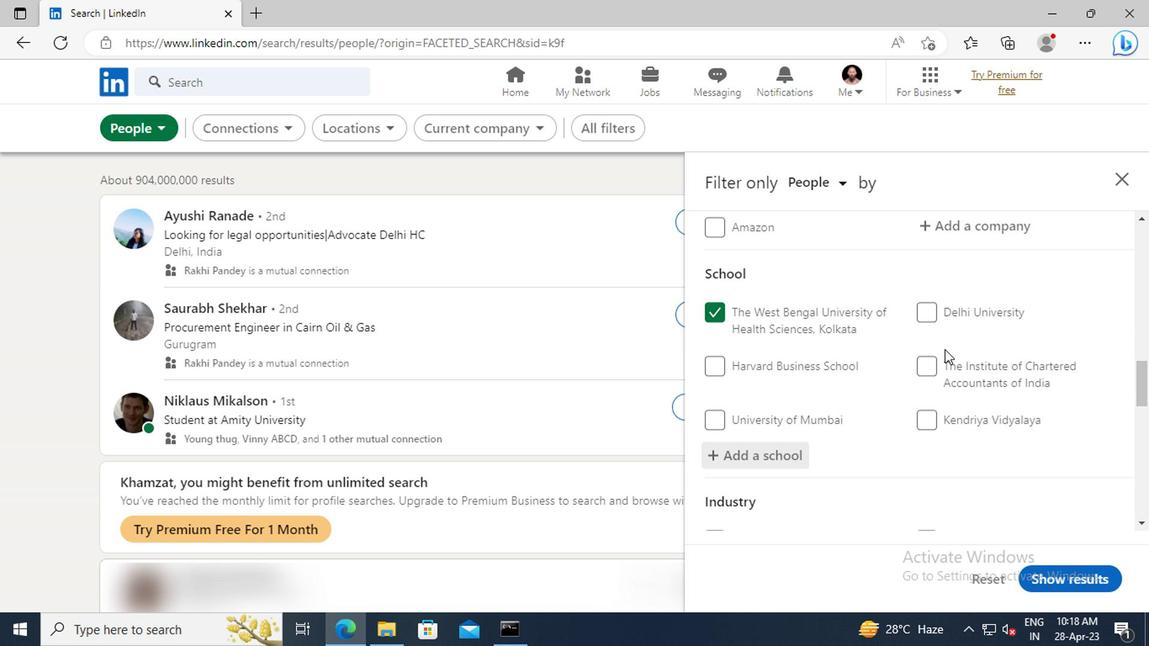 
Action: Mouse scrolled (943, 347) with delta (0, -1)
Screenshot: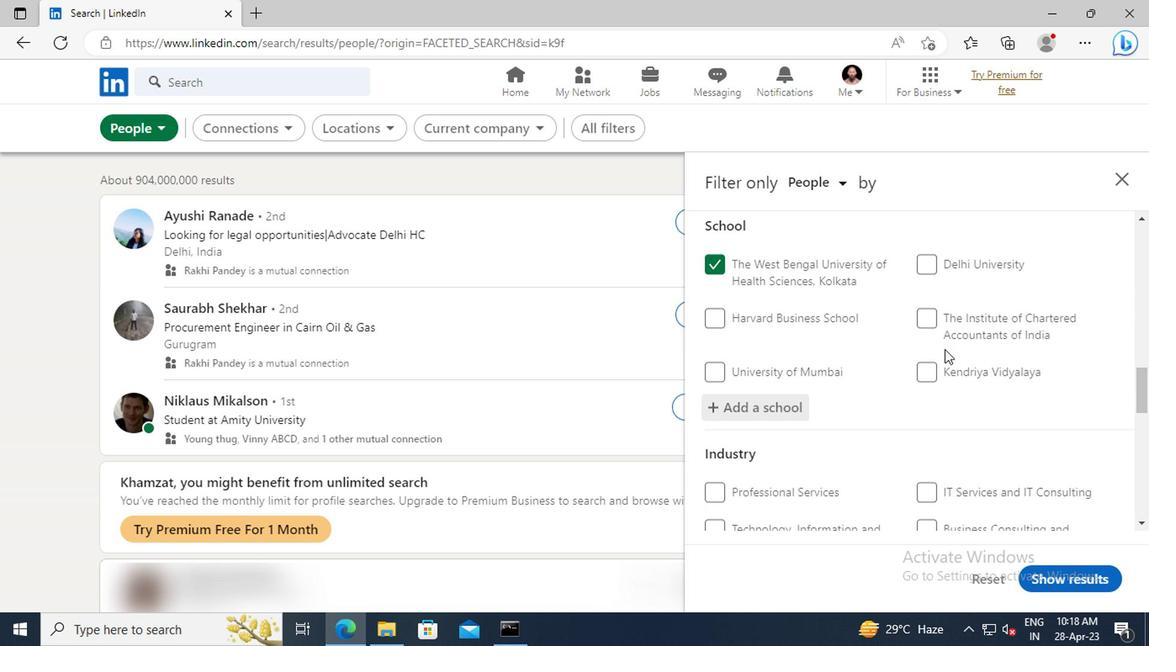 
Action: Mouse scrolled (943, 347) with delta (0, -1)
Screenshot: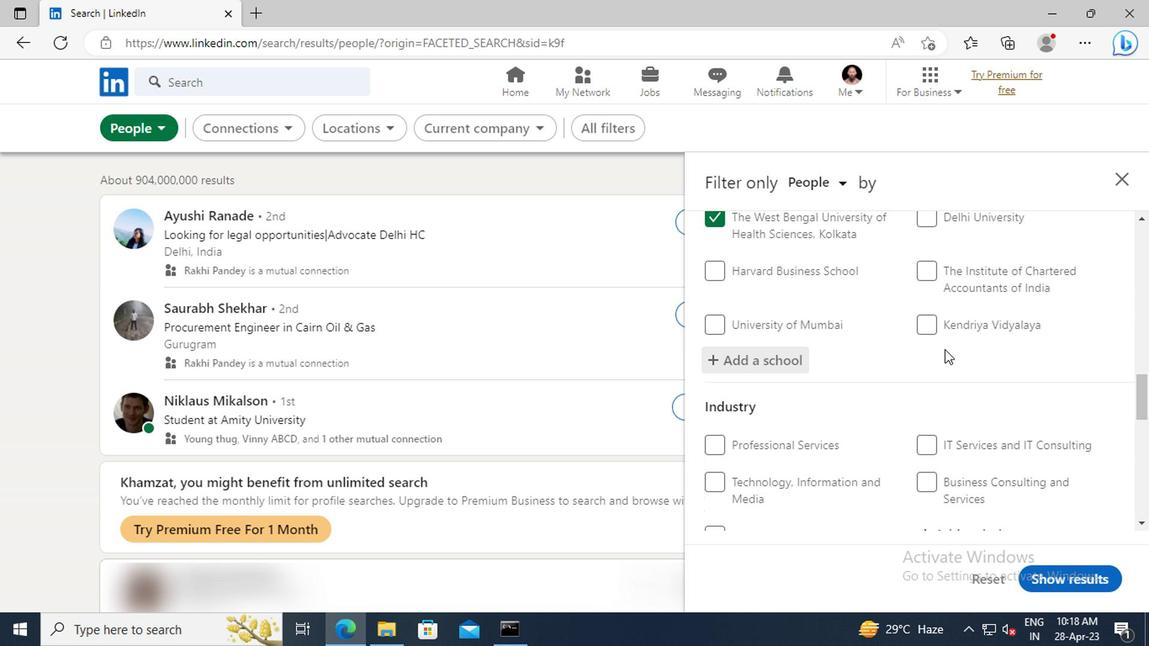 
Action: Mouse scrolled (943, 347) with delta (0, -1)
Screenshot: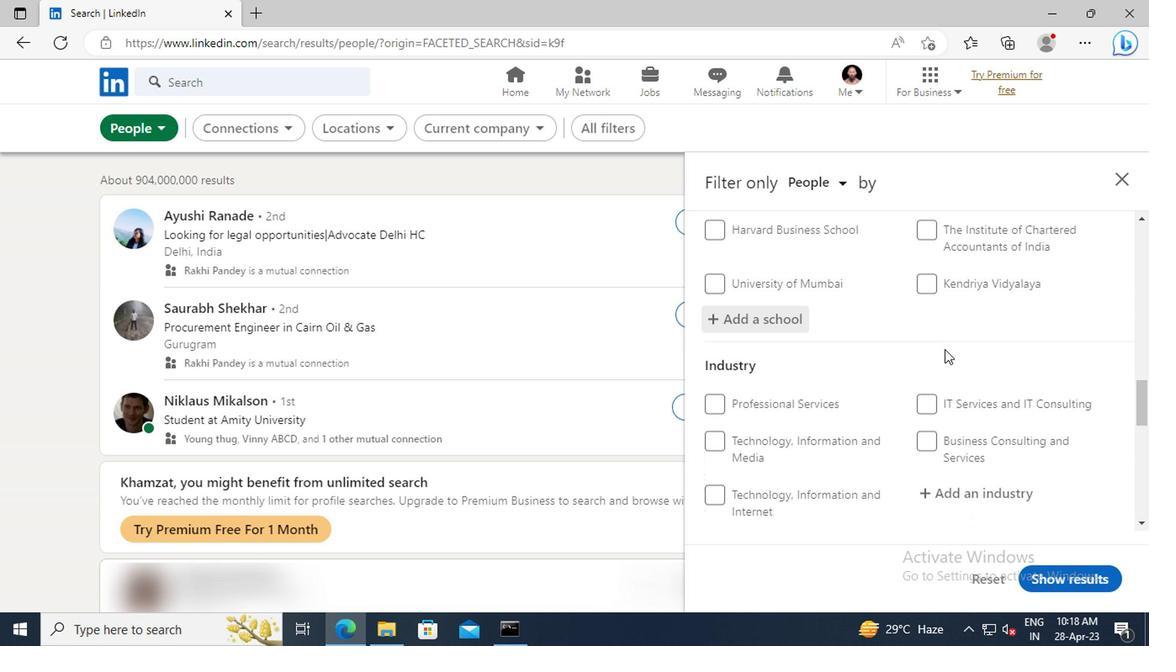 
Action: Mouse scrolled (943, 347) with delta (0, -1)
Screenshot: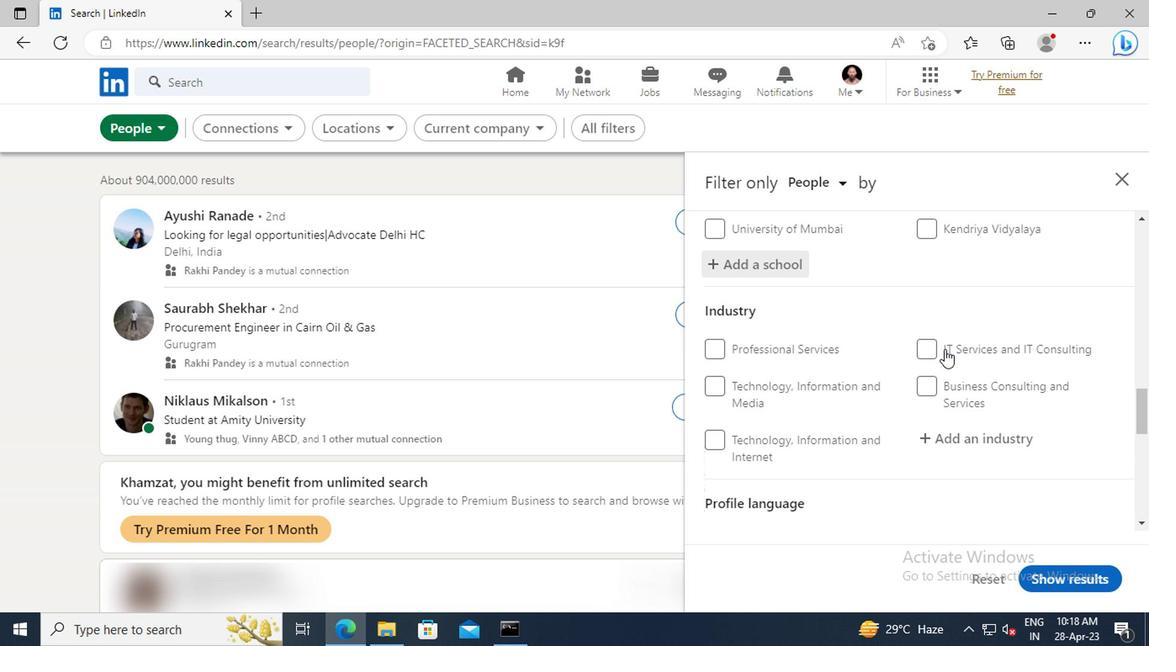 
Action: Mouse scrolled (943, 347) with delta (0, -1)
Screenshot: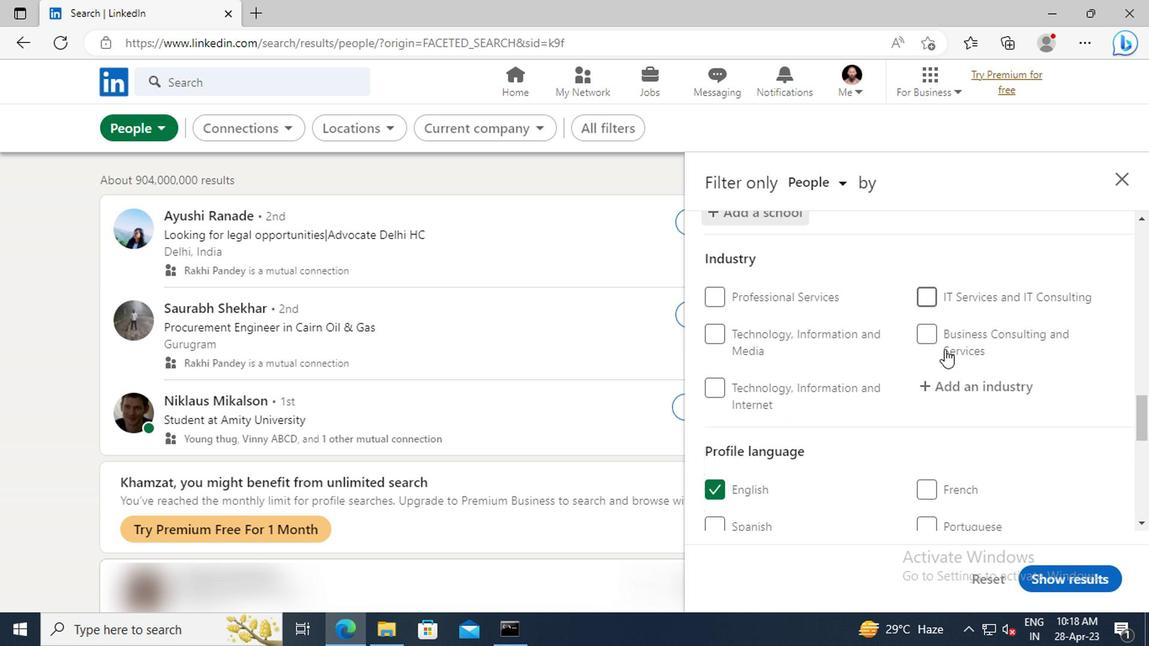
Action: Mouse moved to (952, 346)
Screenshot: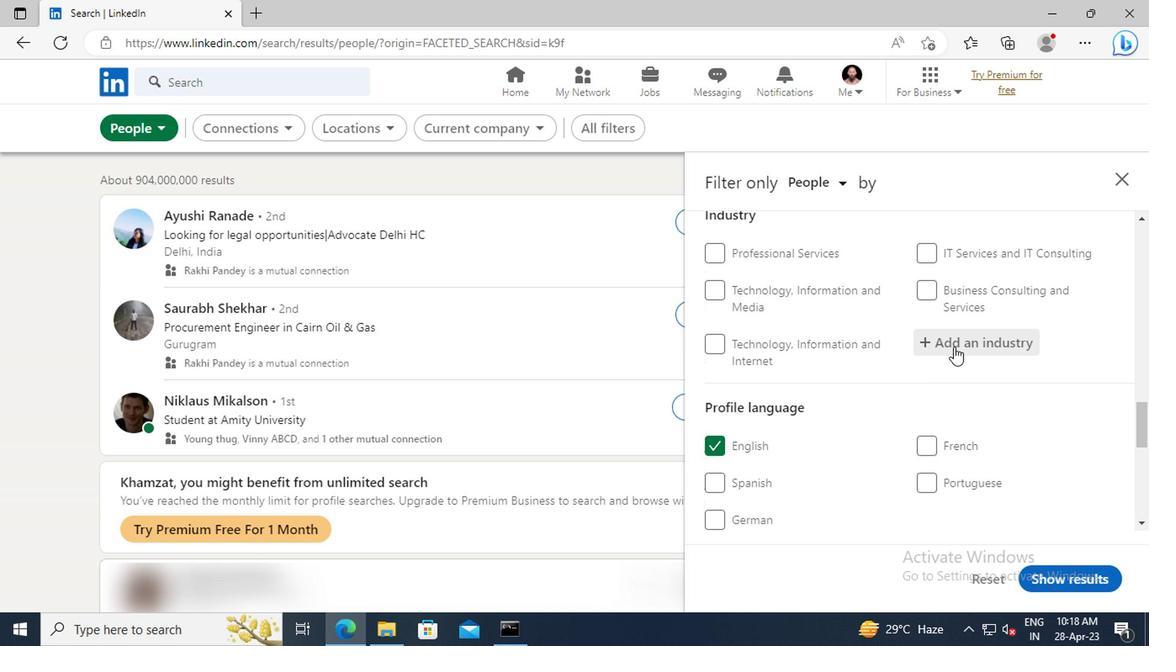 
Action: Mouse pressed left at (952, 346)
Screenshot: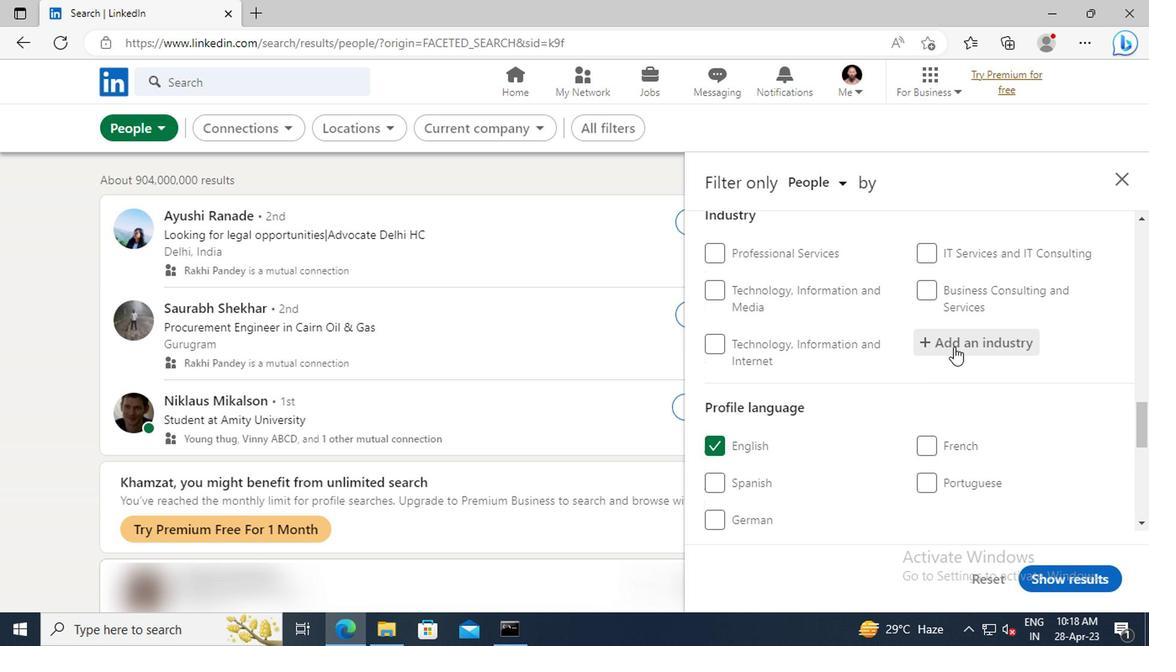 
Action: Key pressed <Key.shift>SPRING<Key.space>AND<Key.space>
Screenshot: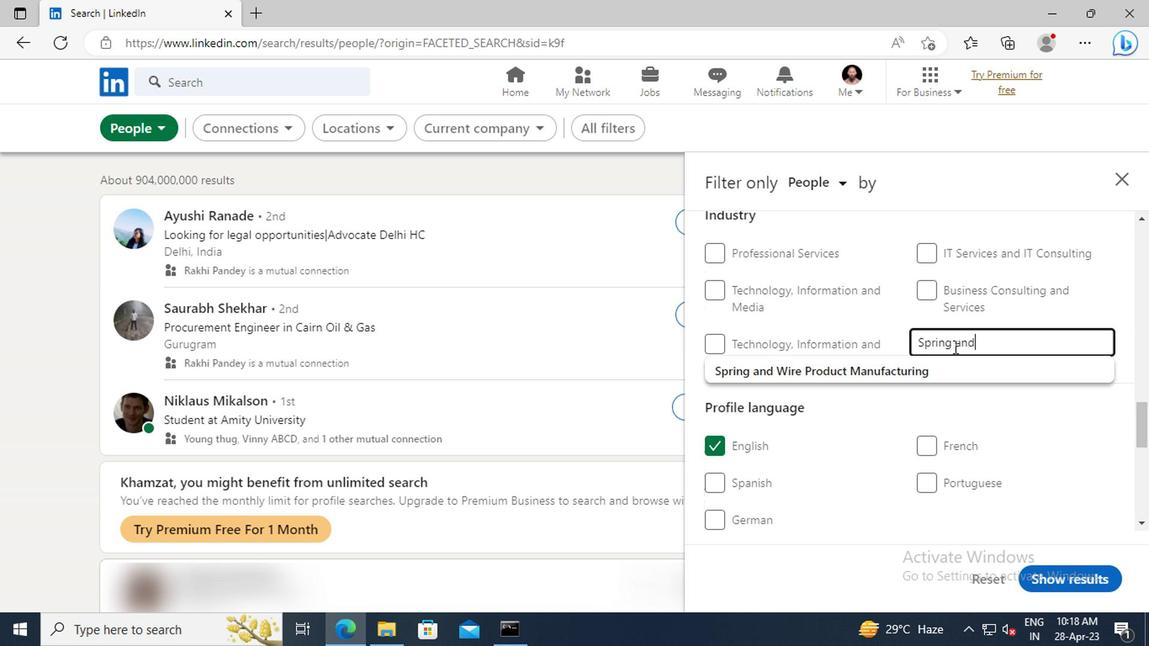 
Action: Mouse moved to (960, 364)
Screenshot: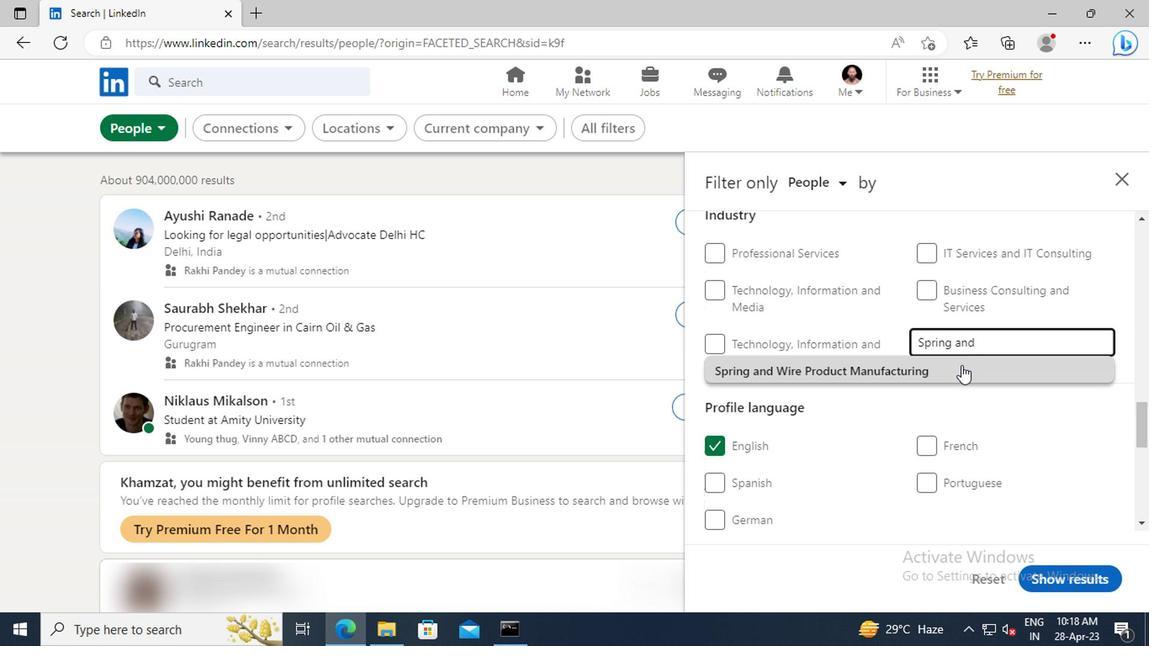 
Action: Mouse pressed left at (960, 364)
Screenshot: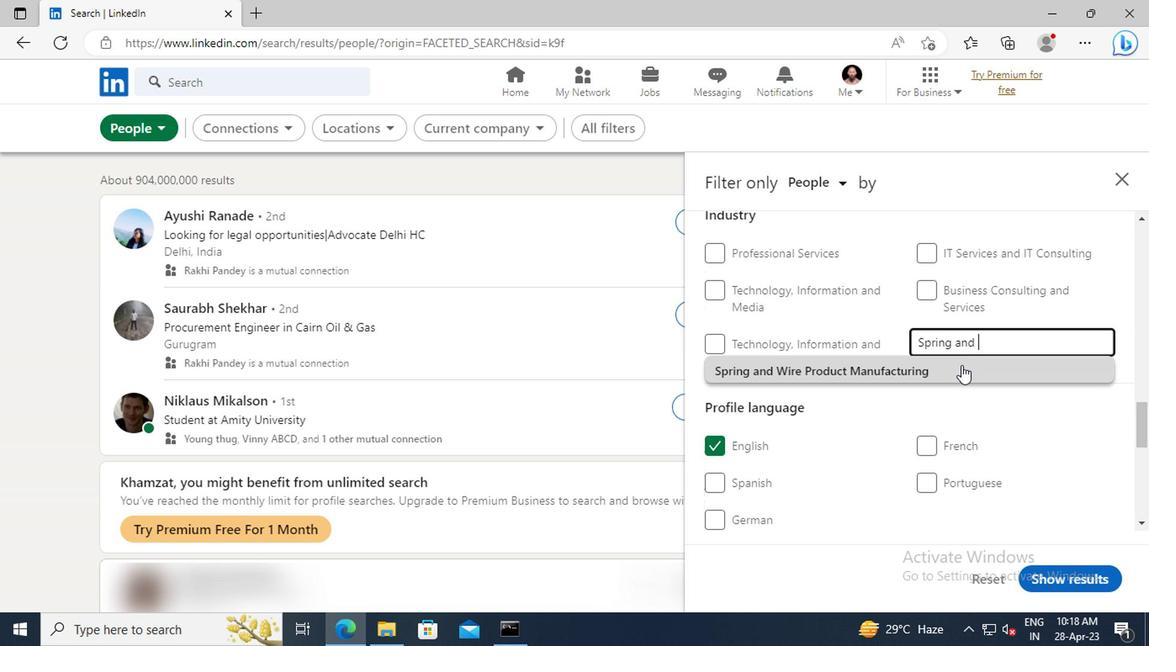 
Action: Mouse moved to (949, 343)
Screenshot: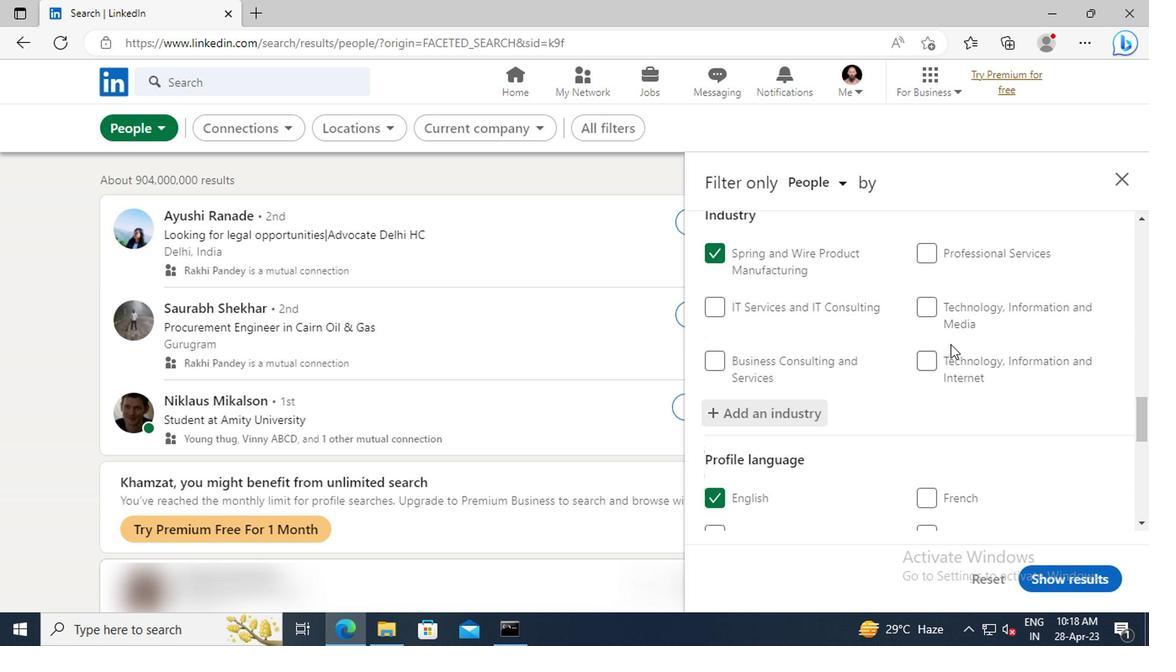 
Action: Mouse scrolled (949, 343) with delta (0, 0)
Screenshot: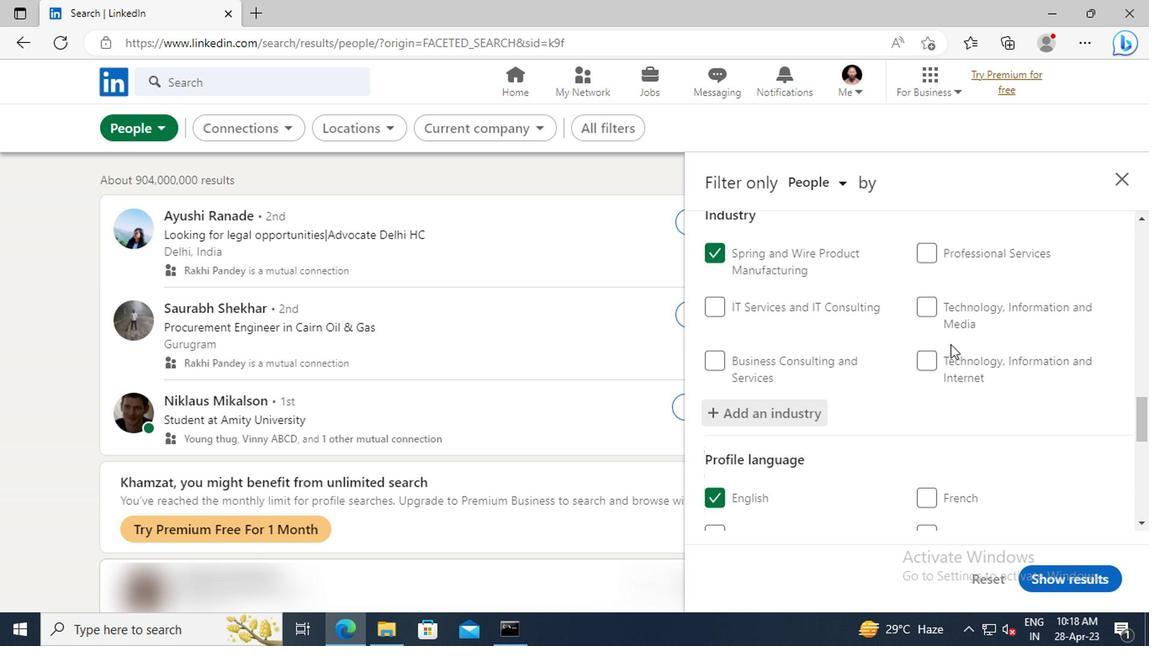 
Action: Mouse scrolled (949, 343) with delta (0, 0)
Screenshot: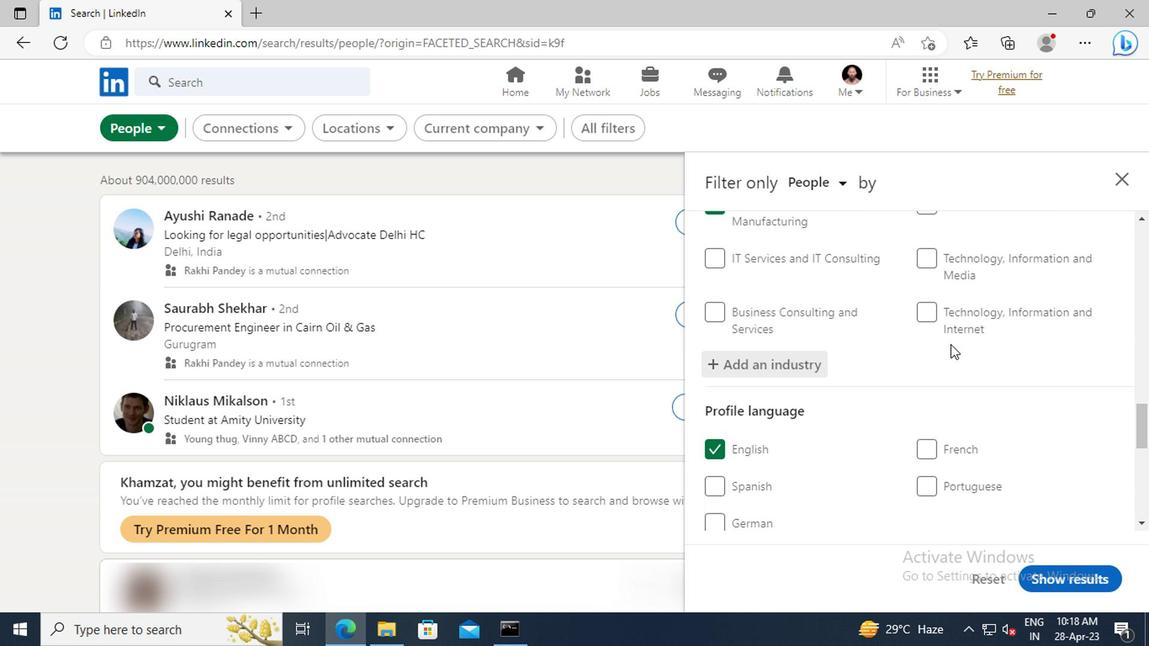 
Action: Mouse scrolled (949, 343) with delta (0, 0)
Screenshot: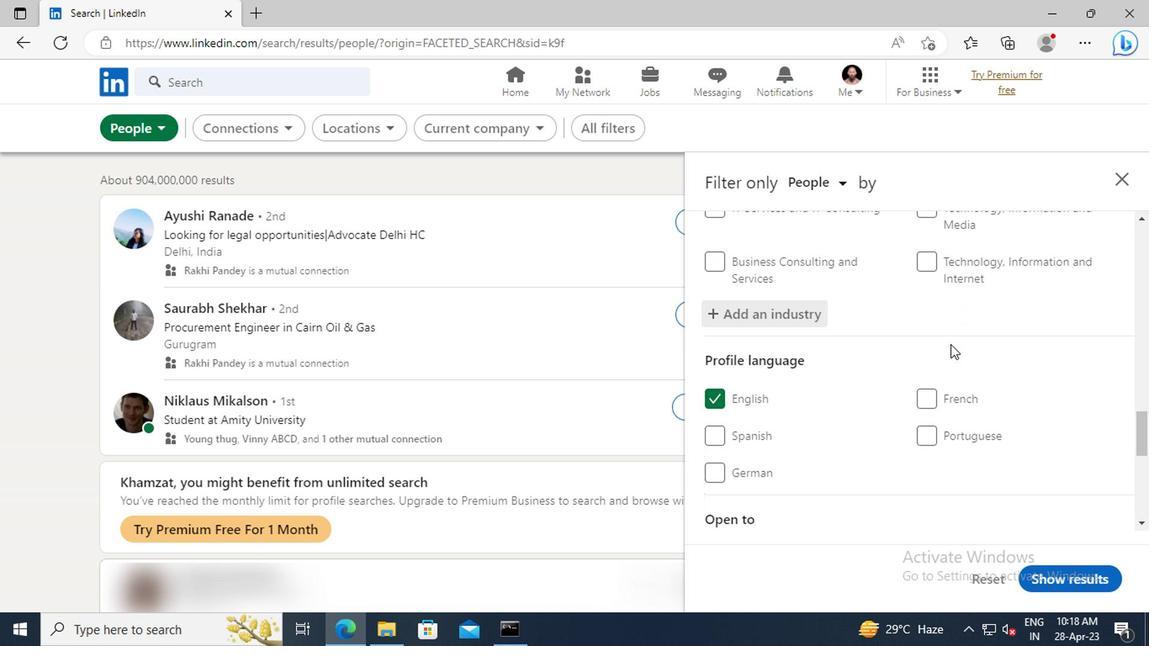 
Action: Mouse scrolled (949, 343) with delta (0, 0)
Screenshot: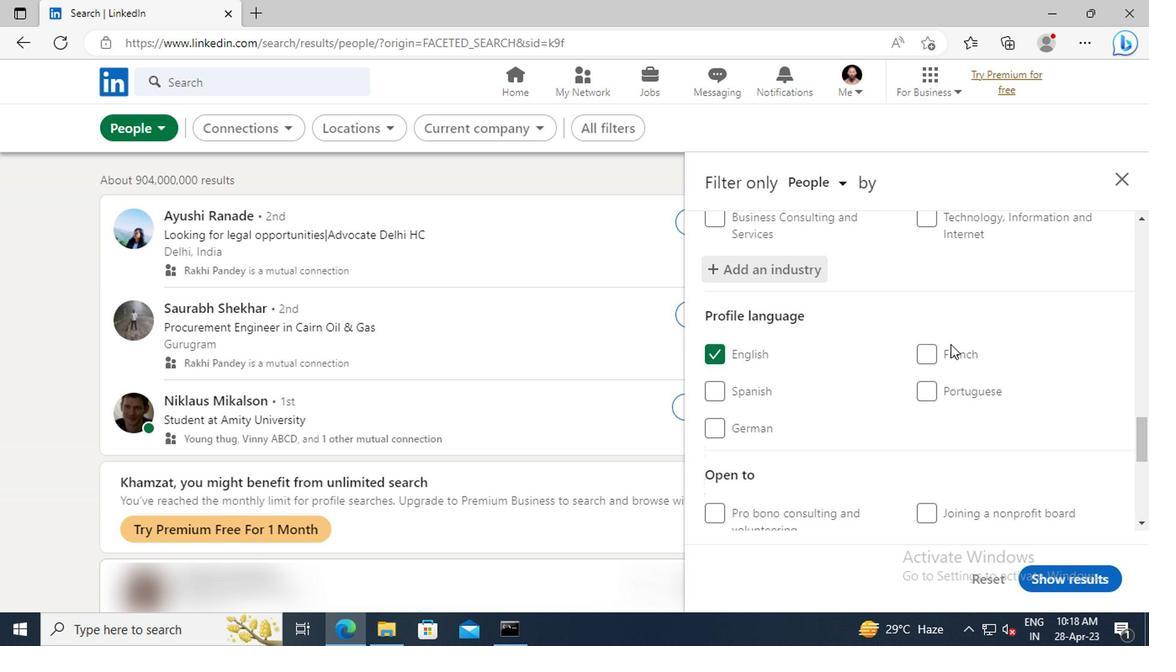 
Action: Mouse scrolled (949, 343) with delta (0, 0)
Screenshot: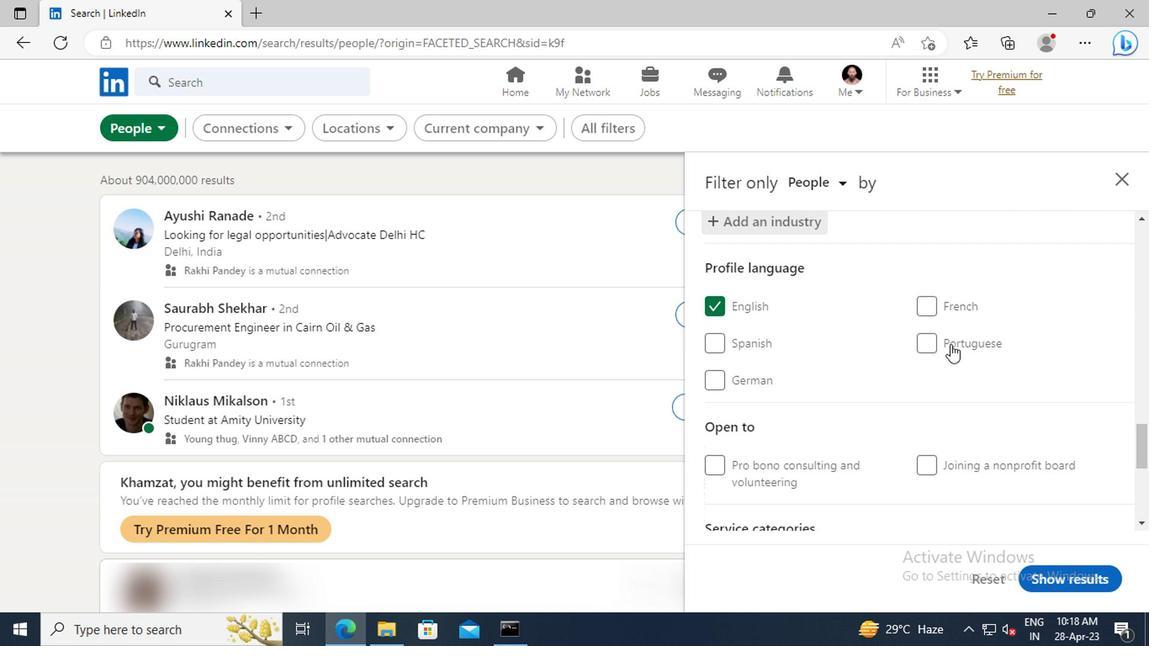 
Action: Mouse scrolled (949, 343) with delta (0, 0)
Screenshot: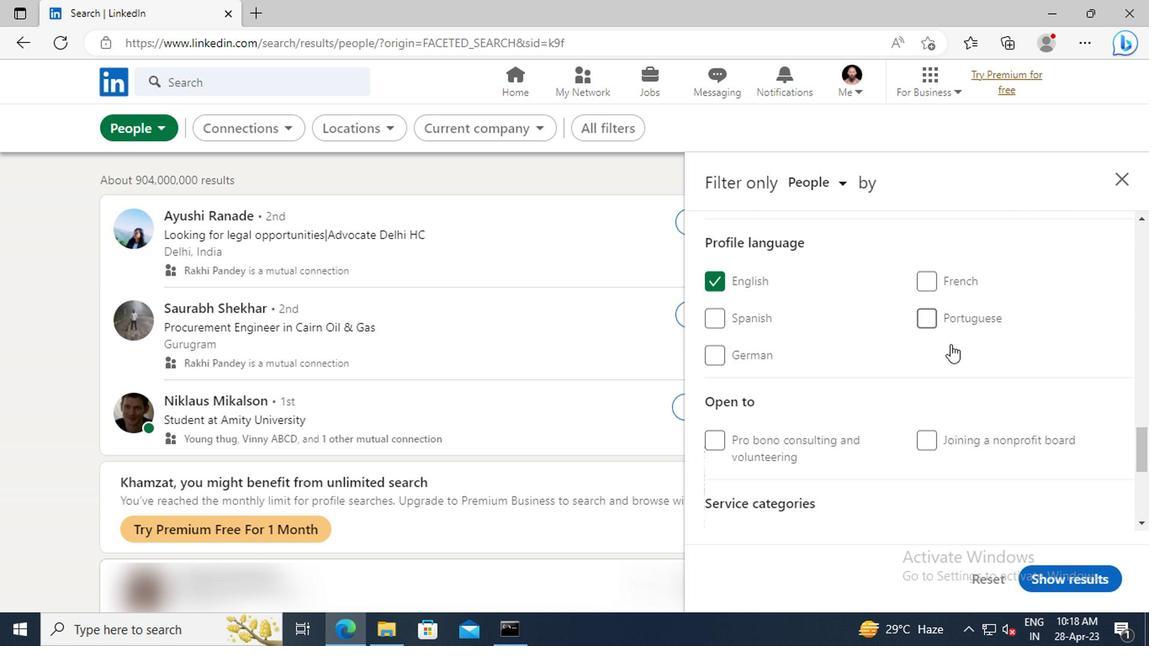 
Action: Mouse scrolled (949, 343) with delta (0, 0)
Screenshot: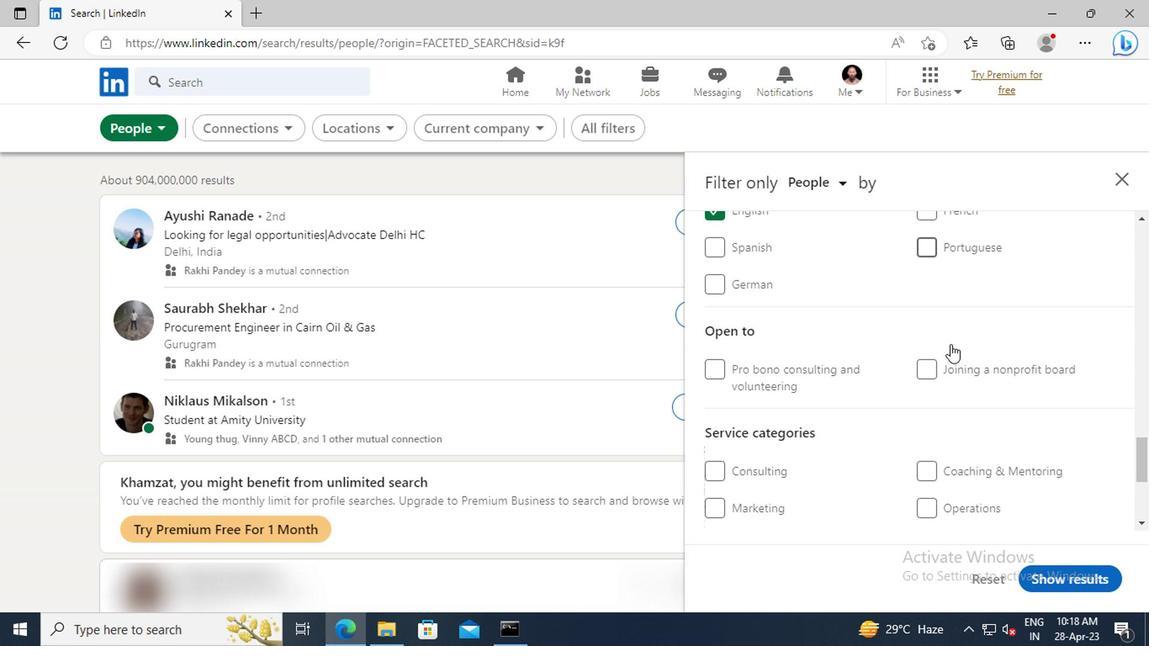 
Action: Mouse scrolled (949, 343) with delta (0, 0)
Screenshot: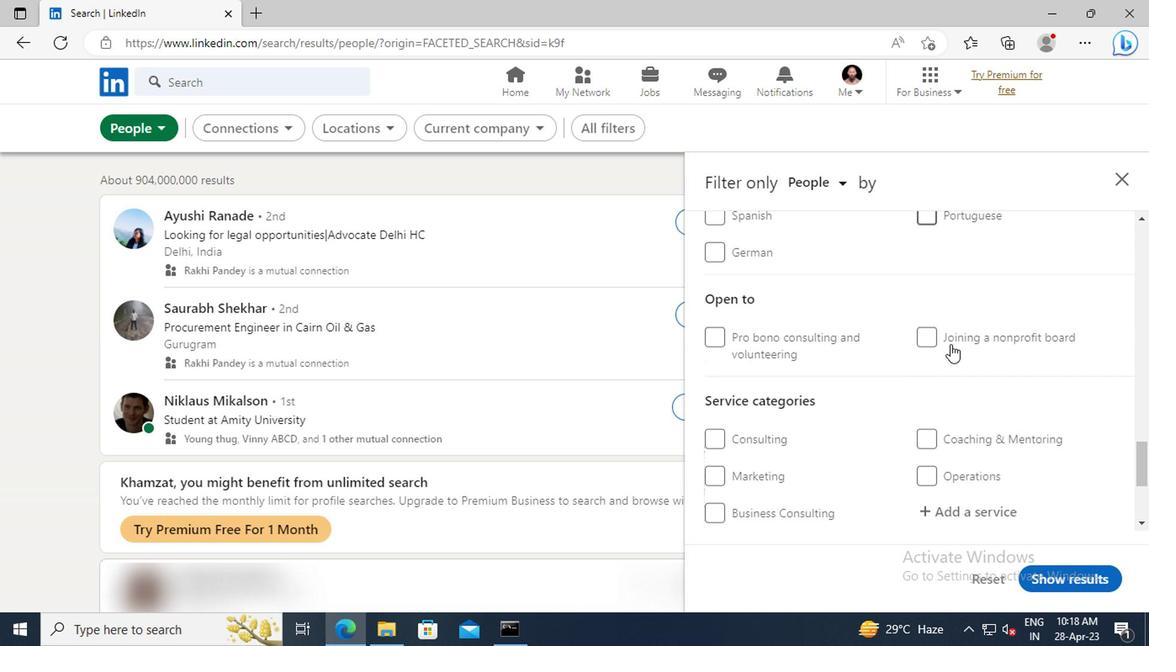 
Action: Mouse scrolled (949, 343) with delta (0, 0)
Screenshot: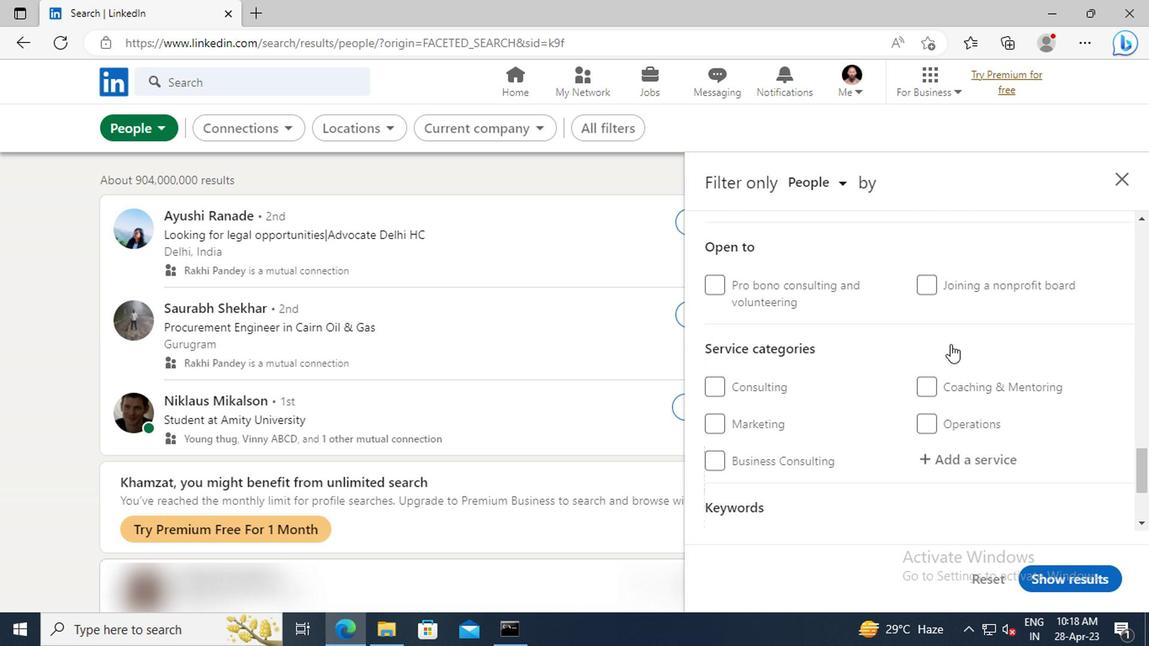 
Action: Mouse moved to (947, 395)
Screenshot: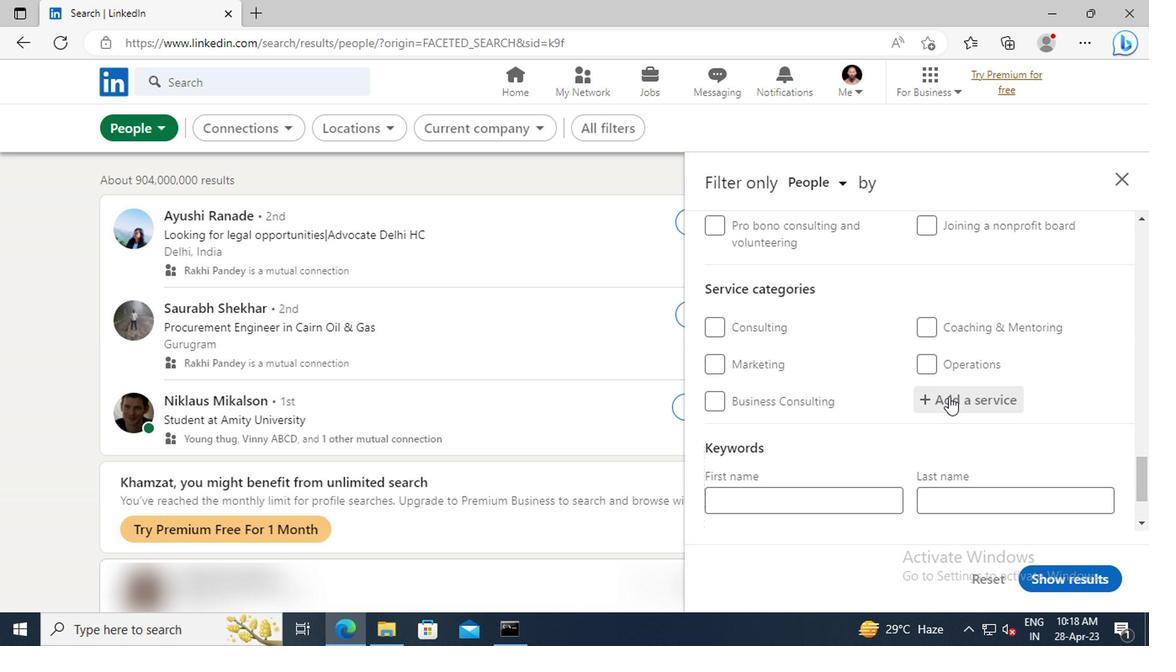 
Action: Mouse pressed left at (947, 395)
Screenshot: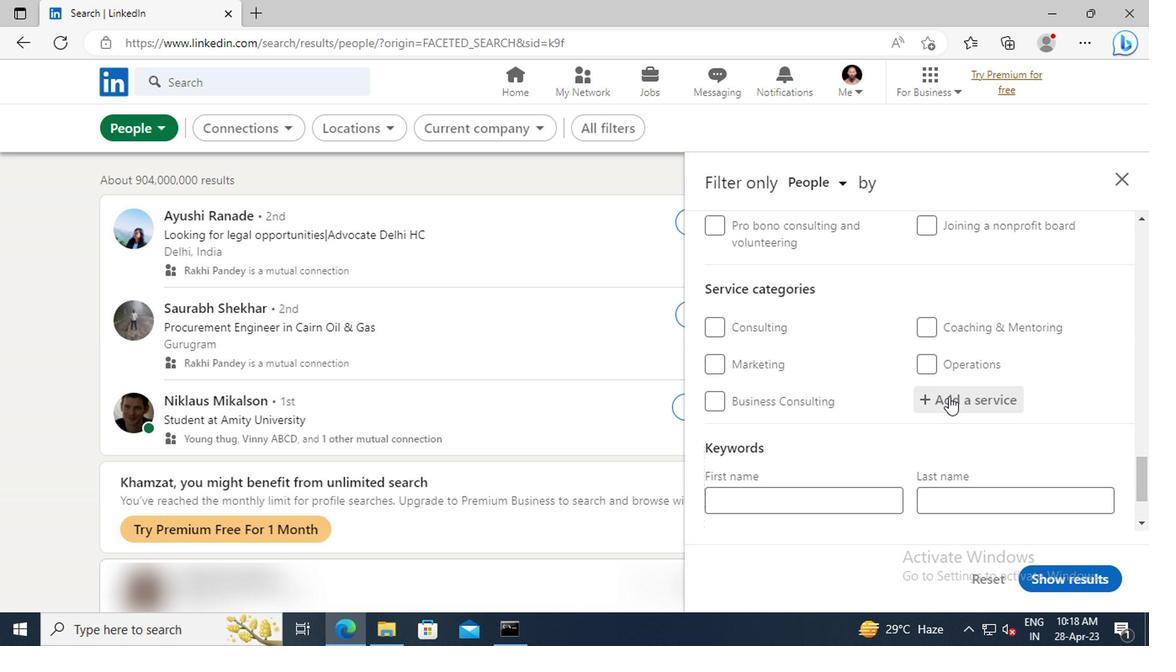 
Action: Key pressed <Key.shift>PRINT<Key.space><Key.shift>DESIGN
Screenshot: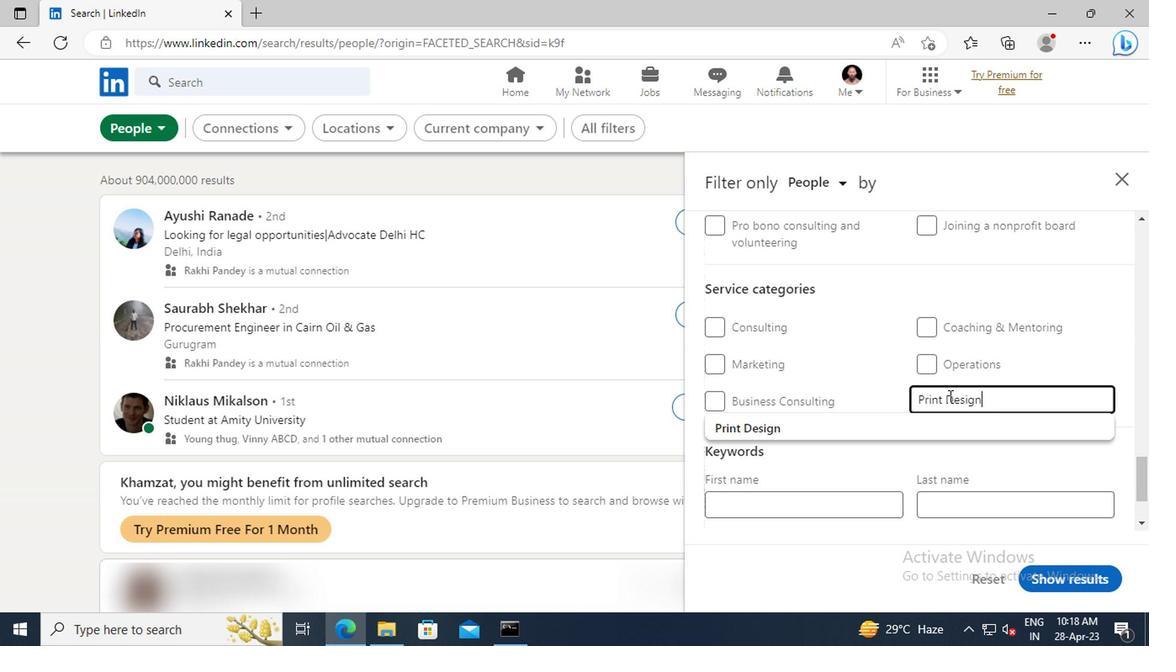 
Action: Mouse moved to (958, 425)
Screenshot: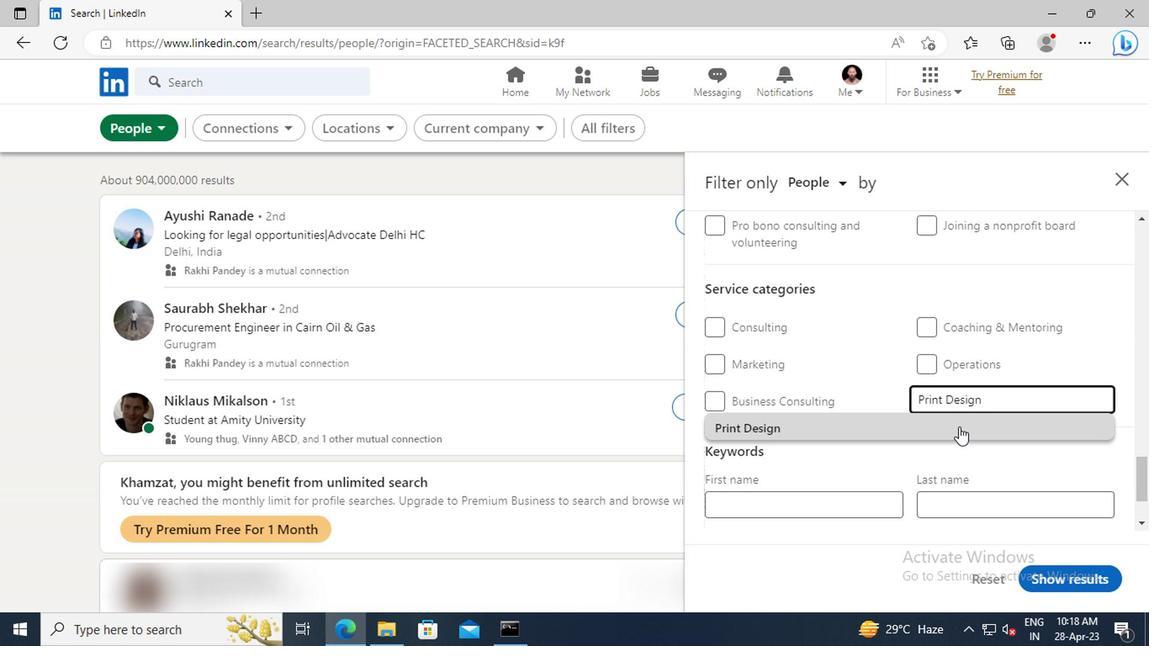 
Action: Mouse pressed left at (958, 425)
Screenshot: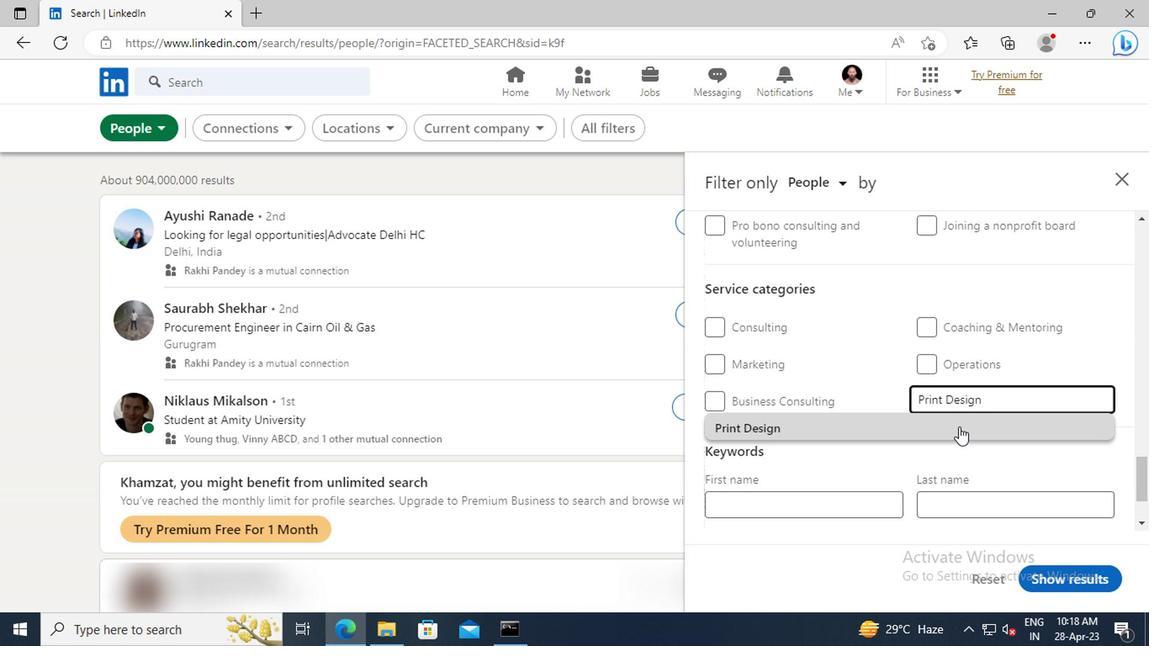 
Action: Mouse moved to (872, 359)
Screenshot: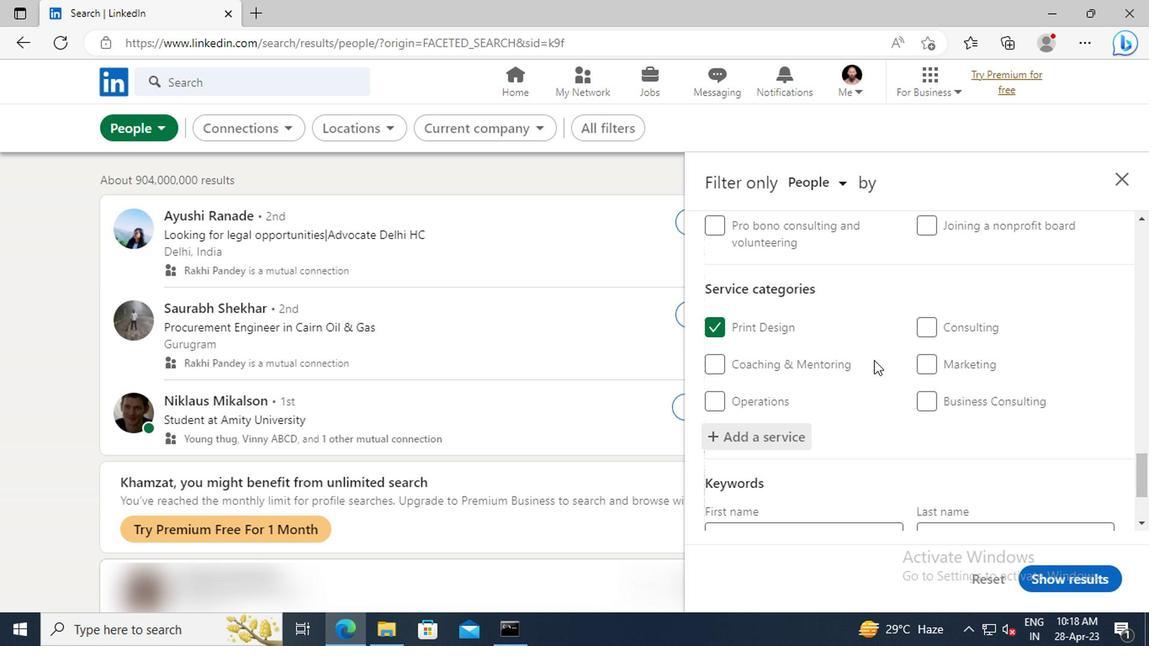 
Action: Mouse scrolled (872, 358) with delta (0, -1)
Screenshot: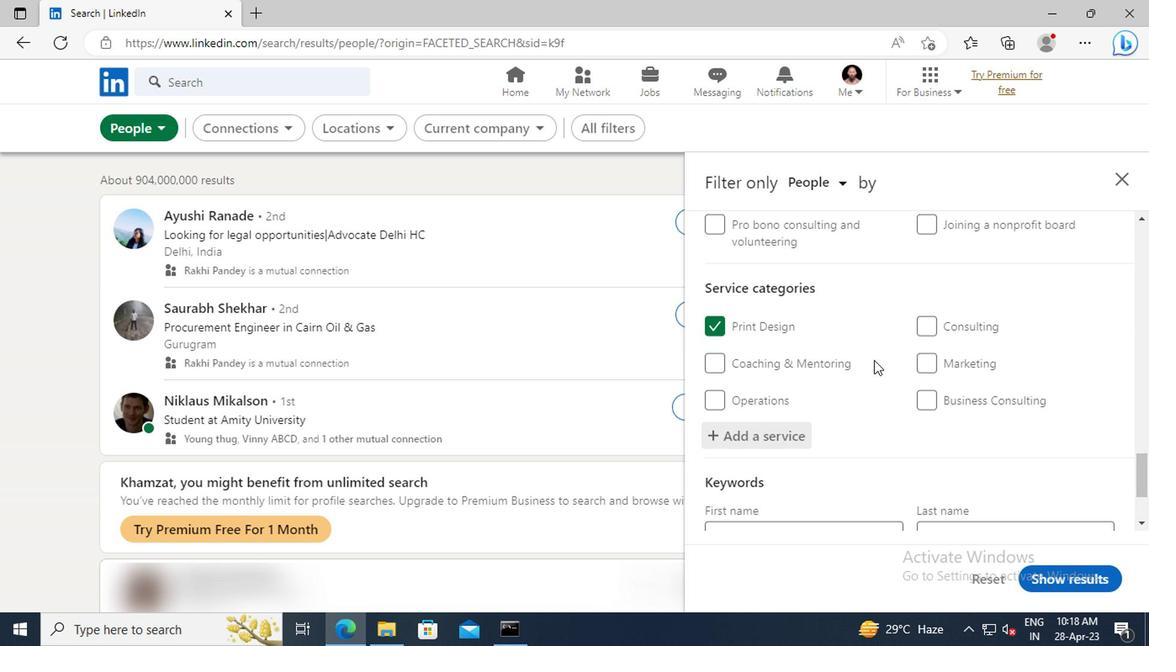 
Action: Mouse scrolled (872, 358) with delta (0, -1)
Screenshot: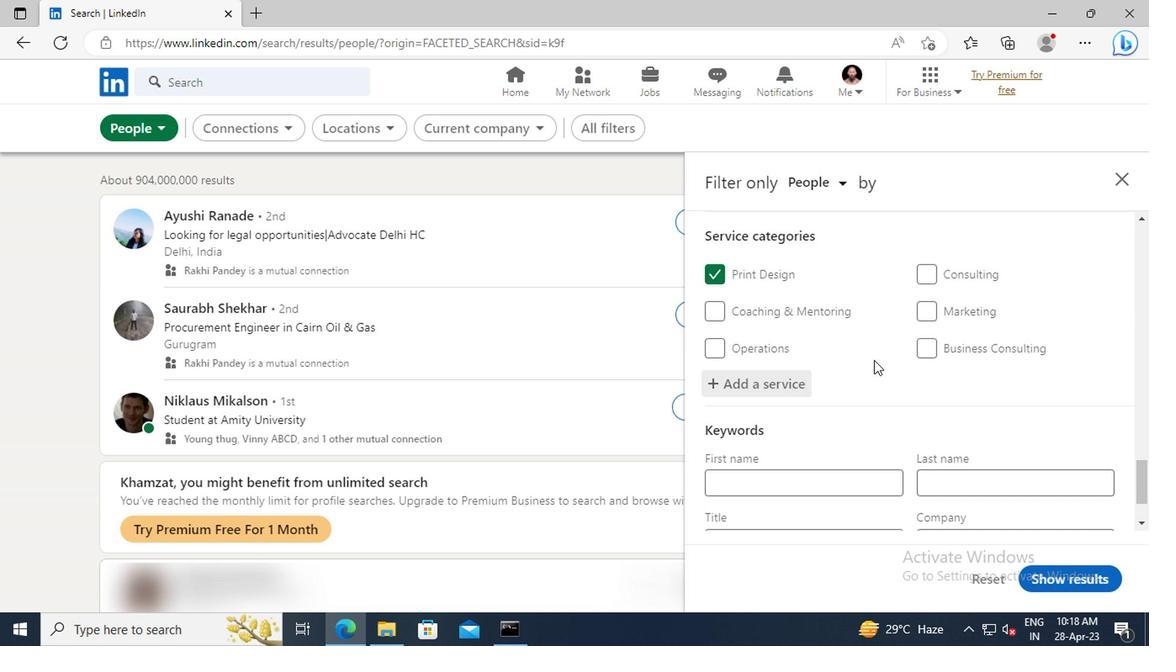 
Action: Mouse scrolled (872, 358) with delta (0, -1)
Screenshot: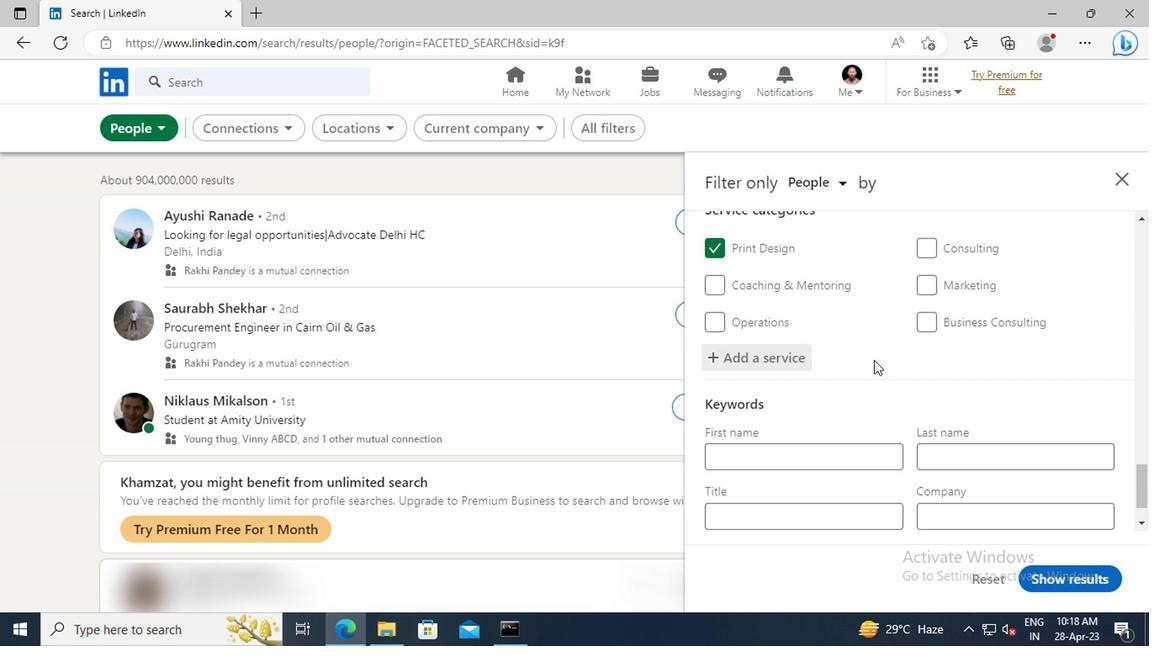 
Action: Mouse scrolled (872, 358) with delta (0, -1)
Screenshot: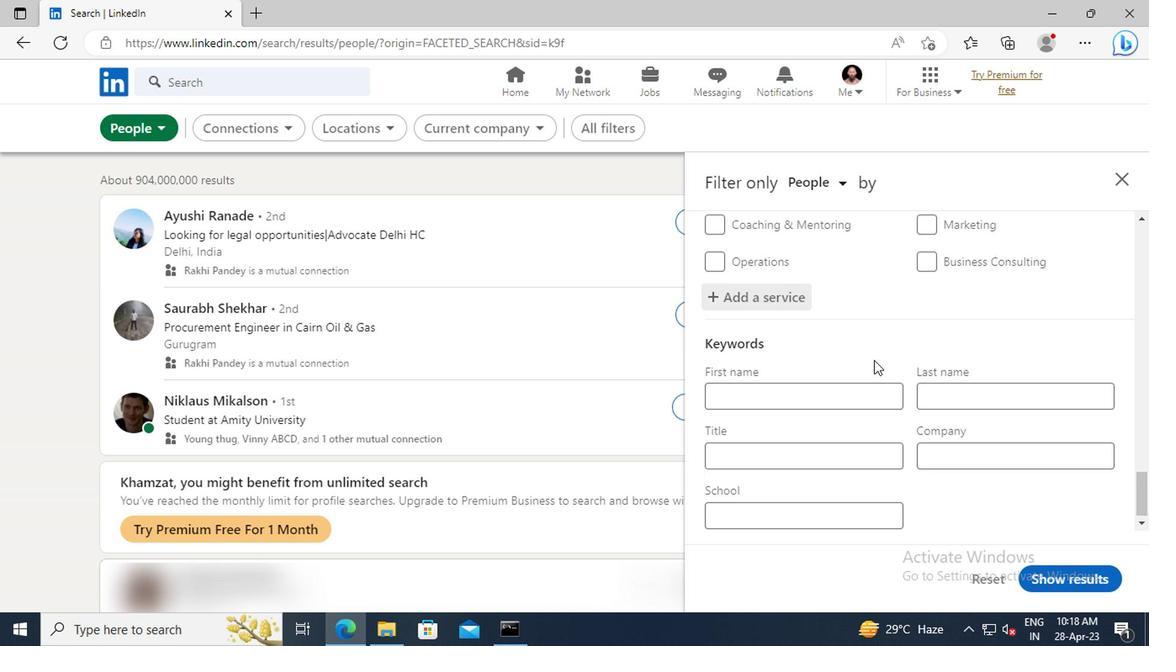 
Action: Mouse moved to (803, 460)
Screenshot: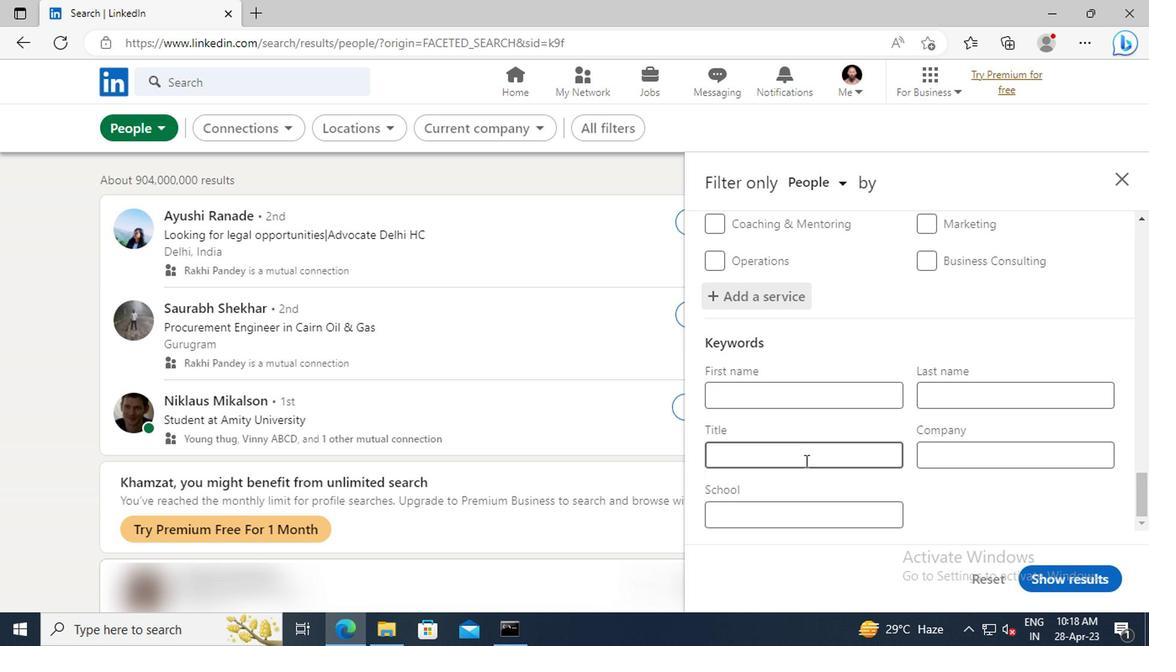 
Action: Mouse pressed left at (803, 460)
Screenshot: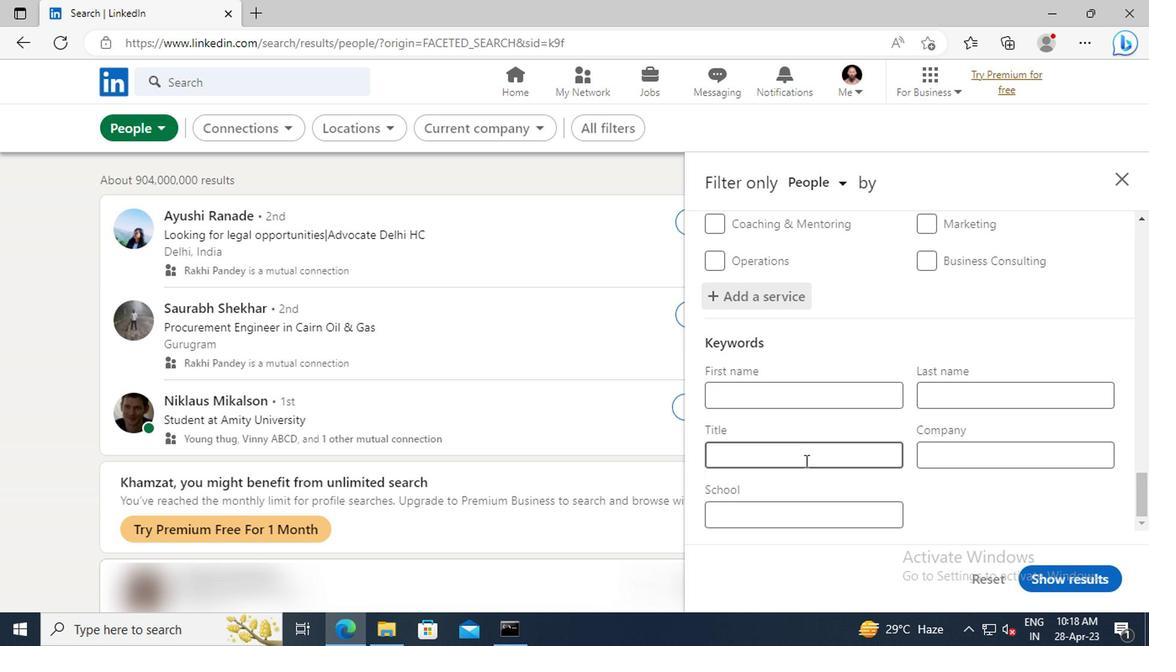 
Action: Key pressed <Key.shift>STORE<Key.space><Key.shift>MANAGER<Key.enter>
Screenshot: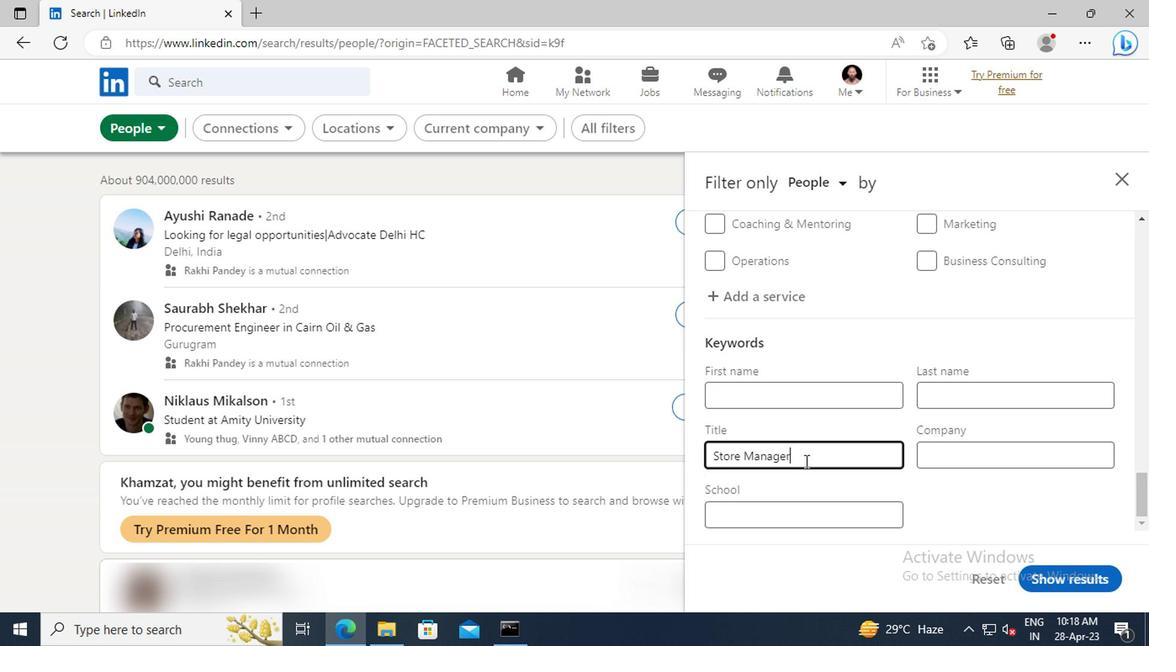
Action: Mouse moved to (1042, 574)
Screenshot: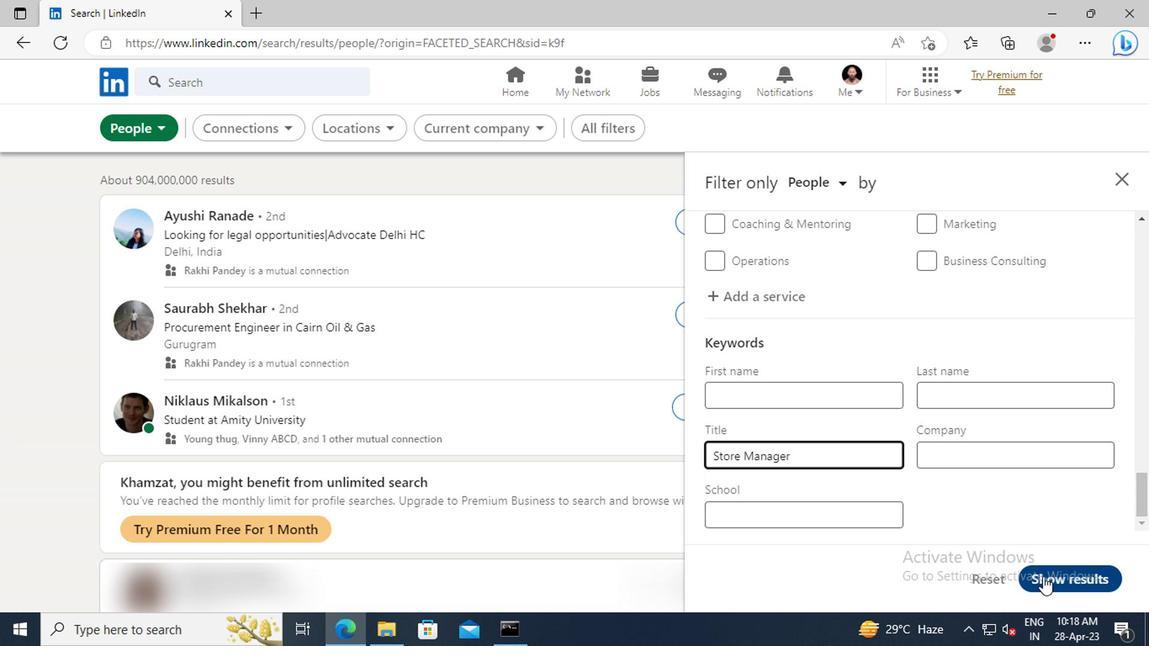 
Action: Mouse pressed left at (1042, 574)
Screenshot: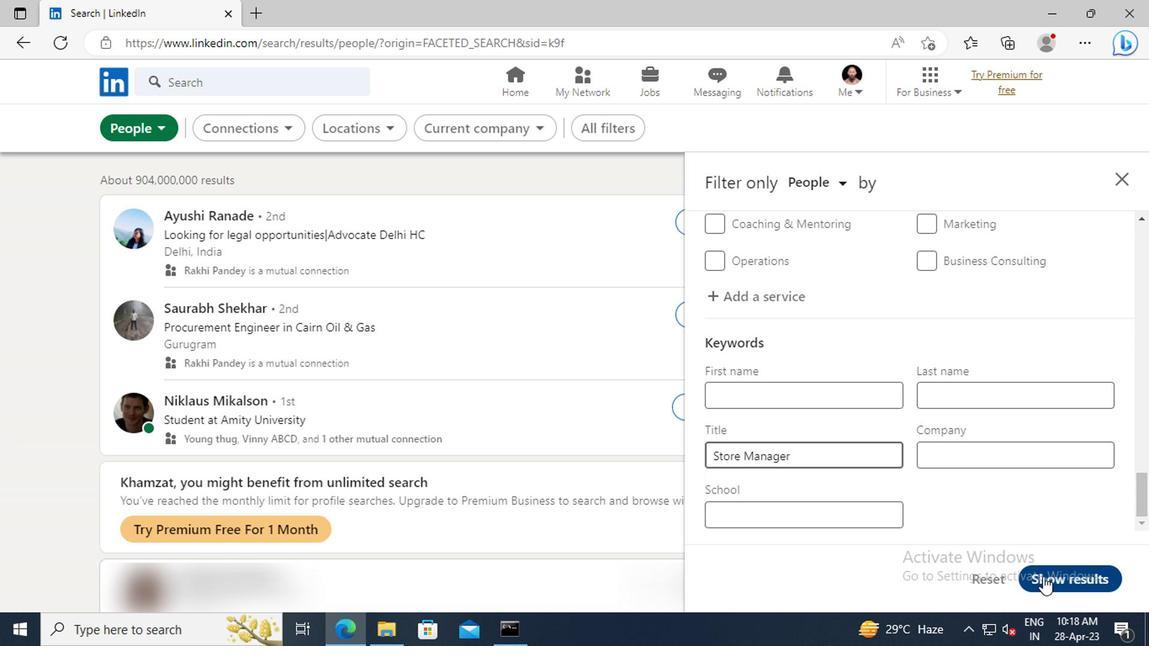 
